 Task:  Click on Football In the Sunday Gridiron Challenge click on  Pick Sheet Add name Paisley Garcia Team name Big D Cowboys and  Email softage.10@softage.net 10 Points Las Vegas Raiders 9 Points New York Jets 8 Points Seattle Seahawks 7 Points Minnesota Vikings 6 Points Green Bay Packers 5 Points Los Angeles Rams 4 Points Los Angeles Chargers 3 Points Pittsburgh Steelers 2 Points Baltimore Ravens 1 Points Cincinnati Bengals Submit pick sheet
Action: Mouse moved to (636, 411)
Screenshot: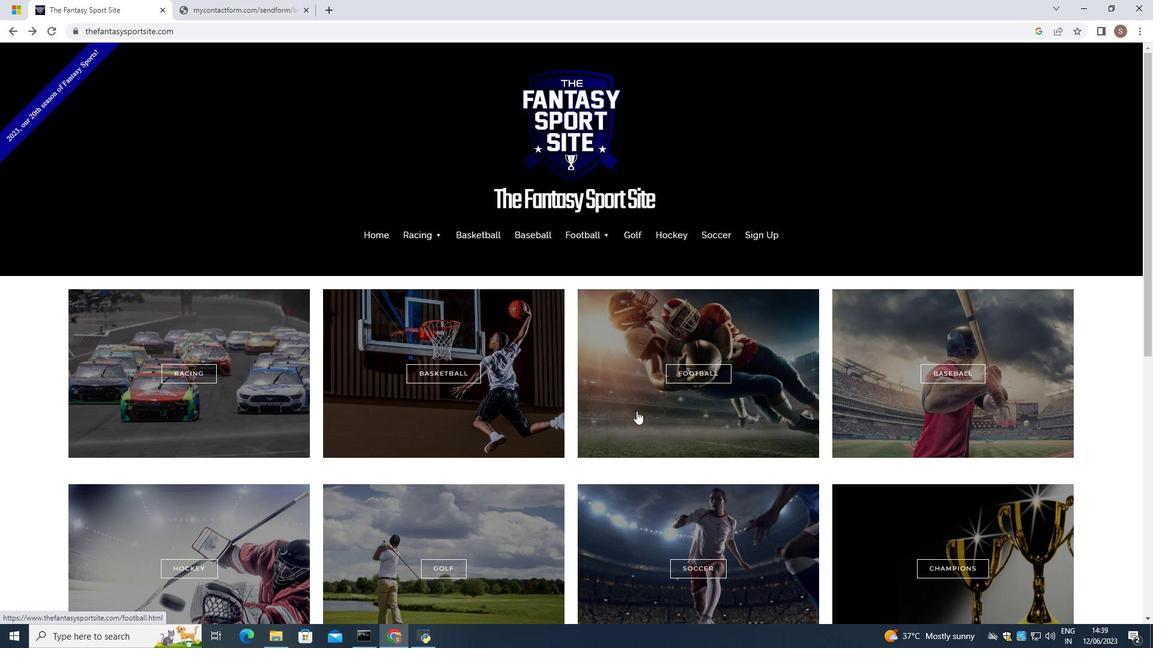 
Action: Mouse pressed left at (636, 411)
Screenshot: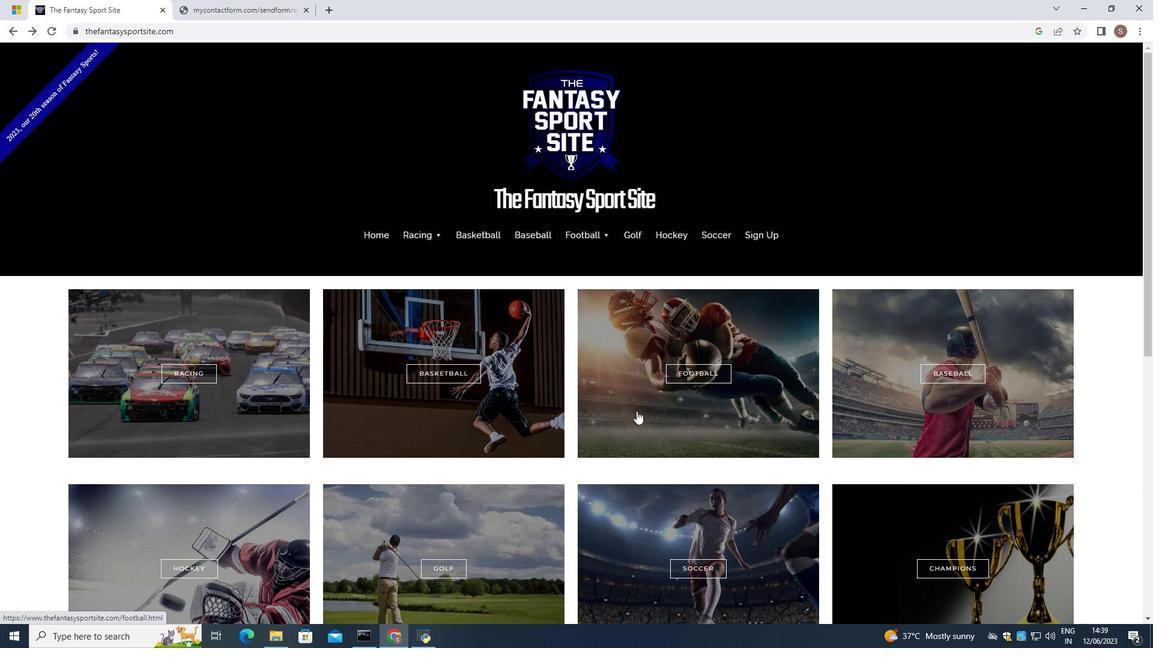 
Action: Mouse moved to (616, 478)
Screenshot: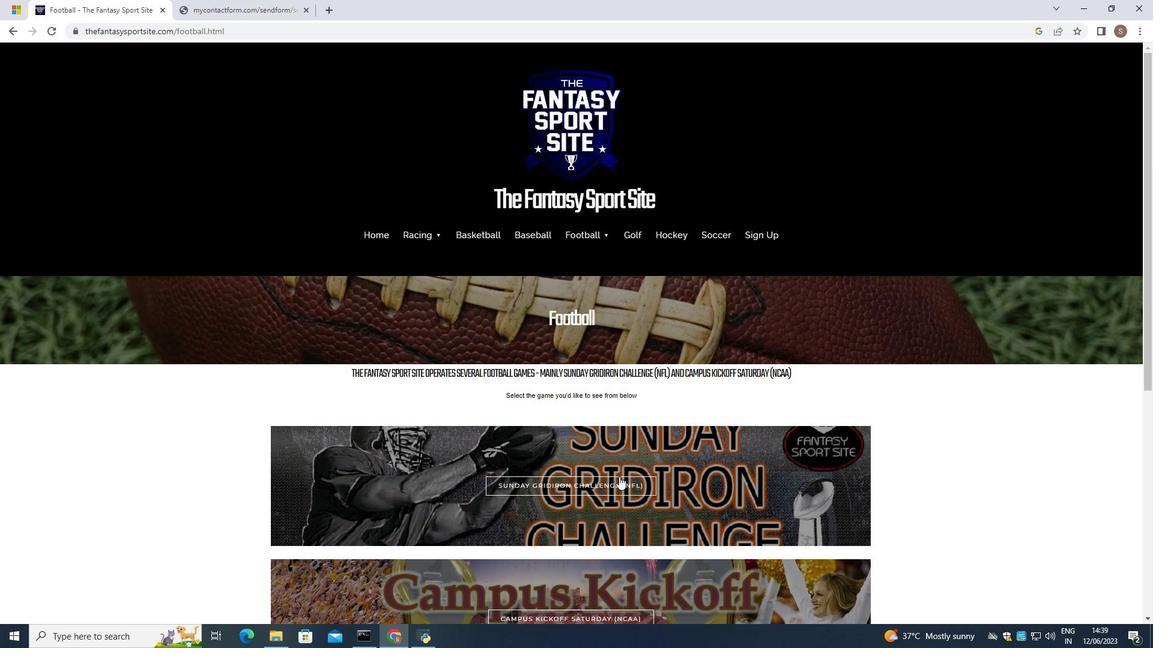 
Action: Mouse pressed left at (616, 478)
Screenshot: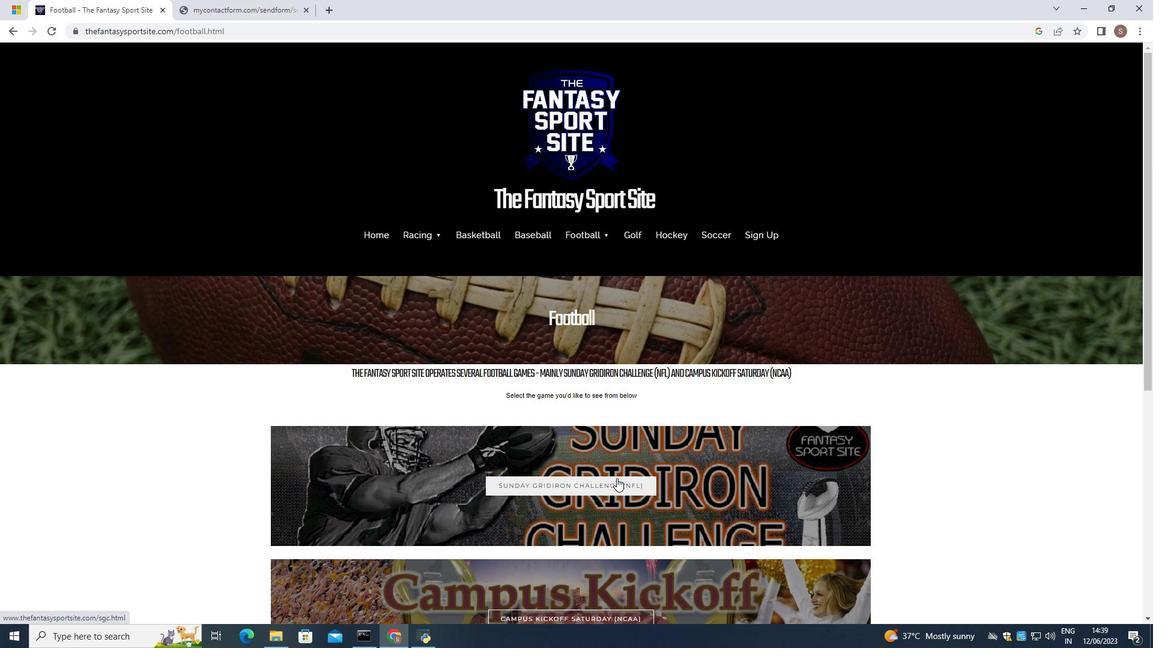
Action: Mouse moved to (604, 431)
Screenshot: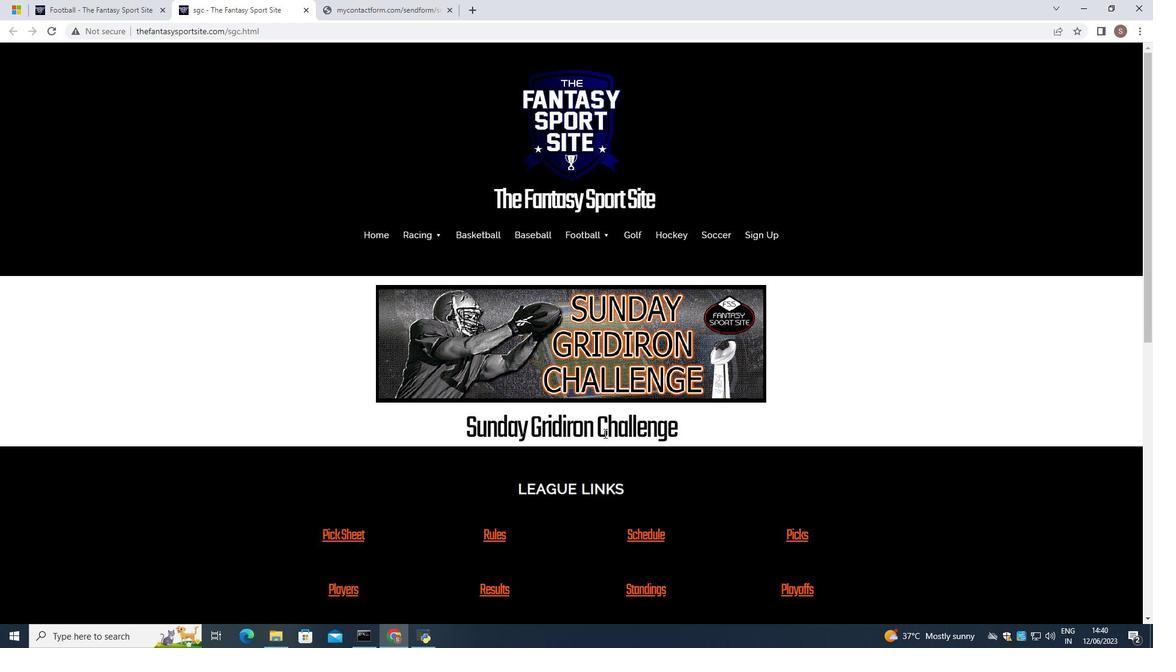 
Action: Mouse scrolled (604, 431) with delta (0, 0)
Screenshot: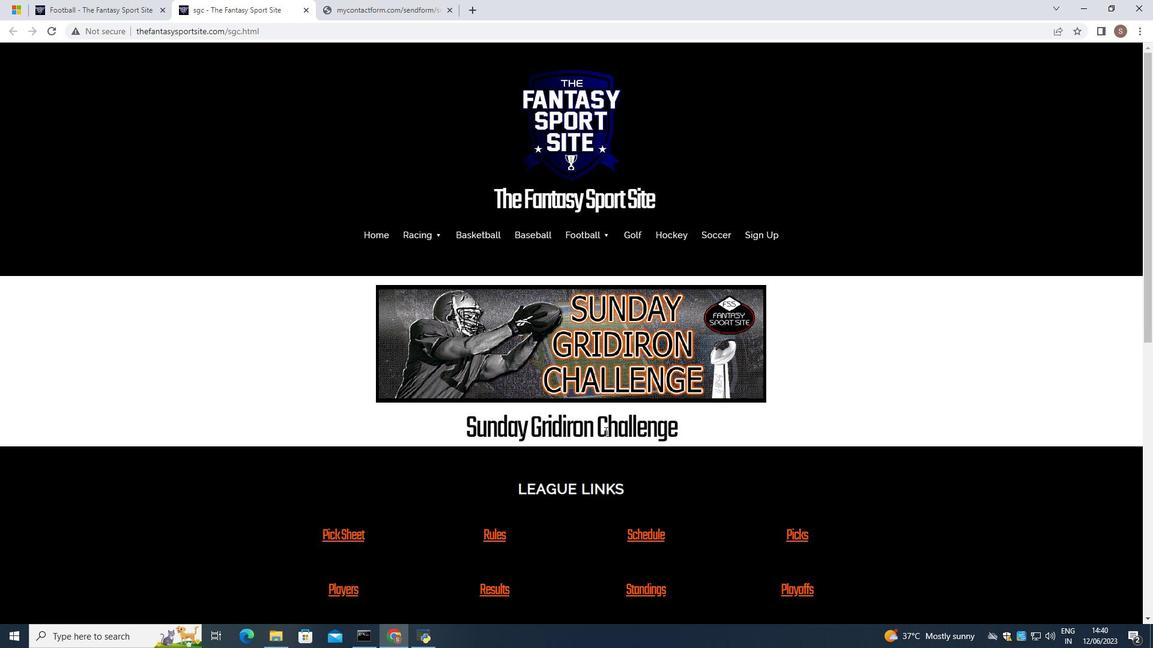 
Action: Mouse scrolled (604, 431) with delta (0, 0)
Screenshot: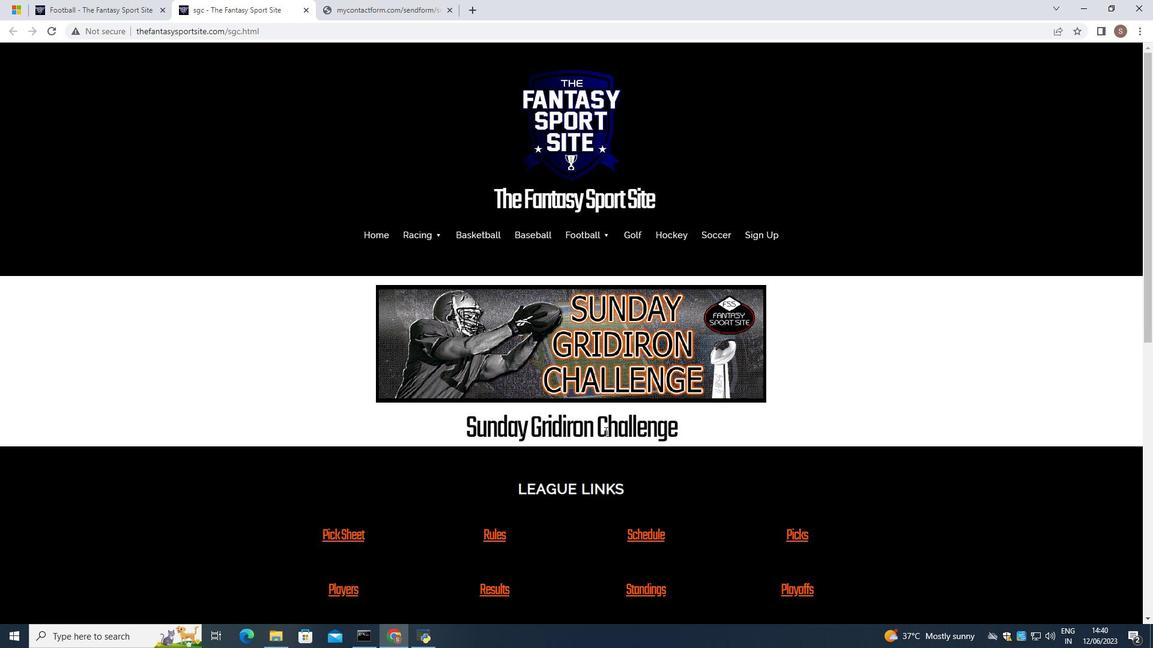 
Action: Mouse scrolled (604, 431) with delta (0, 0)
Screenshot: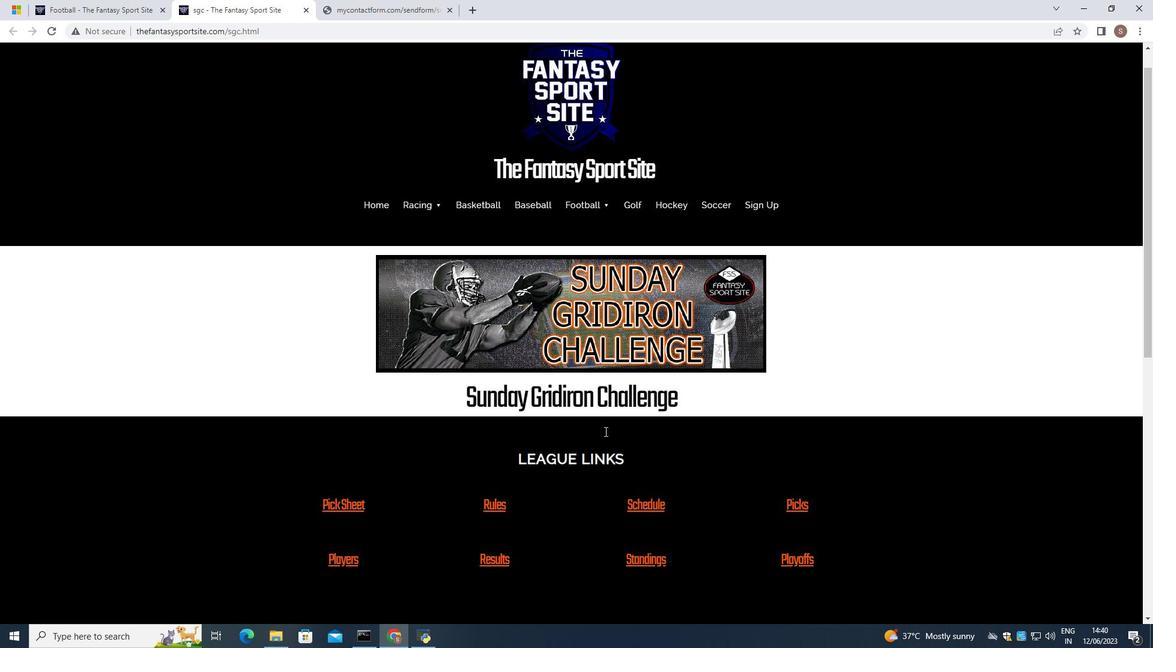 
Action: Mouse moved to (320, 347)
Screenshot: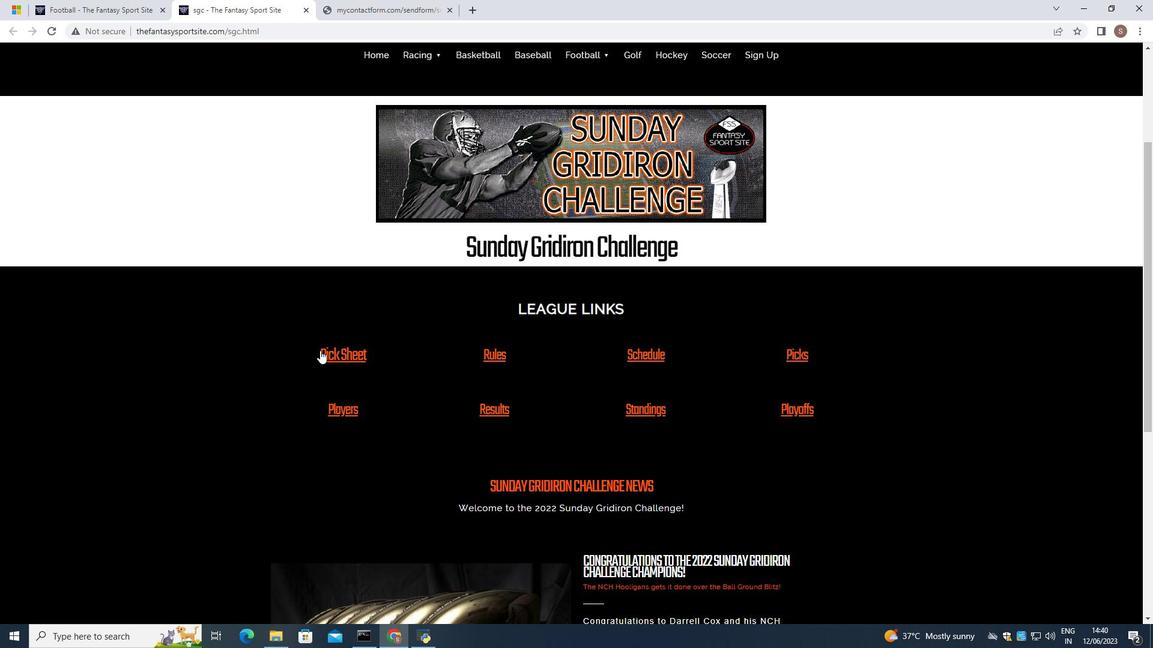 
Action: Mouse pressed left at (320, 347)
Screenshot: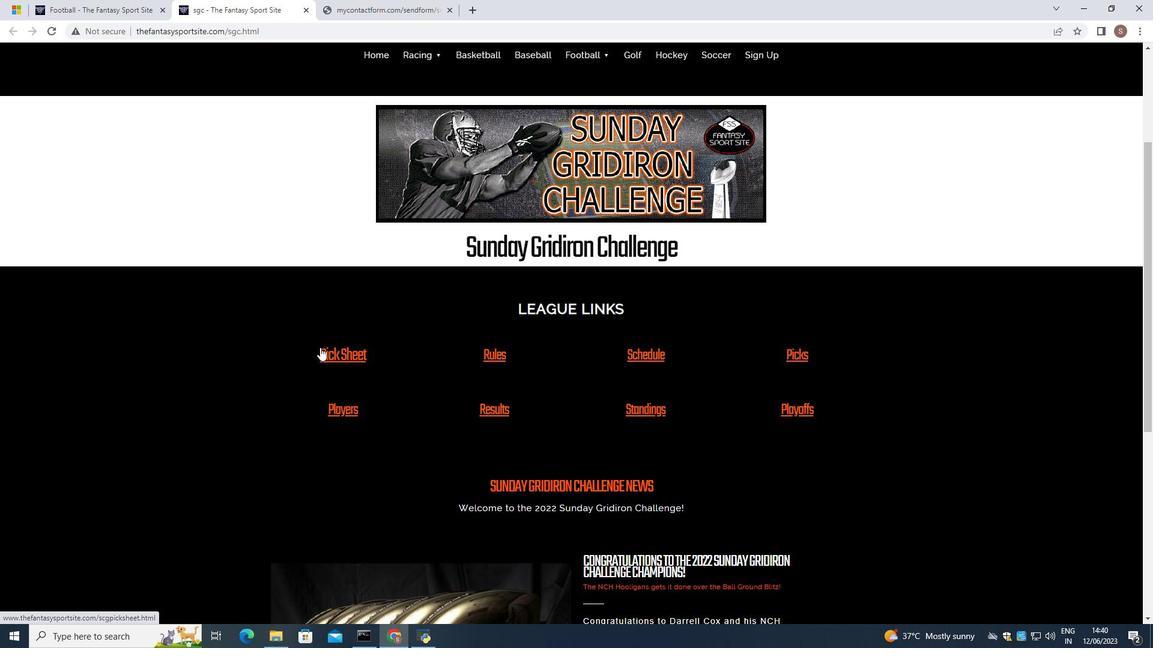 
Action: Mouse moved to (320, 347)
Screenshot: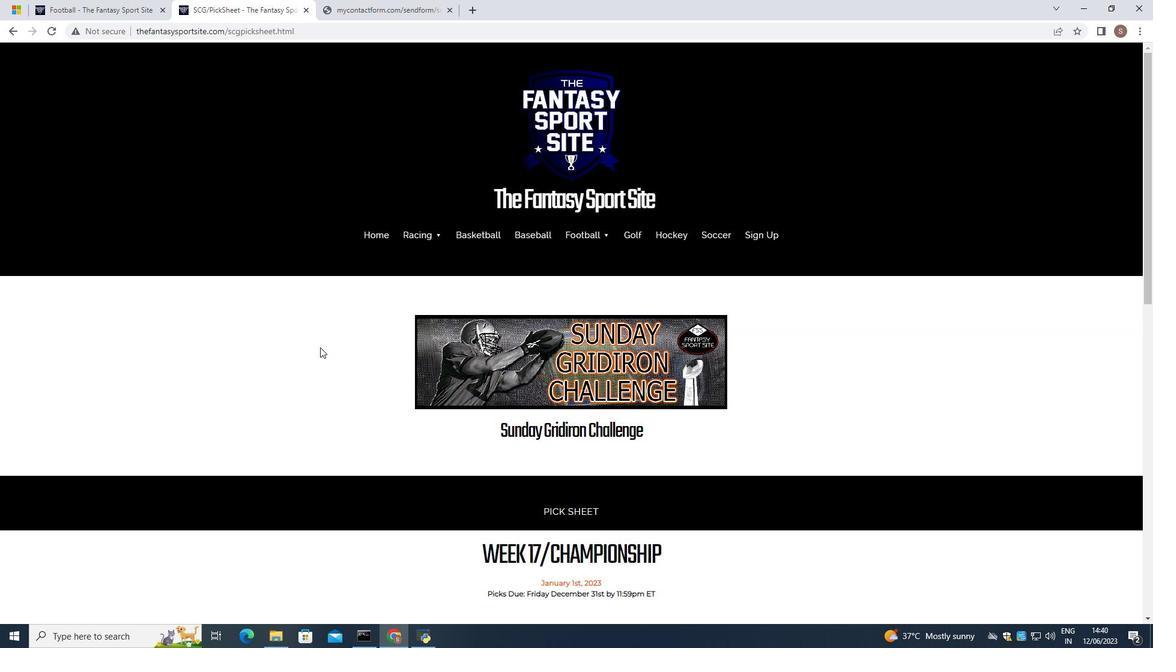 
Action: Mouse scrolled (320, 346) with delta (0, 0)
Screenshot: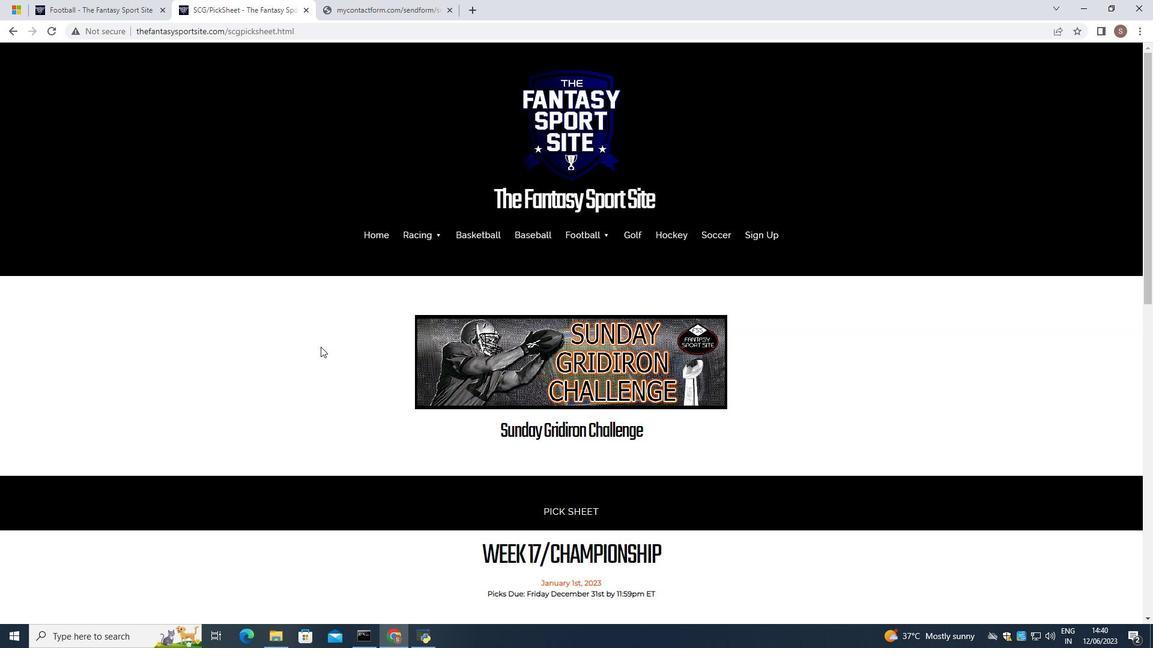 
Action: Mouse moved to (321, 347)
Screenshot: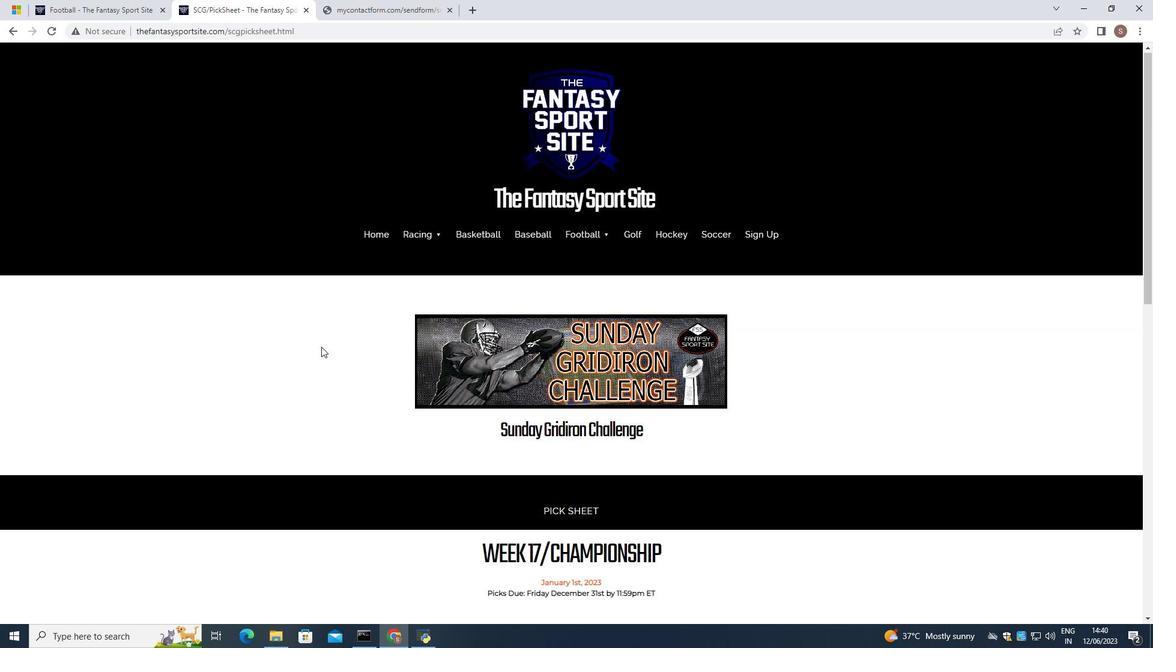 
Action: Mouse scrolled (321, 346) with delta (0, 0)
Screenshot: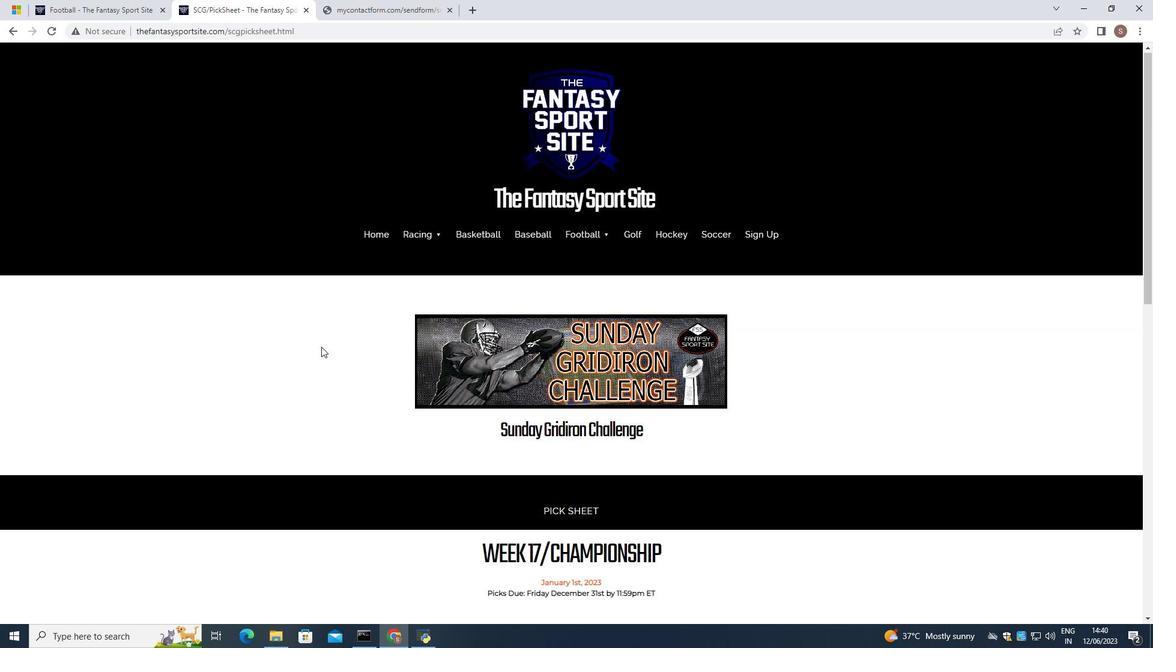 
Action: Mouse moved to (324, 347)
Screenshot: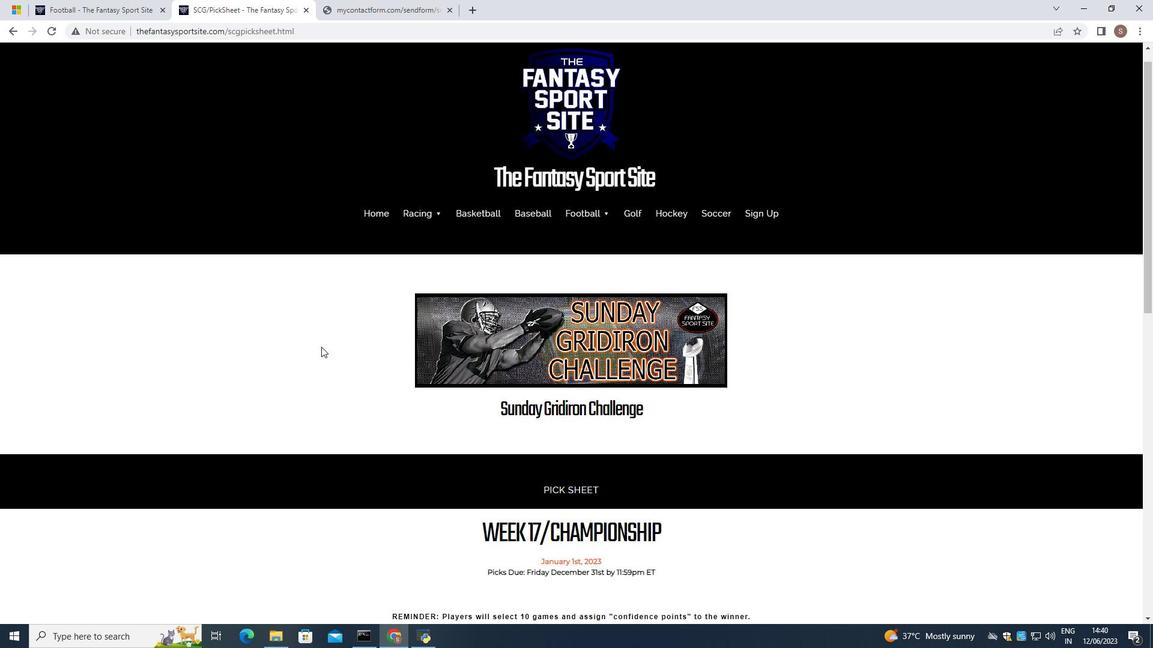 
Action: Mouse scrolled (324, 346) with delta (0, 0)
Screenshot: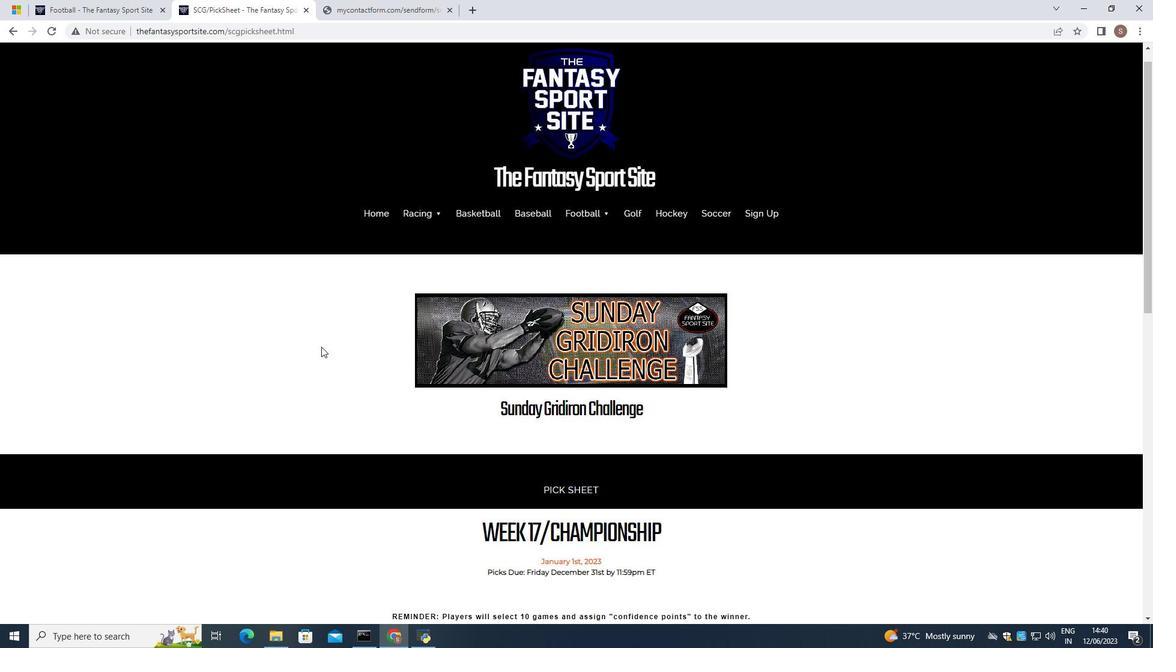 
Action: Mouse moved to (324, 347)
Screenshot: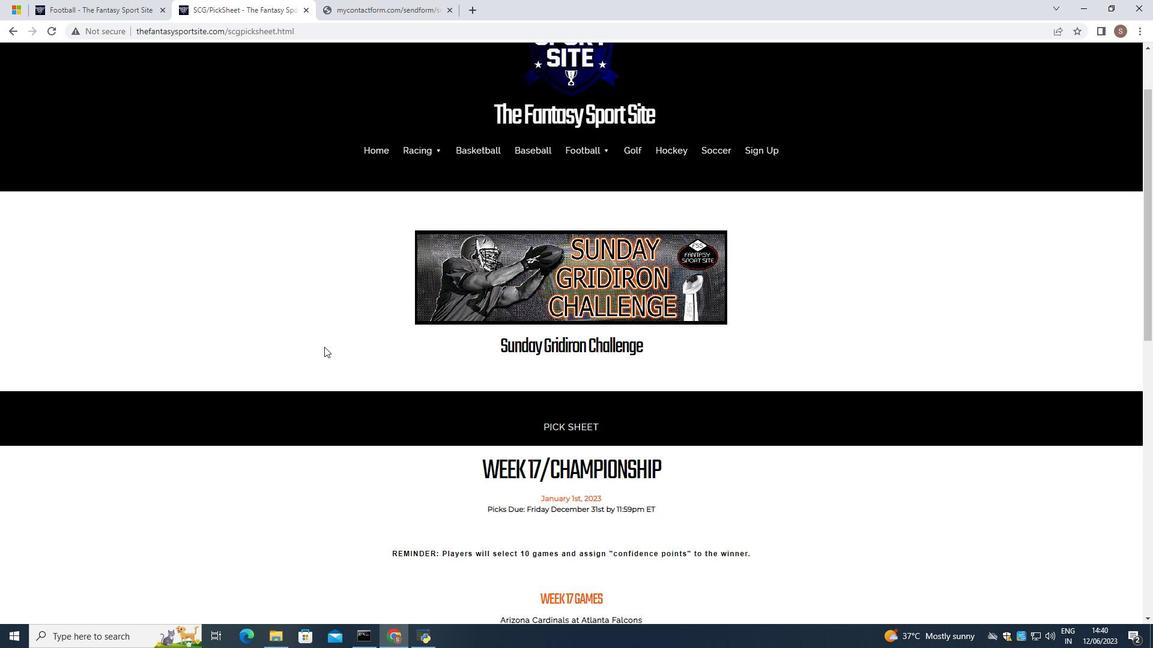 
Action: Mouse scrolled (324, 346) with delta (0, 0)
Screenshot: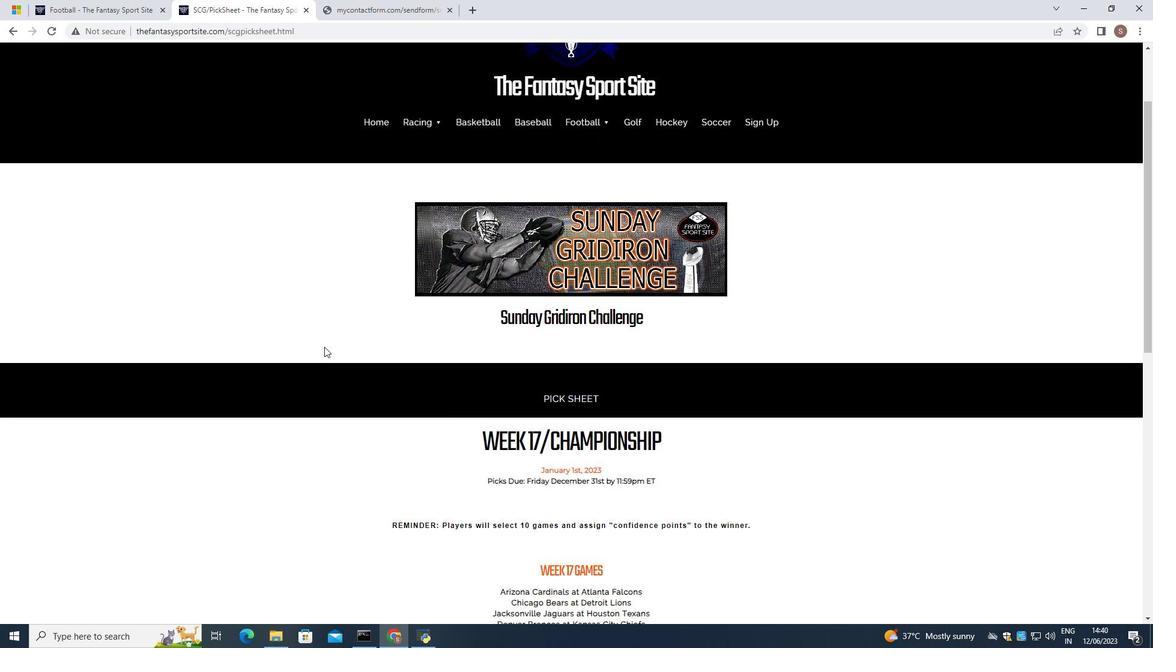 
Action: Mouse scrolled (324, 346) with delta (0, 0)
Screenshot: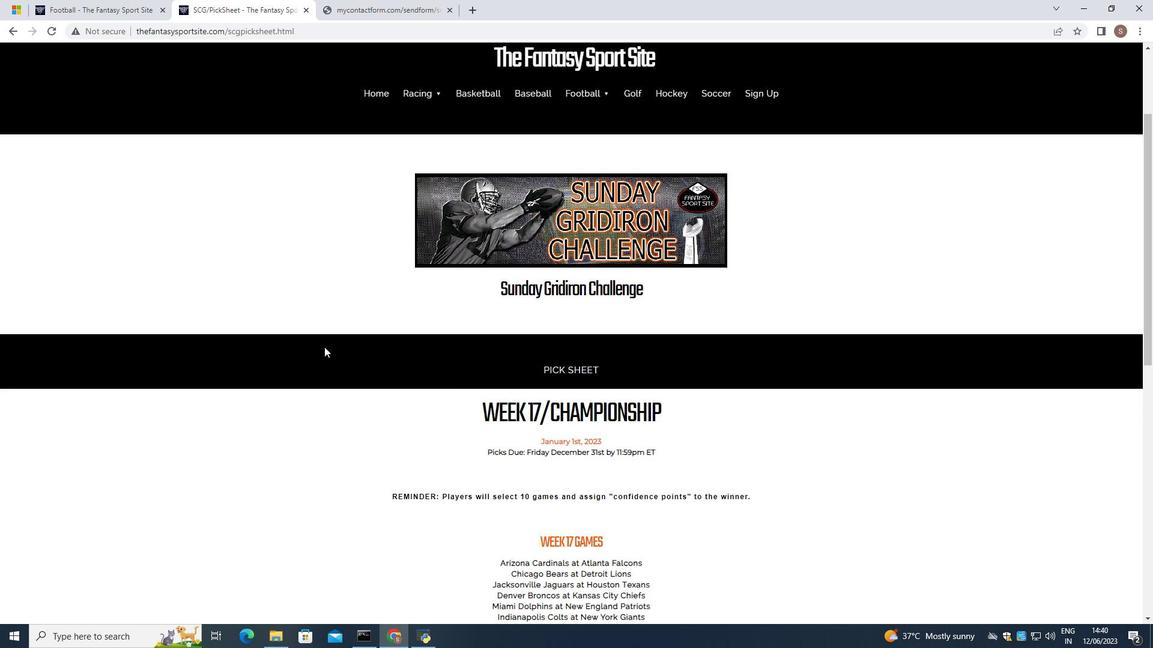 
Action: Mouse scrolled (324, 346) with delta (0, 0)
Screenshot: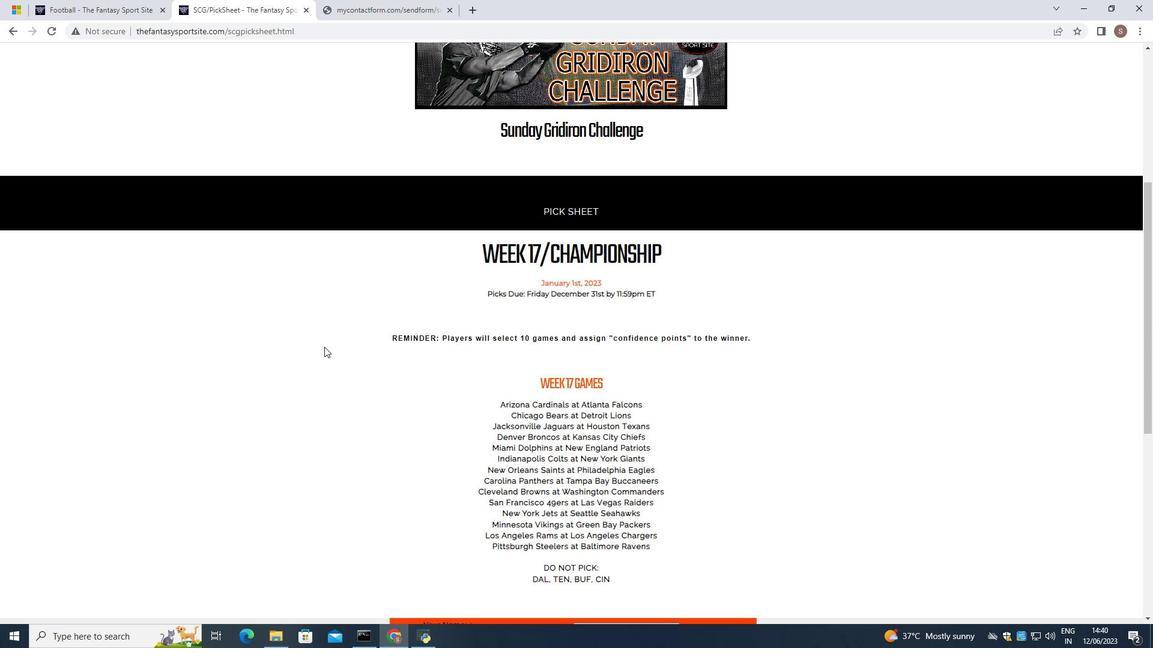 
Action: Mouse scrolled (324, 346) with delta (0, 0)
Screenshot: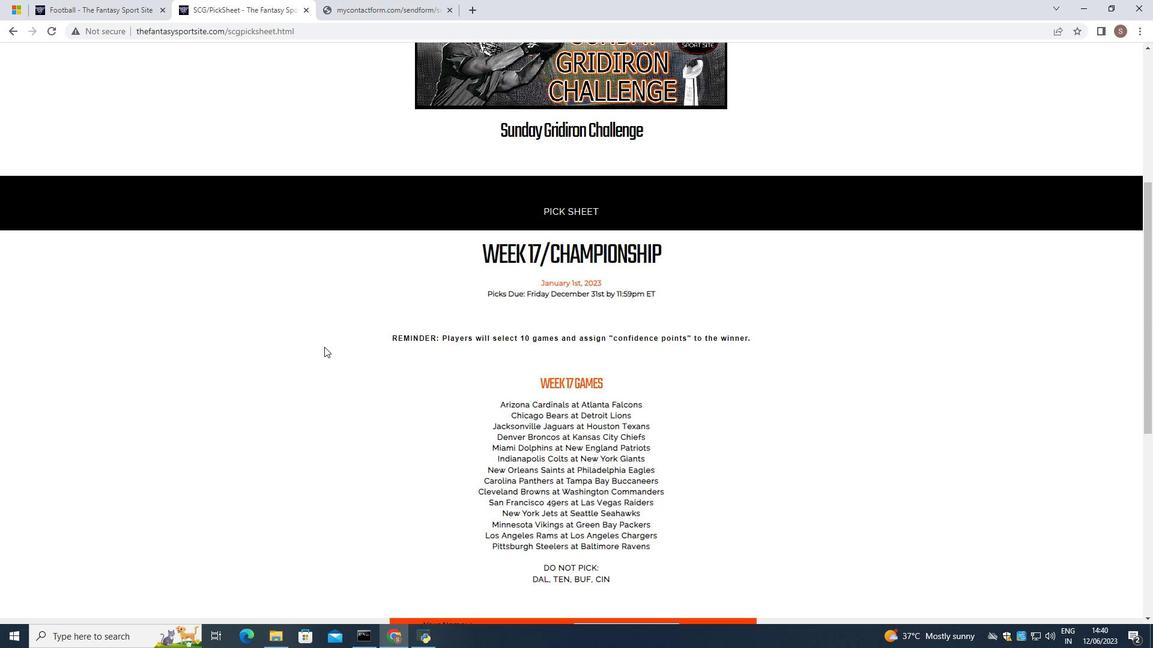 
Action: Mouse moved to (325, 347)
Screenshot: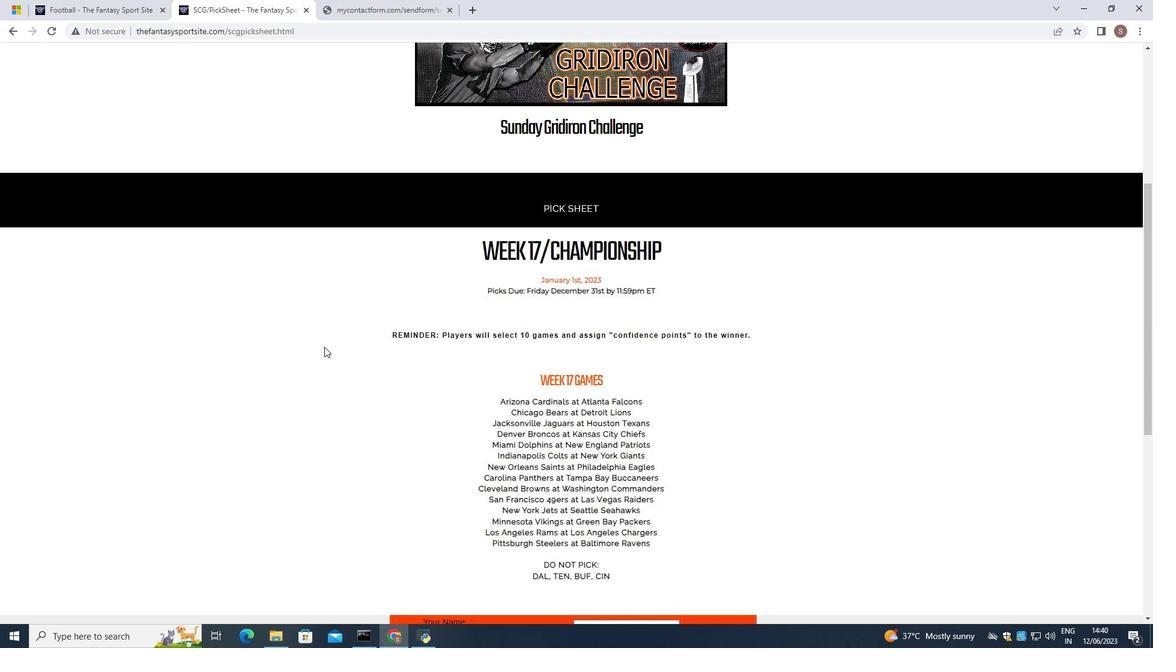 
Action: Mouse scrolled (325, 346) with delta (0, 0)
Screenshot: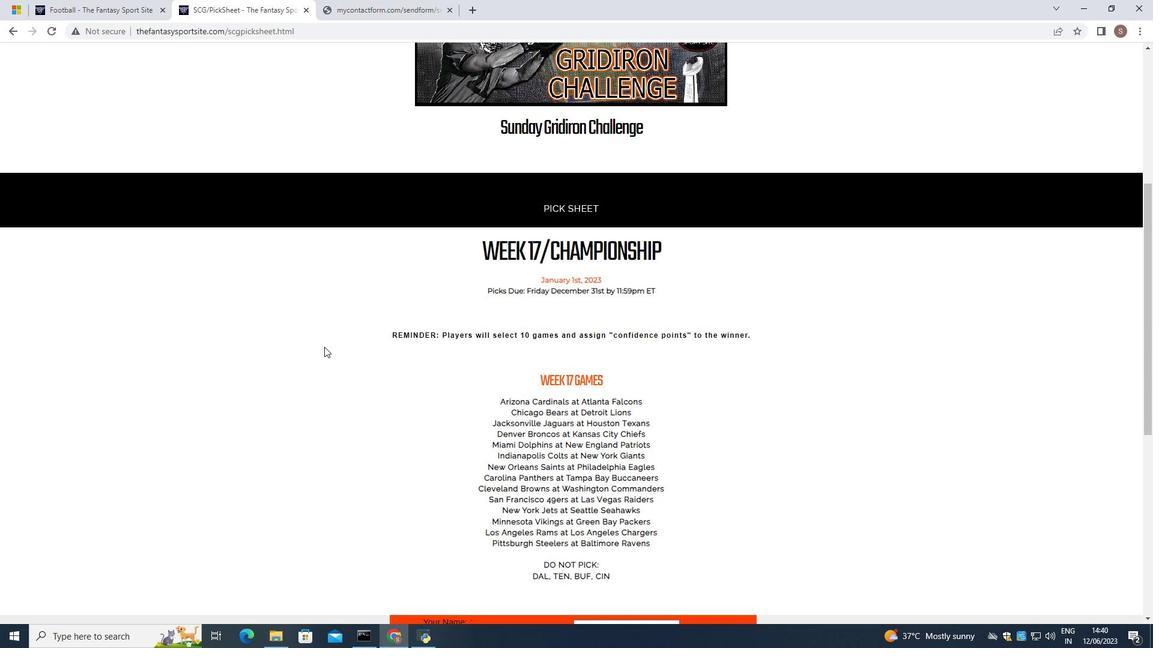 
Action: Mouse scrolled (325, 346) with delta (0, 0)
Screenshot: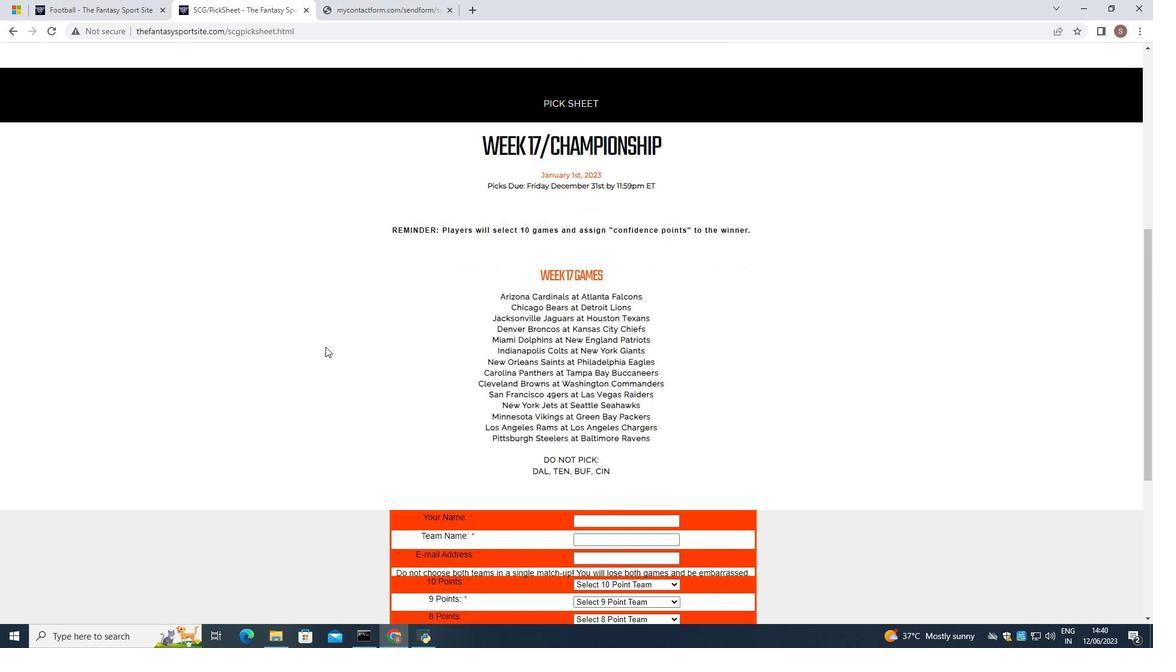 
Action: Mouse scrolled (325, 346) with delta (0, 0)
Screenshot: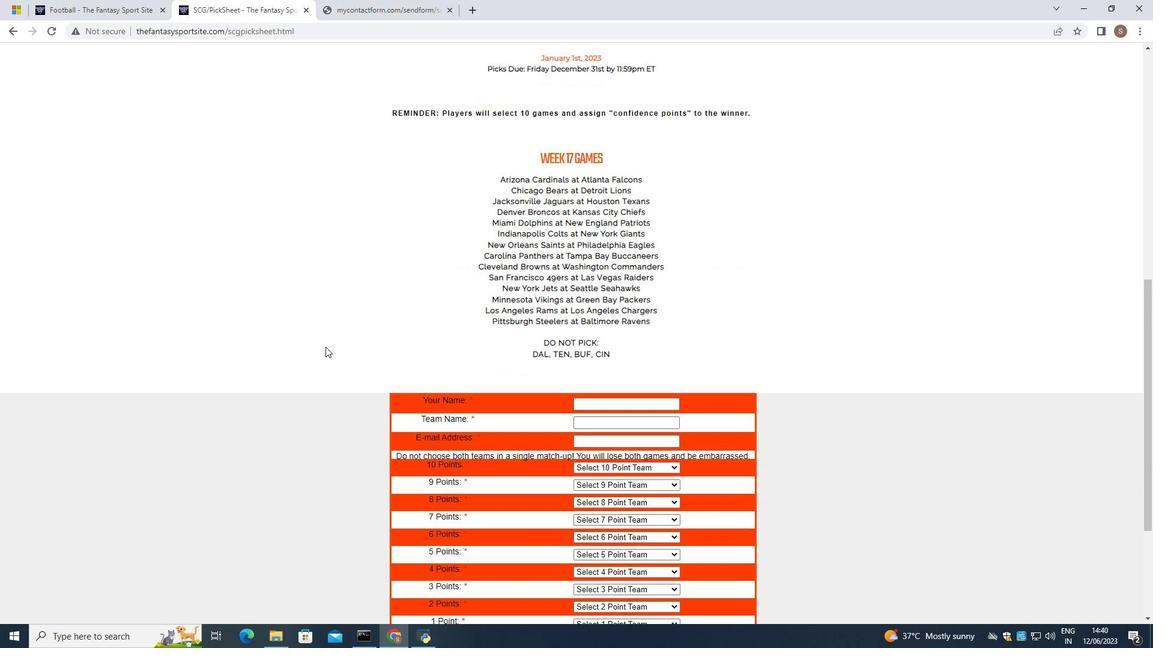 
Action: Mouse moved to (610, 332)
Screenshot: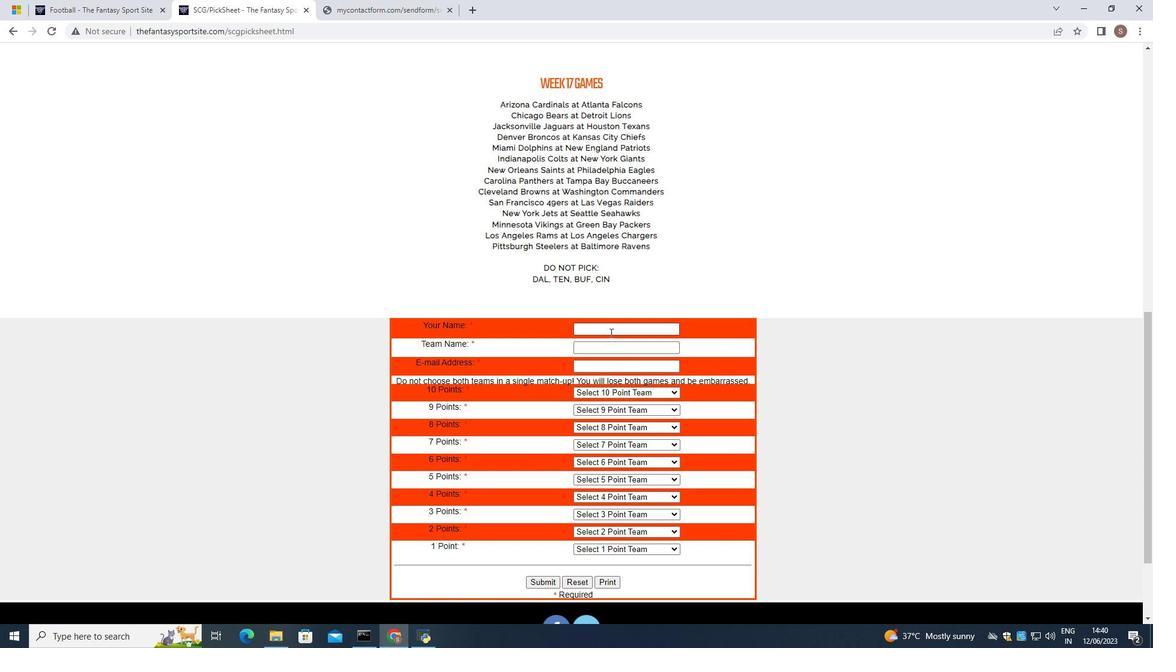 
Action: Mouse pressed left at (610, 332)
Screenshot: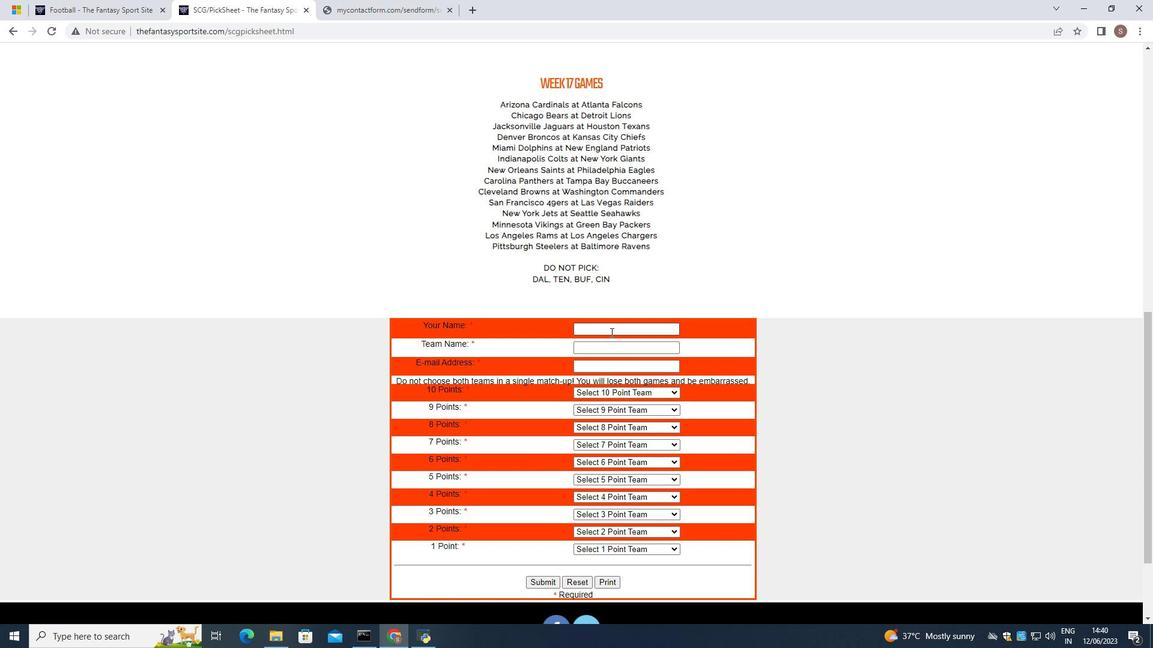 
Action: Key pressed <Key.shift>Paisley<Key.space><Key.shift>Garcia
Screenshot: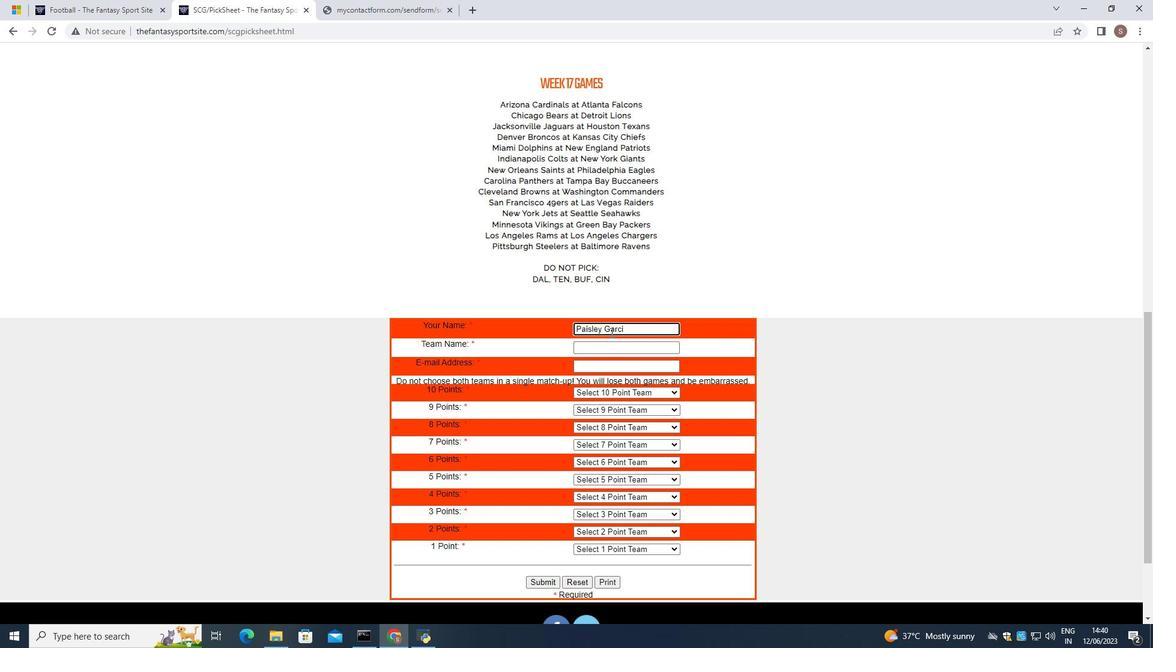
Action: Mouse moved to (630, 350)
Screenshot: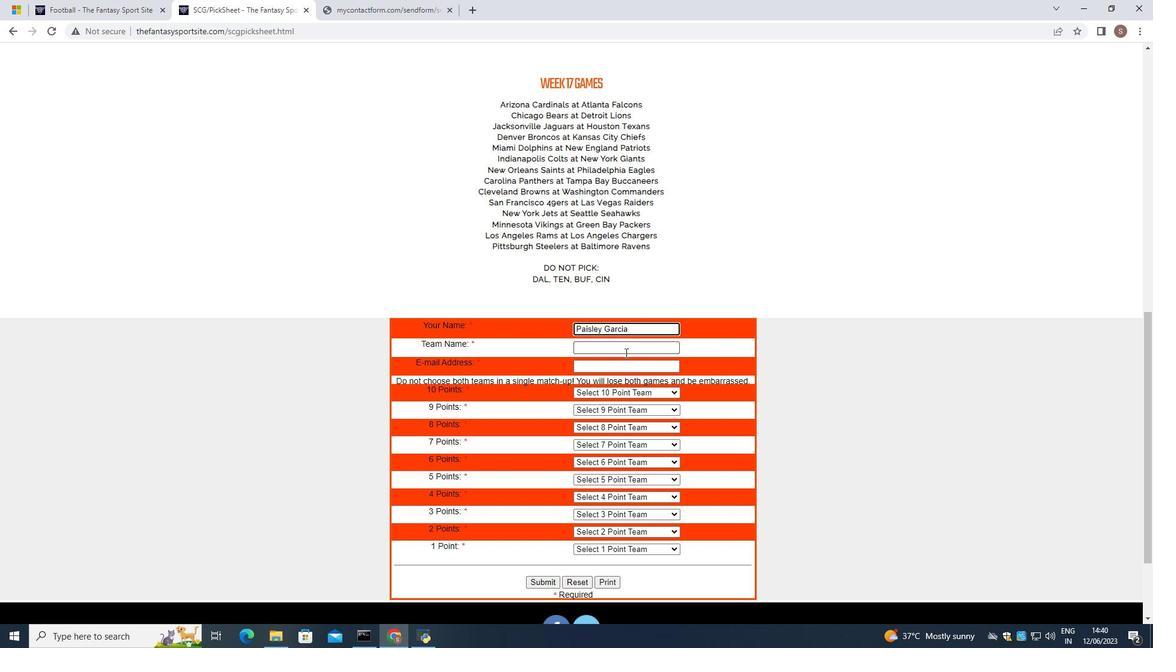 
Action: Mouse pressed left at (630, 350)
Screenshot: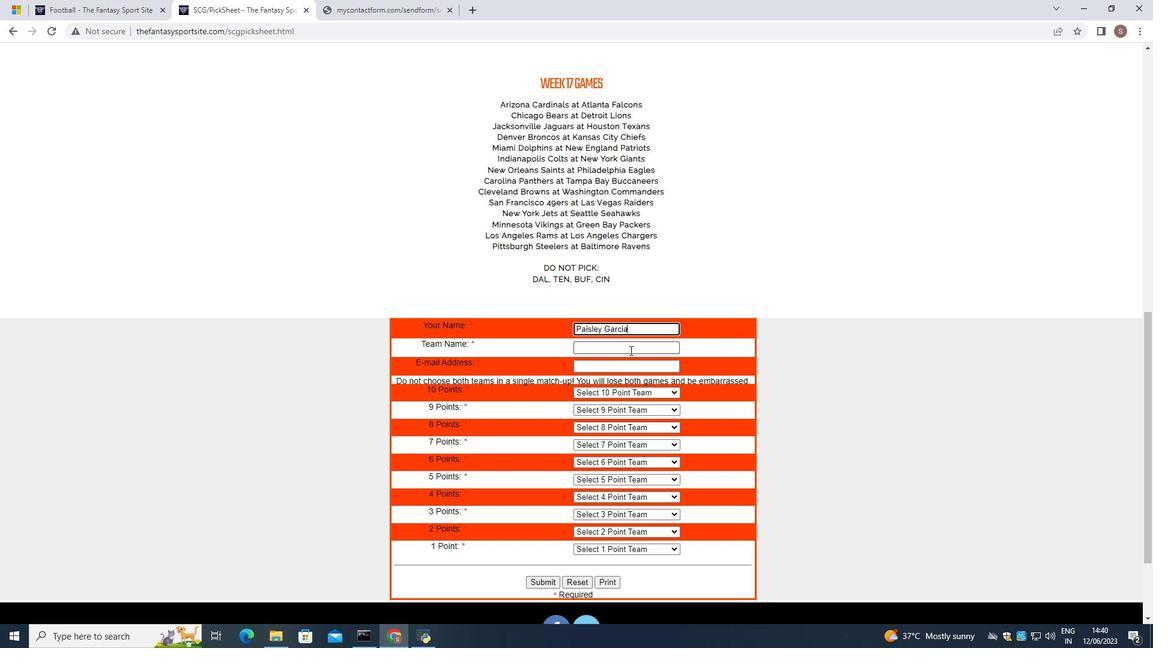 
Action: Key pressed <Key.shift>Big<Key.space><Key.shift>D<Key.space><Key.shift>Cowboys
Screenshot: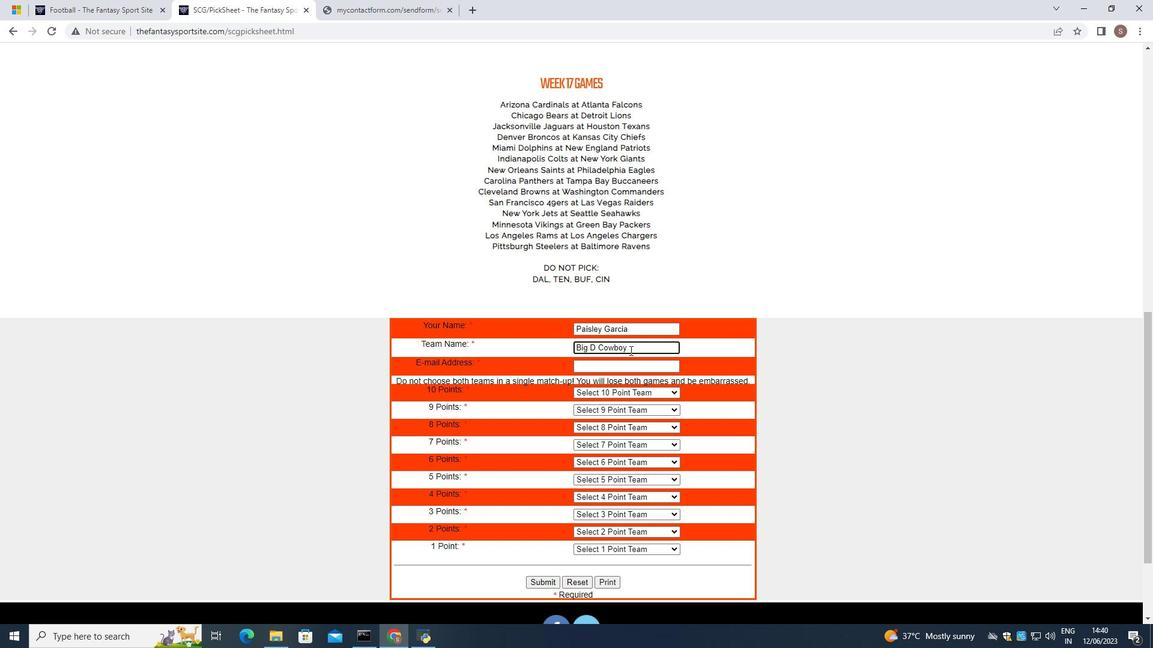 
Action: Mouse moved to (638, 364)
Screenshot: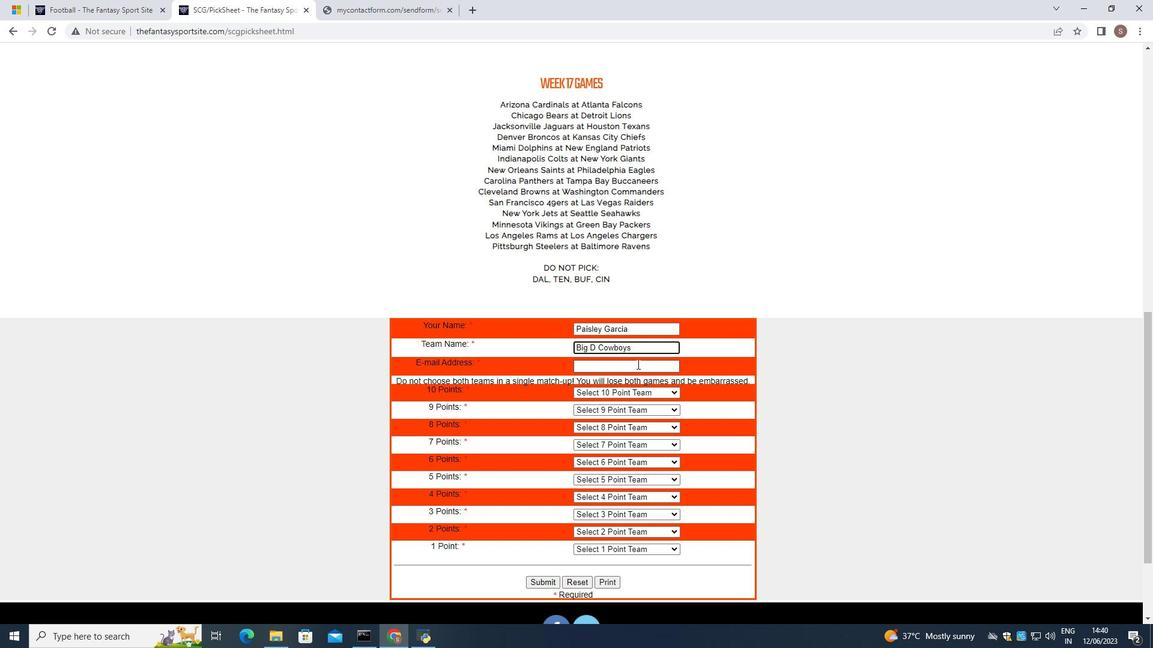 
Action: Mouse pressed left at (638, 364)
Screenshot: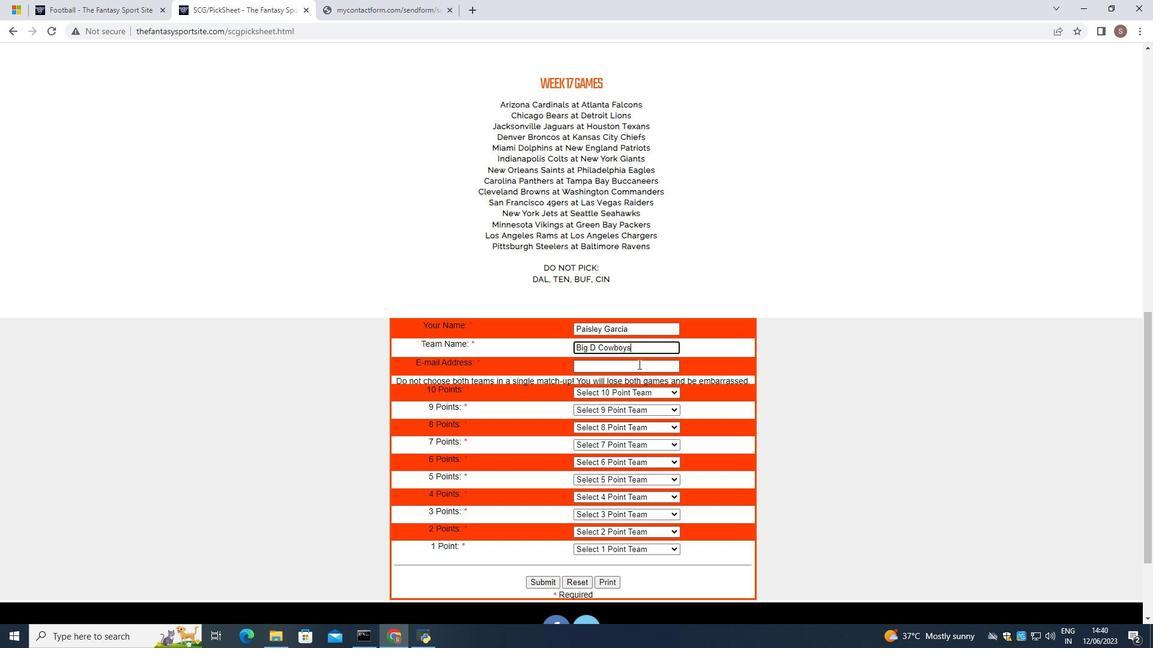 
Action: Key pressed softage.10
Screenshot: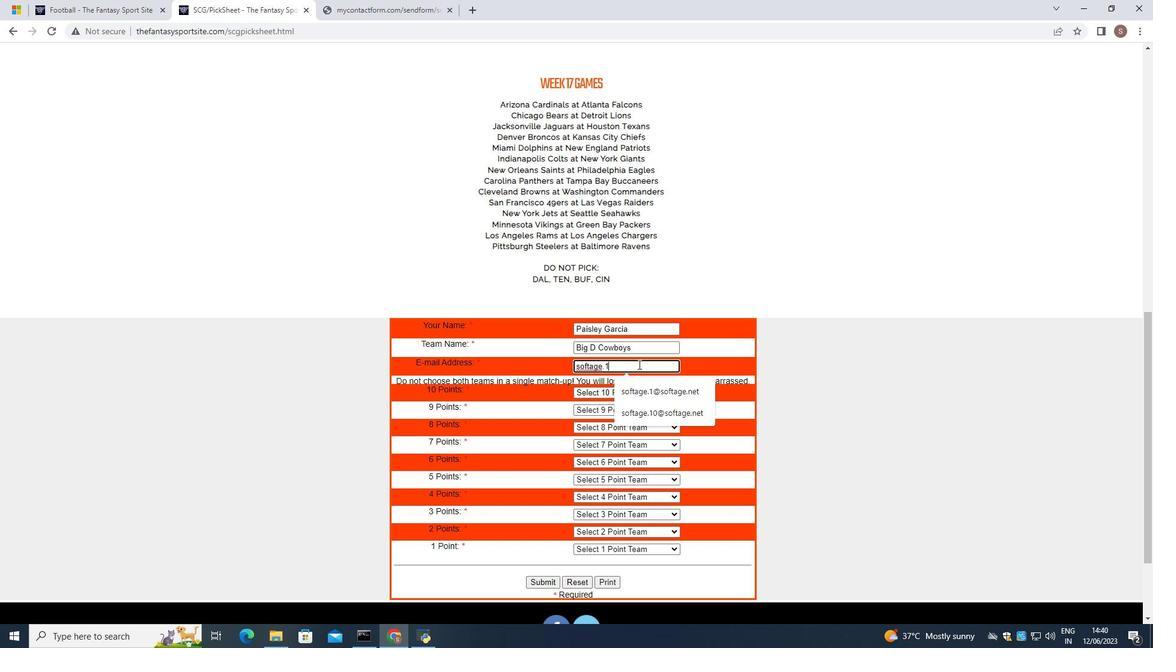 
Action: Mouse moved to (630, 387)
Screenshot: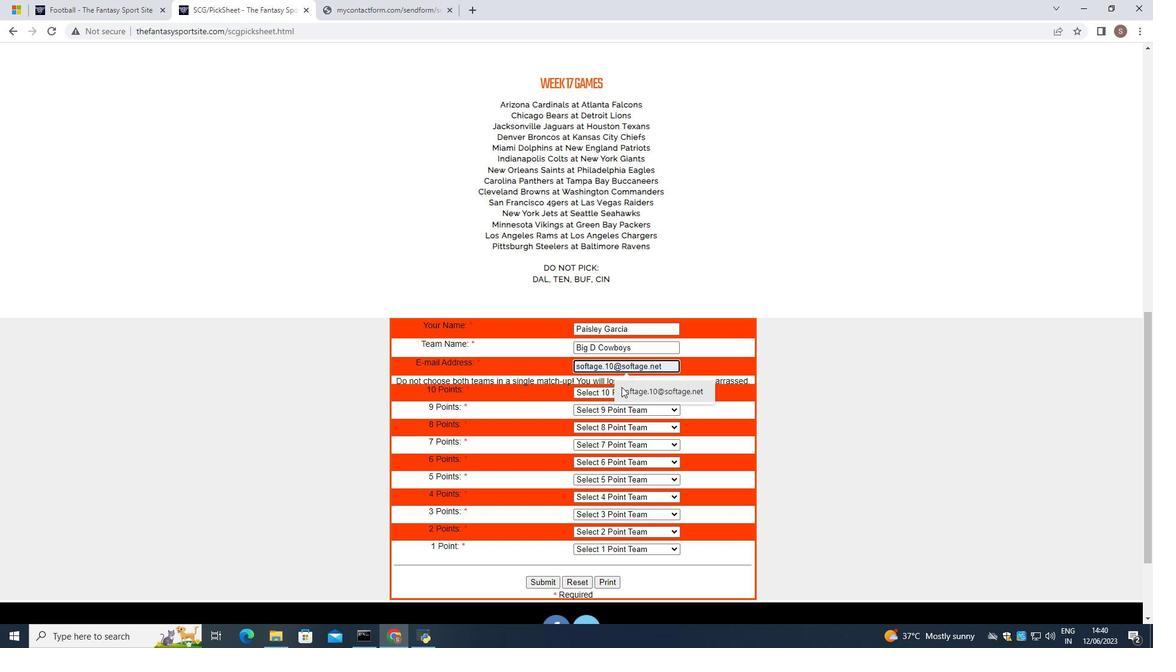 
Action: Mouse pressed left at (630, 387)
Screenshot: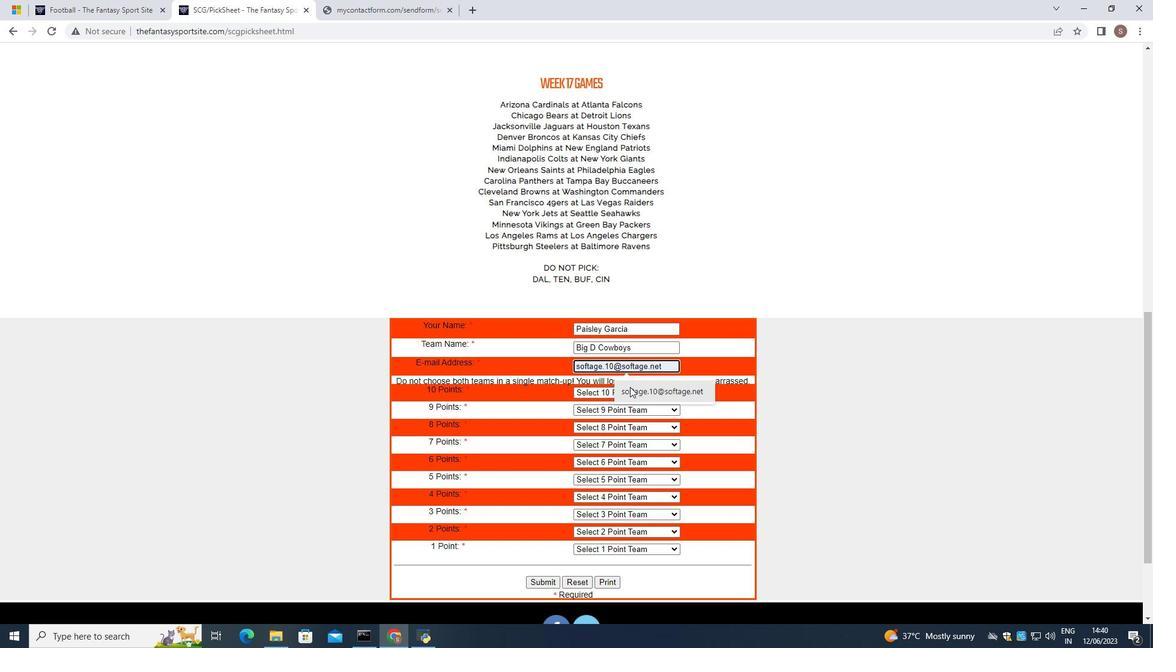
Action: Mouse moved to (672, 392)
Screenshot: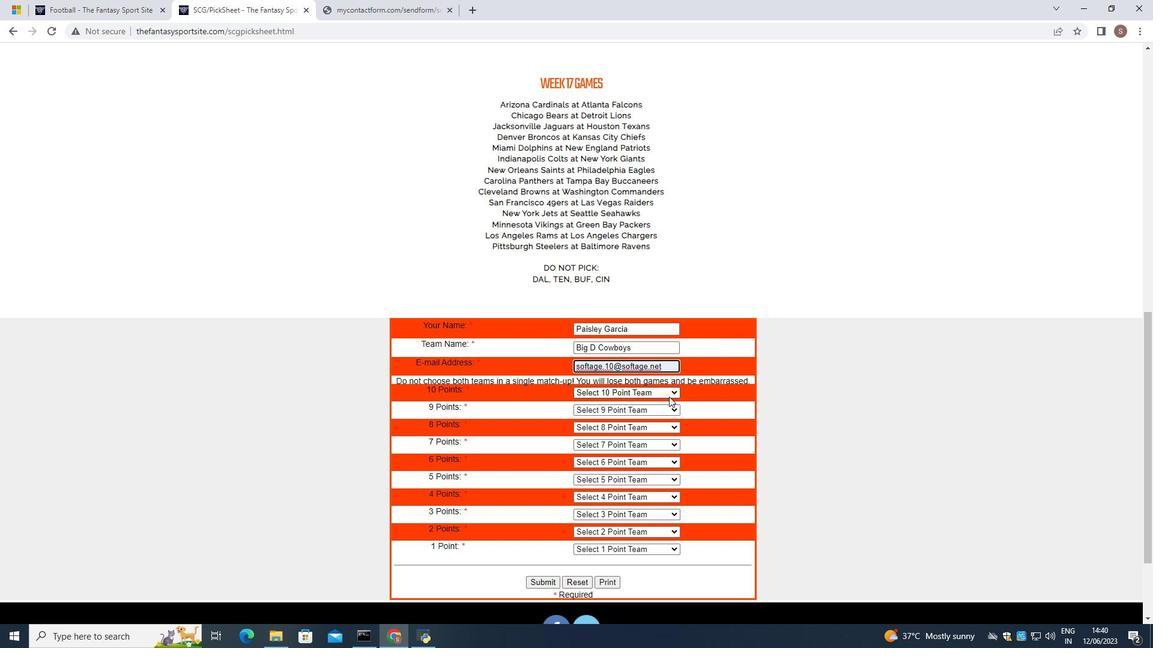 
Action: Mouse pressed left at (672, 392)
Screenshot: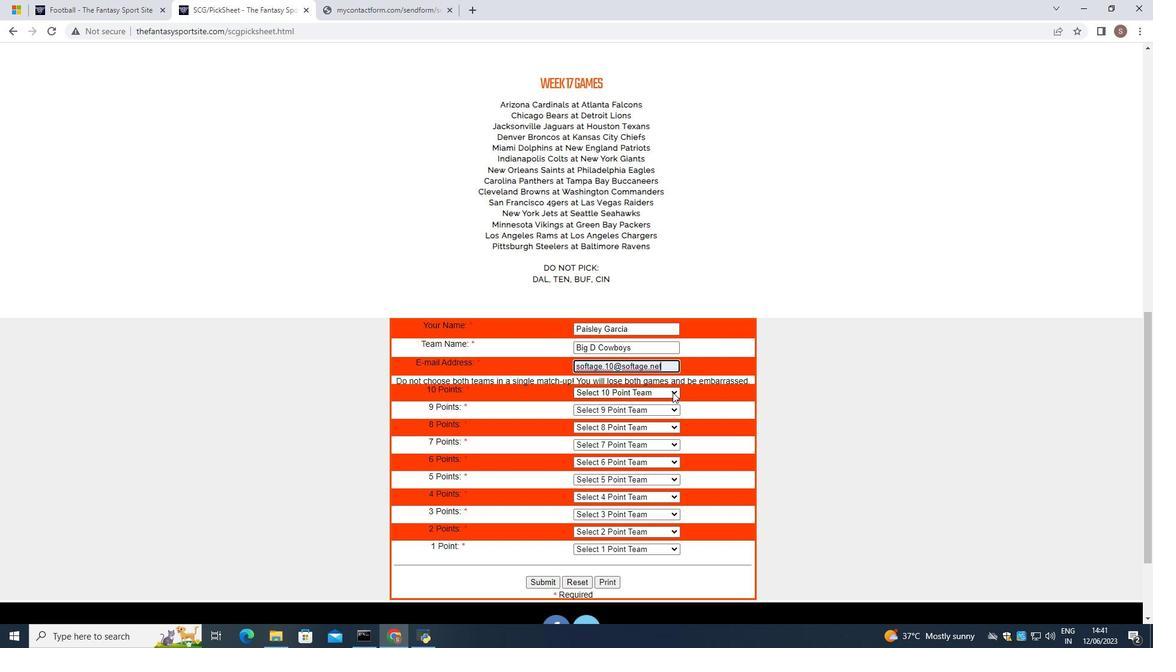 
Action: Mouse moved to (644, 452)
Screenshot: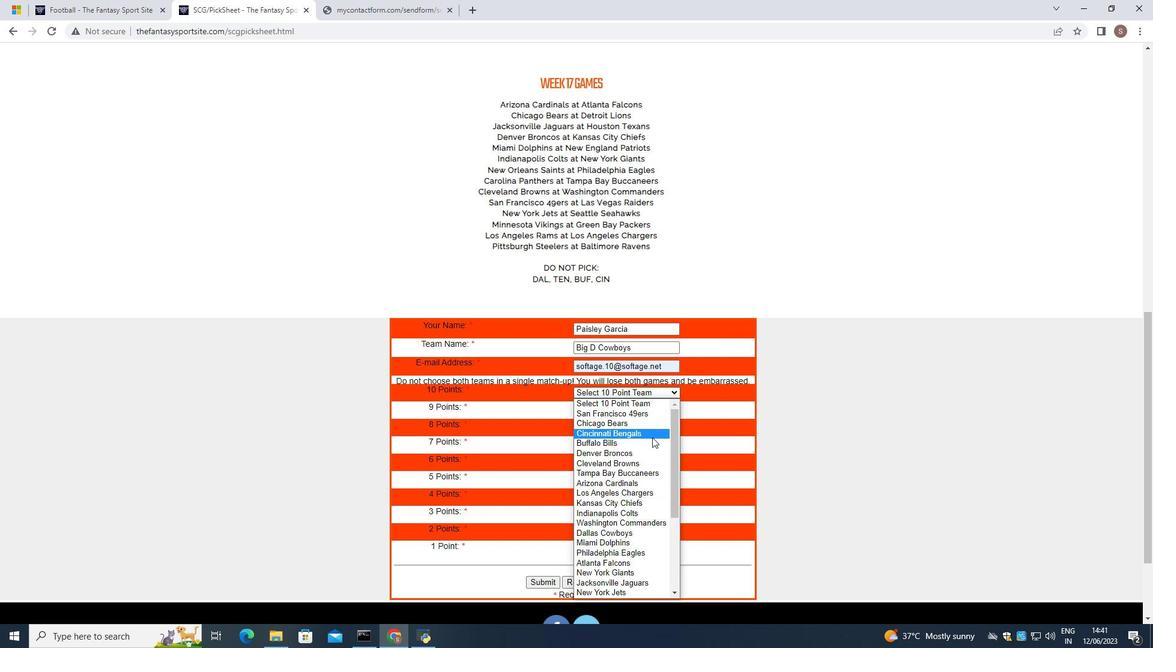 
Action: Mouse scrolled (645, 447) with delta (0, 0)
Screenshot: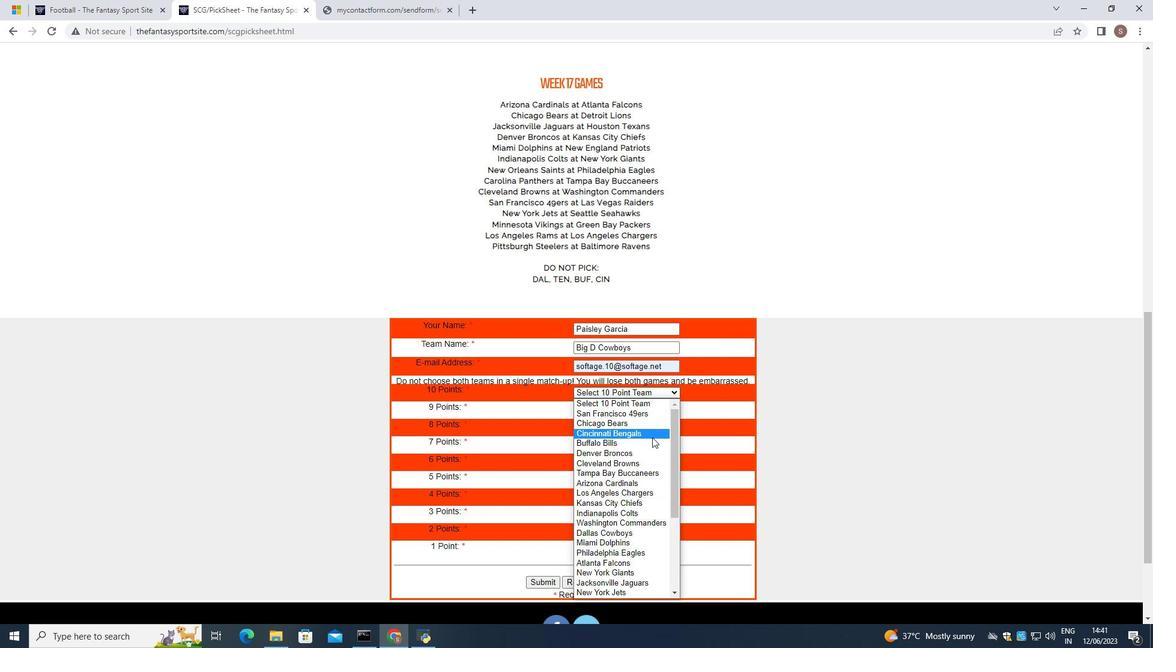 
Action: Mouse moved to (644, 453)
Screenshot: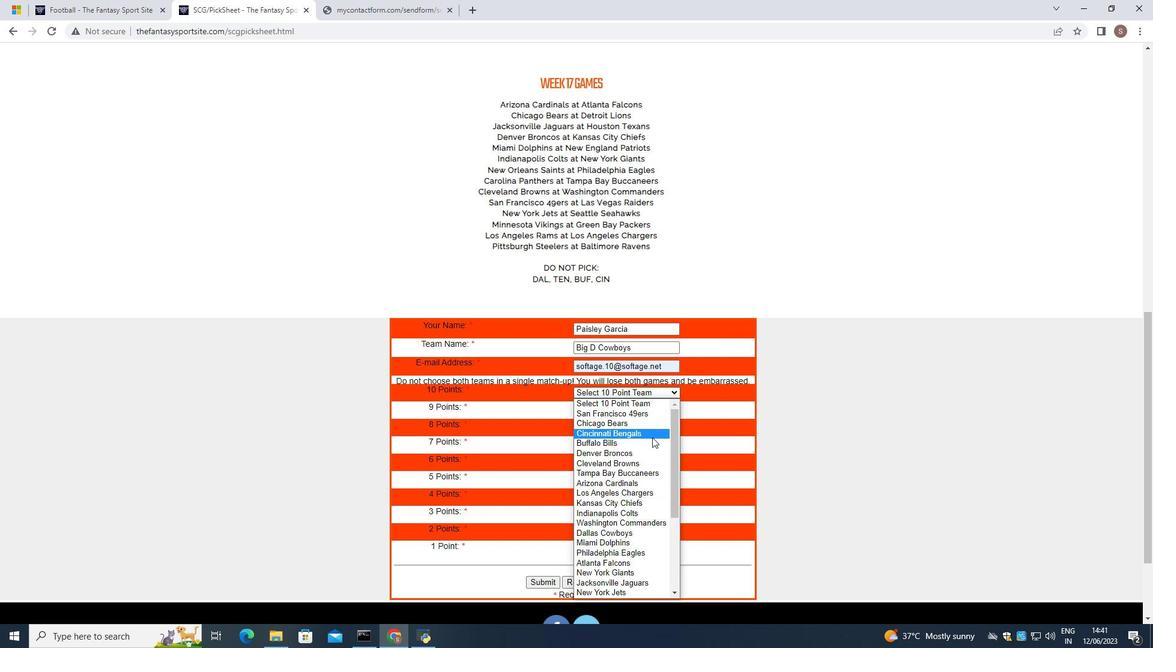 
Action: Mouse scrolled (644, 451) with delta (0, 0)
Screenshot: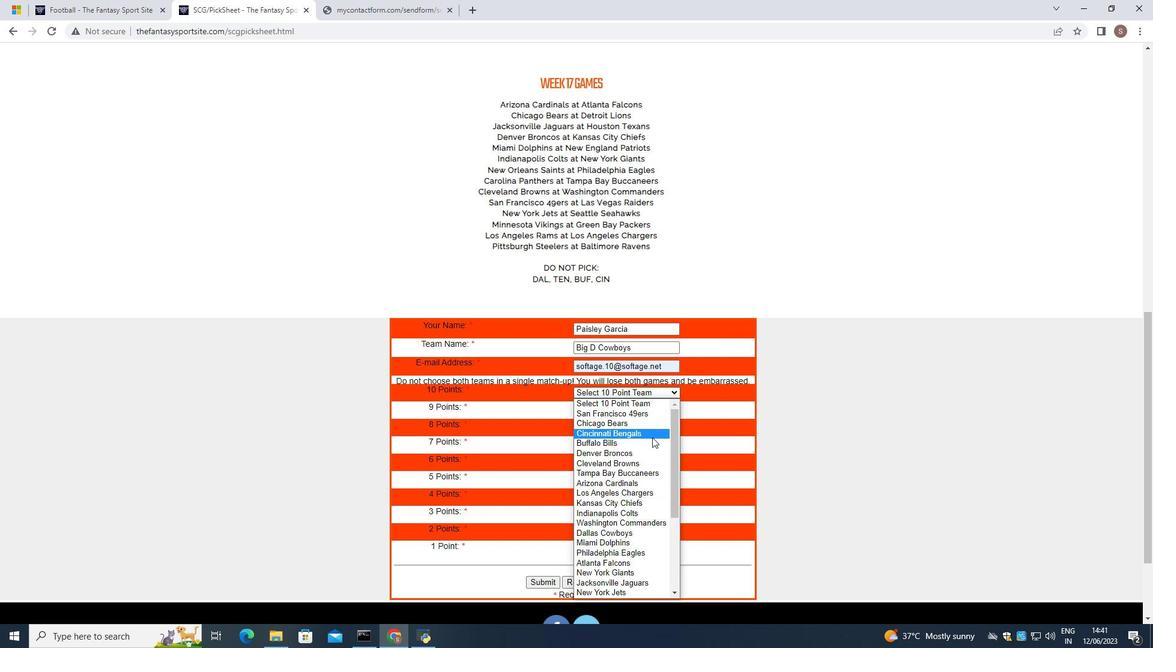 
Action: Mouse scrolled (644, 452) with delta (0, 0)
Screenshot: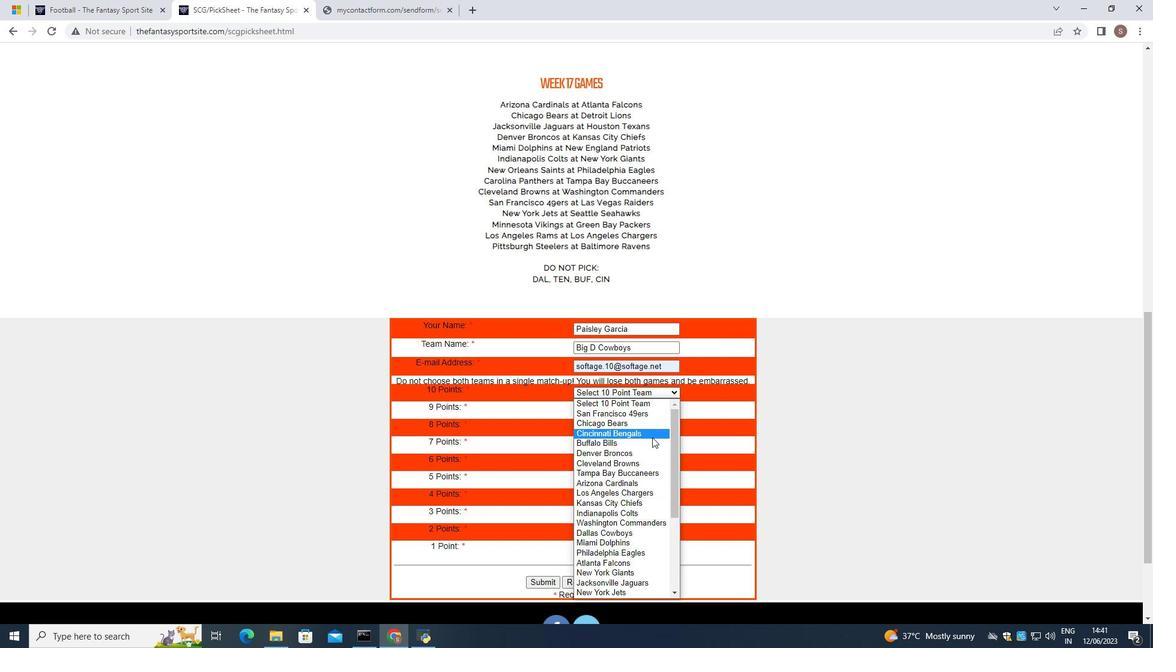 
Action: Mouse scrolled (644, 452) with delta (0, 0)
Screenshot: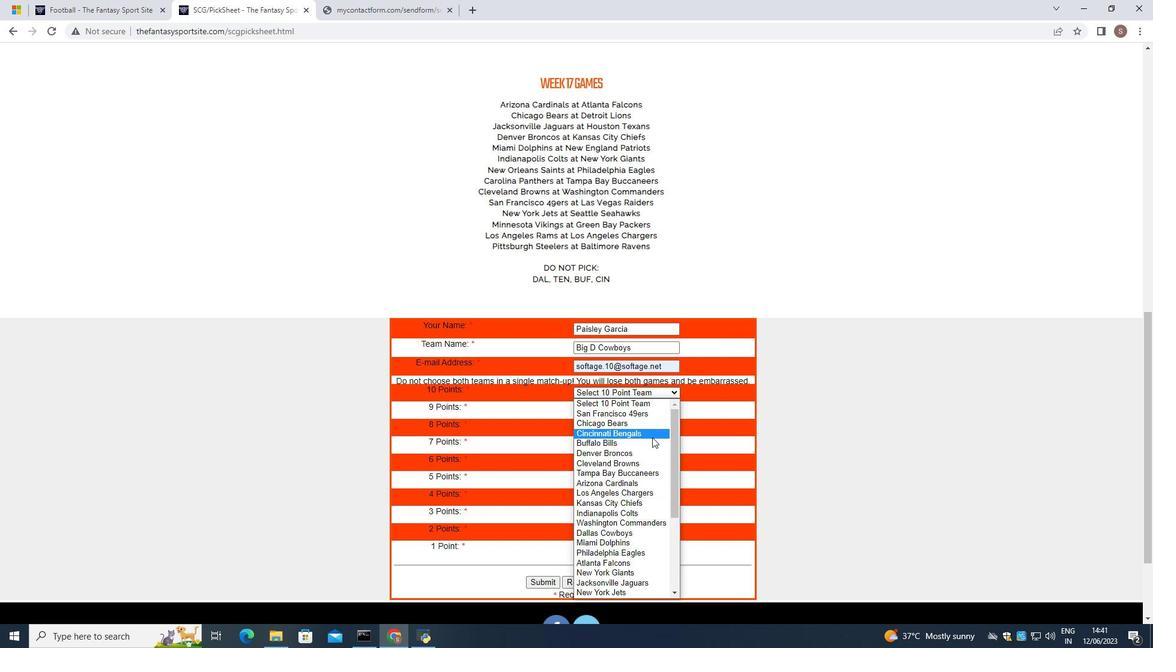 
Action: Mouse scrolled (644, 452) with delta (0, 0)
Screenshot: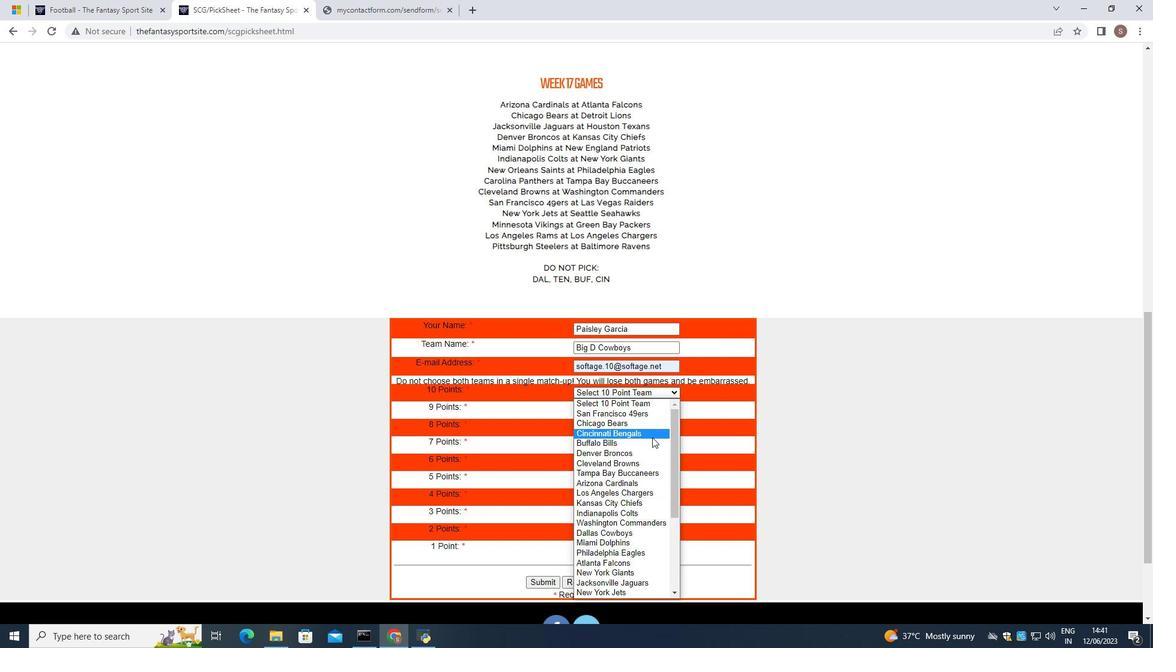 
Action: Mouse scrolled (644, 452) with delta (0, 0)
Screenshot: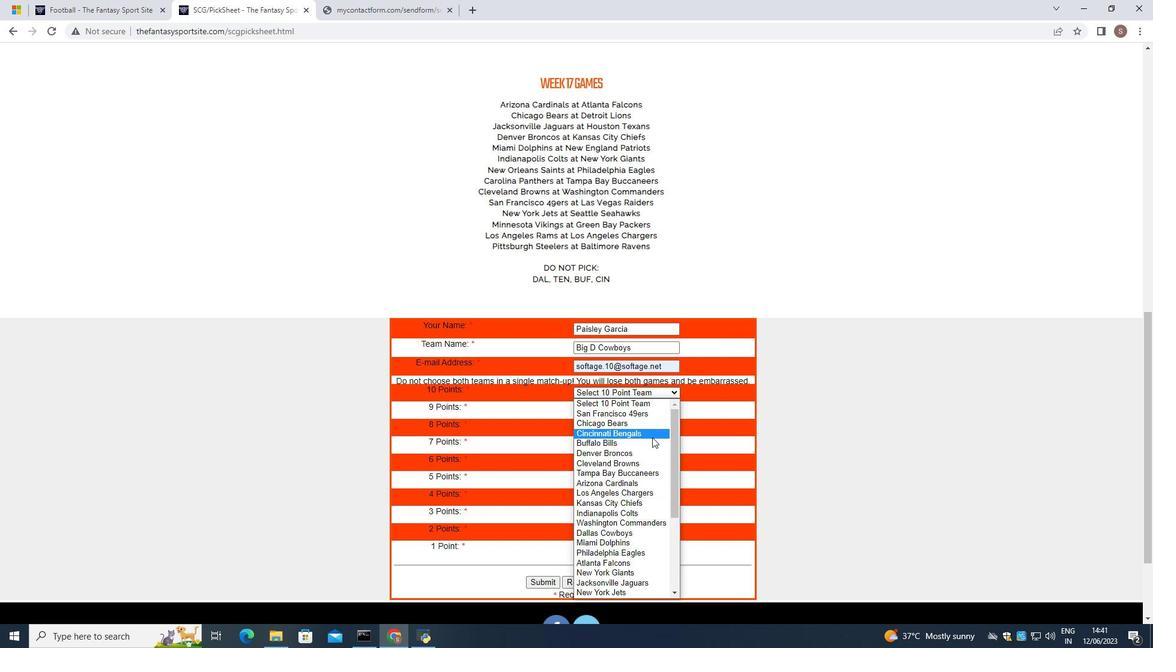 
Action: Mouse moved to (643, 454)
Screenshot: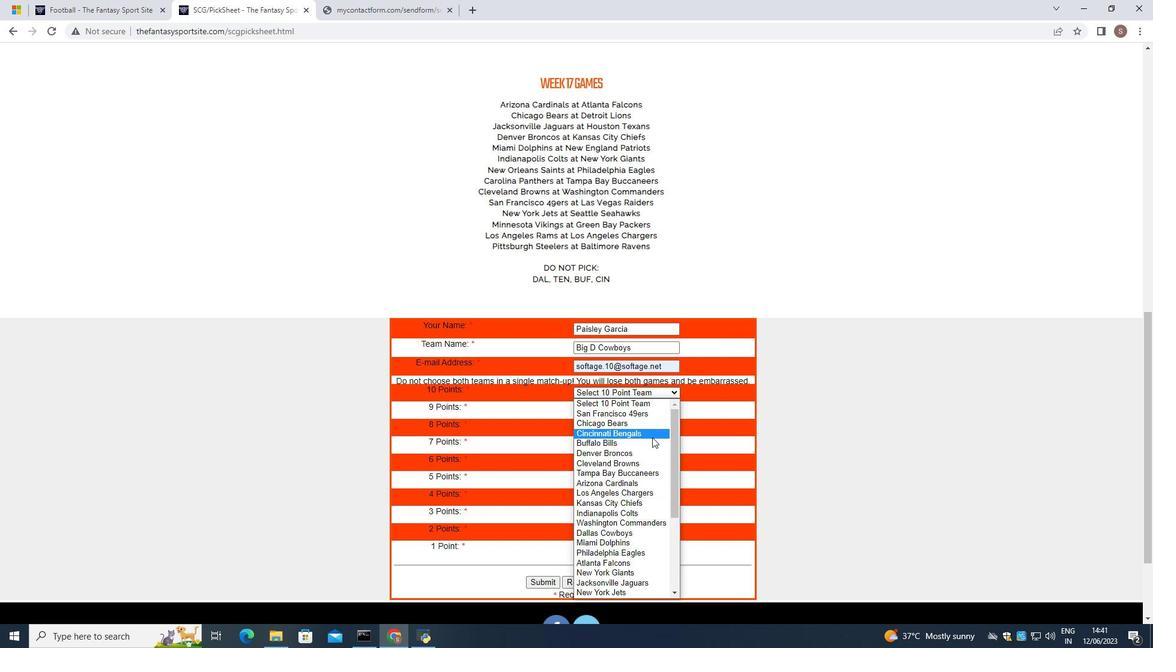 
Action: Mouse scrolled (643, 453) with delta (0, 0)
Screenshot: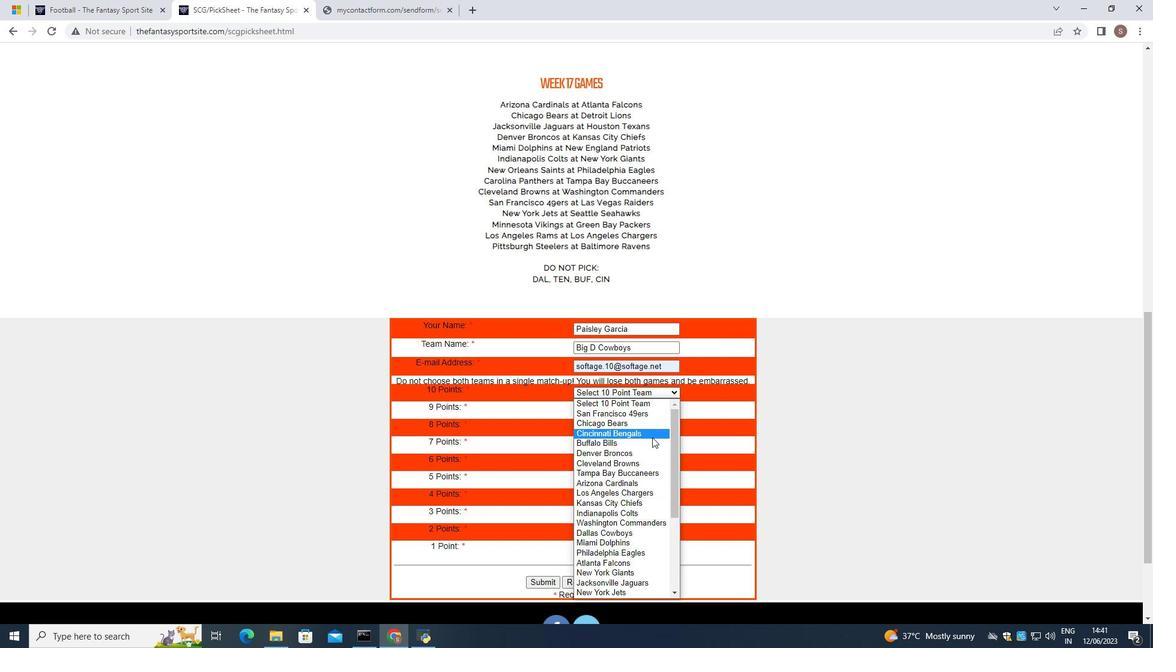 
Action: Mouse moved to (643, 454)
Screenshot: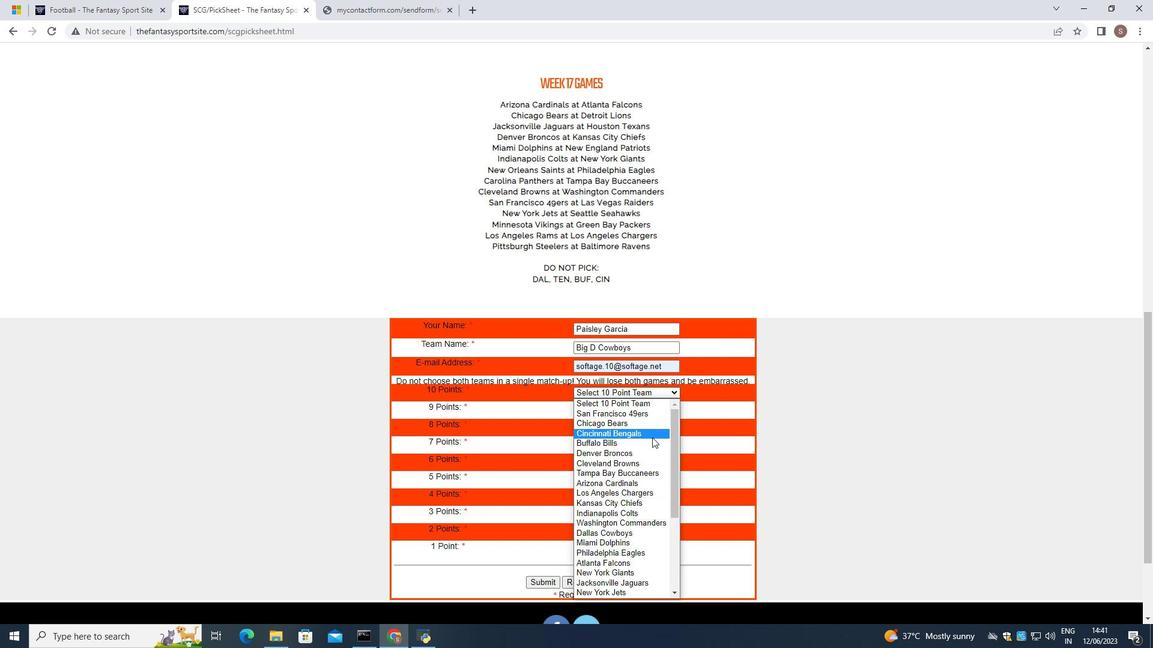 
Action: Mouse scrolled (643, 454) with delta (0, 0)
Screenshot: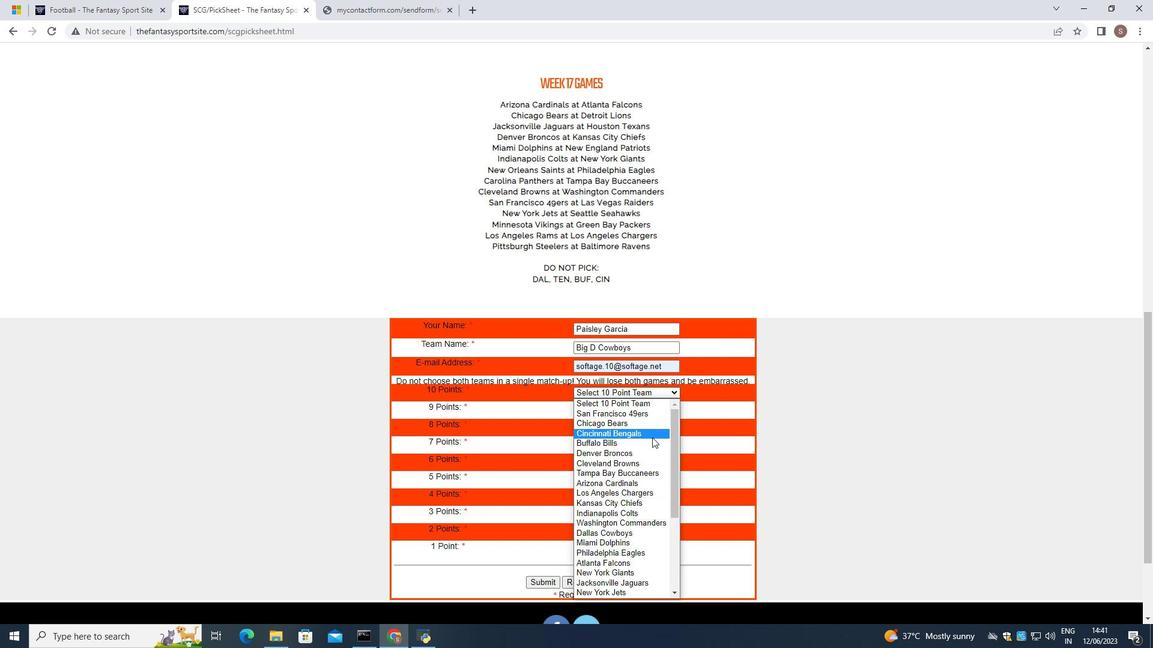 
Action: Mouse moved to (642, 463)
Screenshot: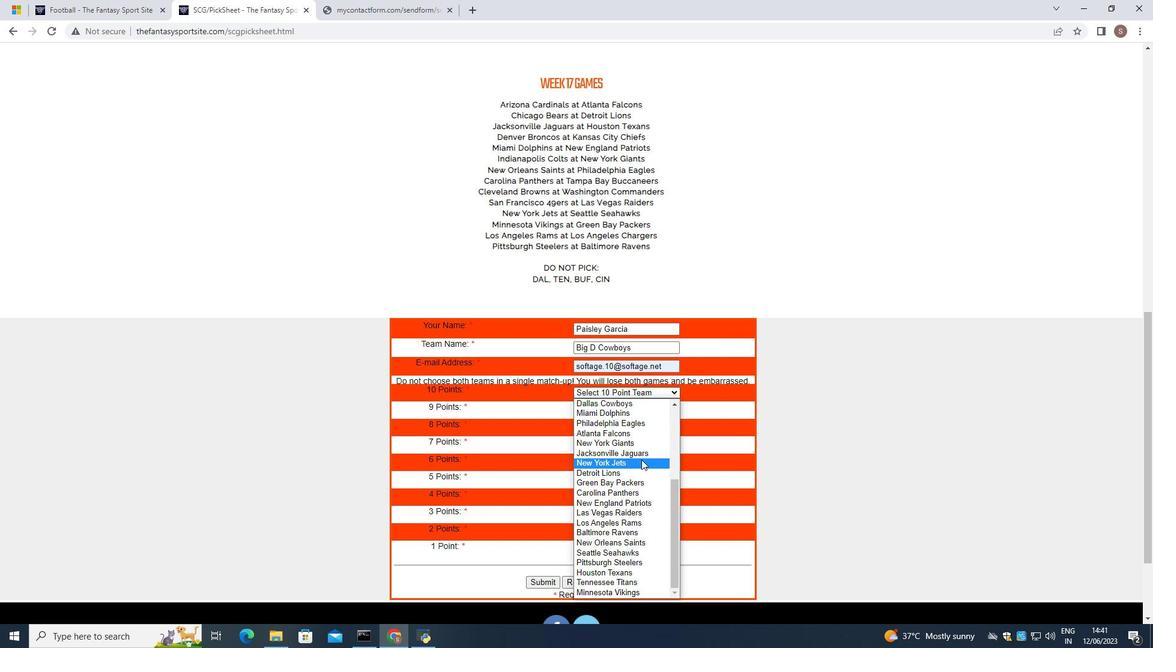 
Action: Mouse scrolled (642, 463) with delta (0, 0)
Screenshot: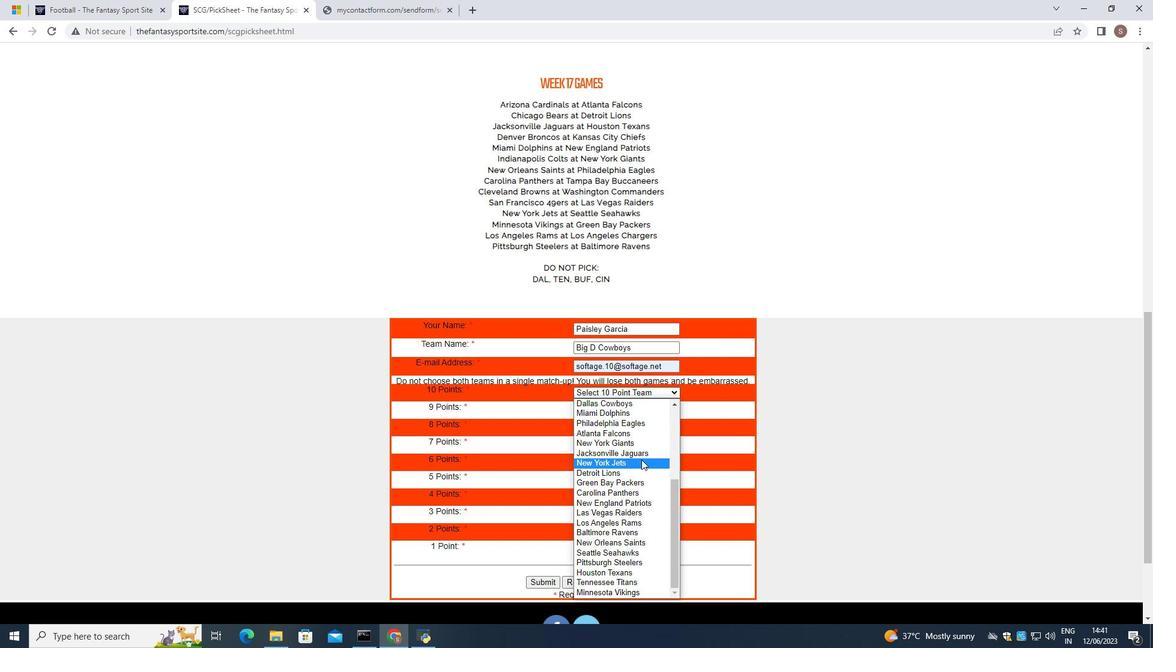 
Action: Mouse moved to (642, 463)
Screenshot: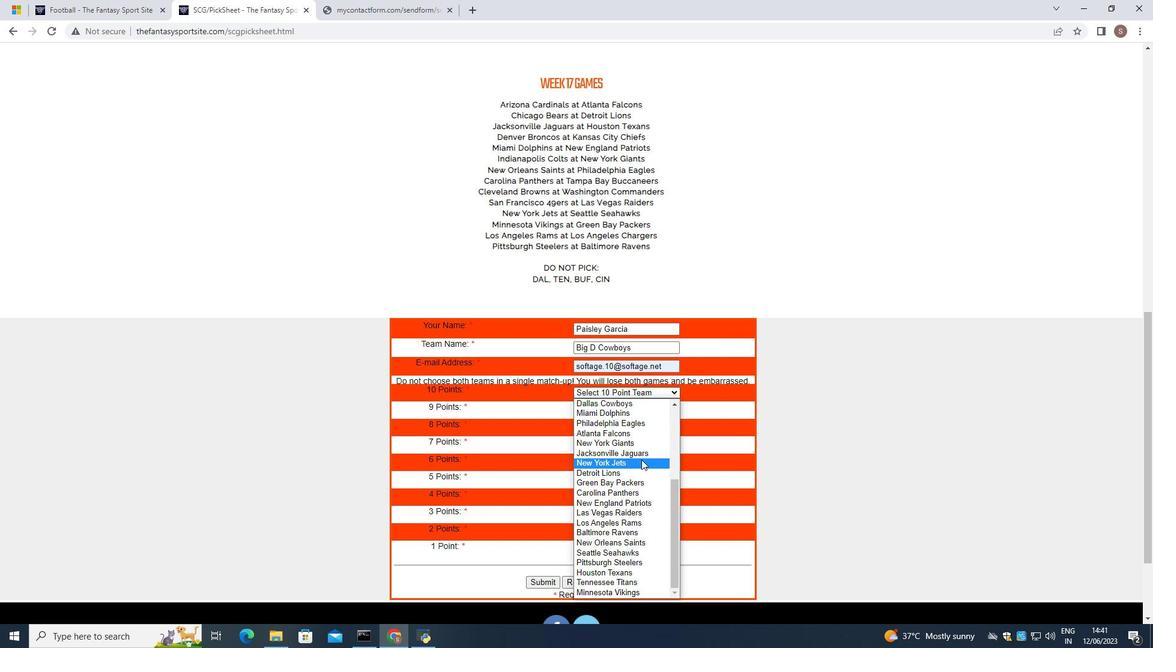 
Action: Mouse scrolled (642, 463) with delta (0, 0)
Screenshot: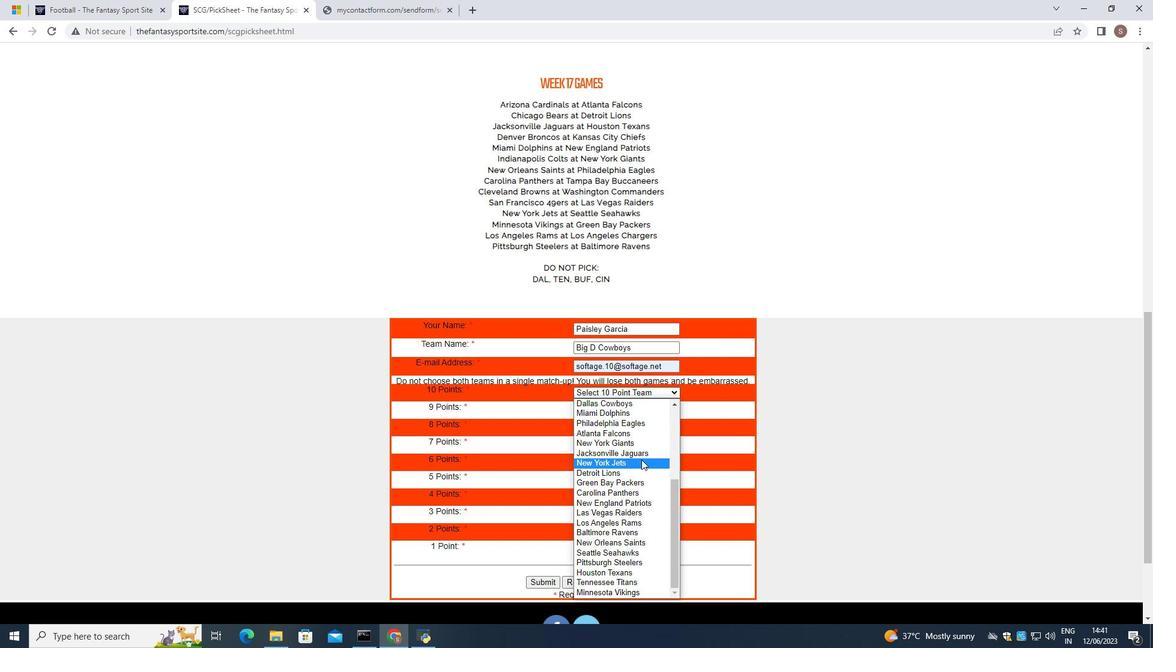 
Action: Mouse moved to (642, 464)
Screenshot: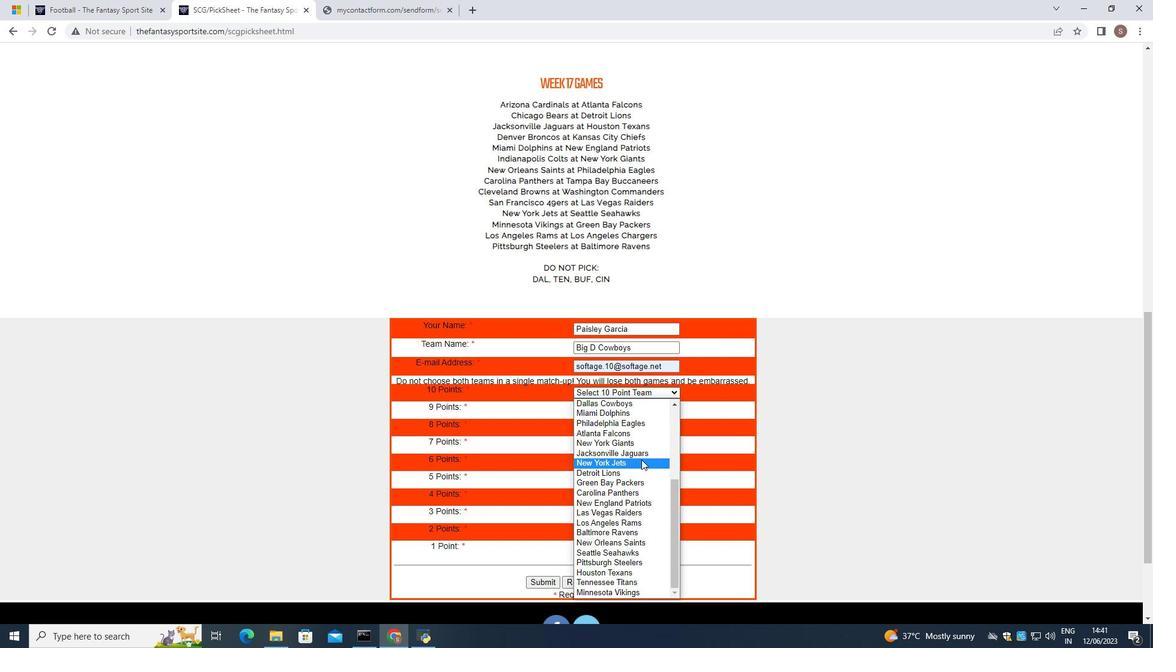
Action: Mouse scrolled (642, 464) with delta (0, 0)
Screenshot: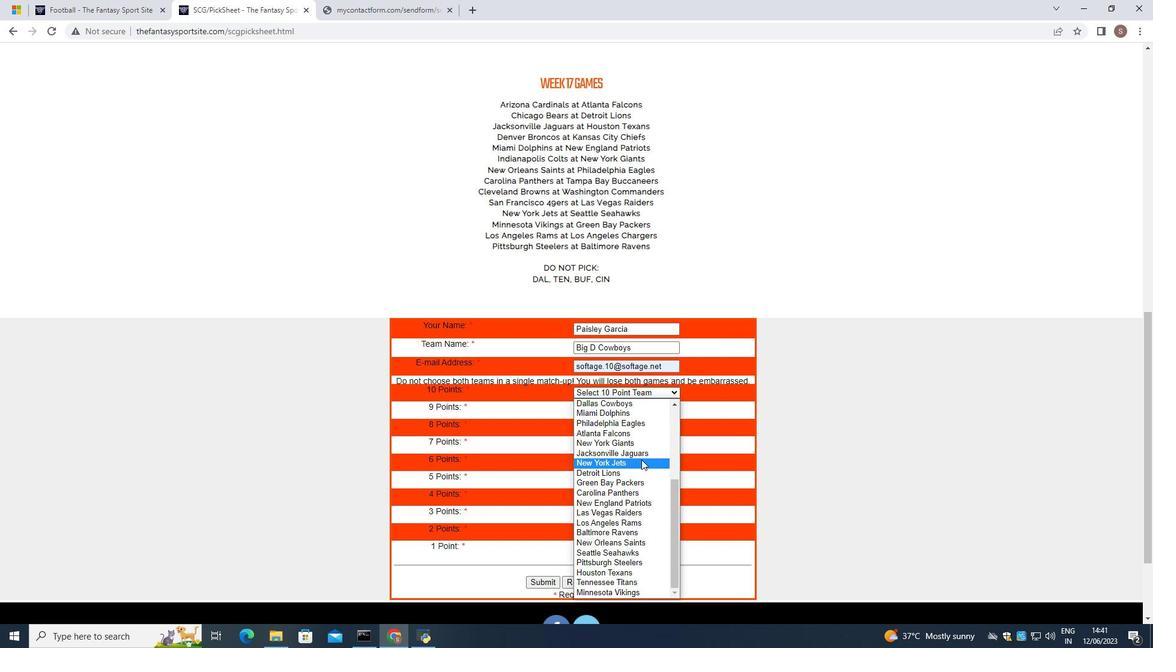 
Action: Mouse scrolled (642, 464) with delta (0, 0)
Screenshot: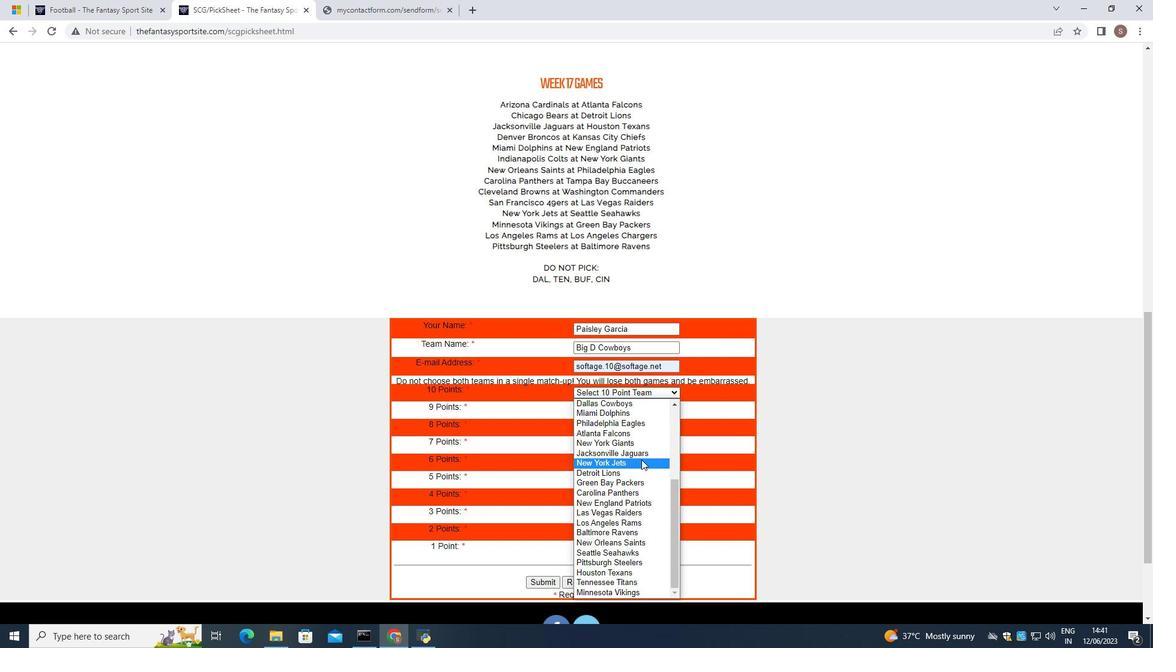 
Action: Mouse scrolled (642, 464) with delta (0, 0)
Screenshot: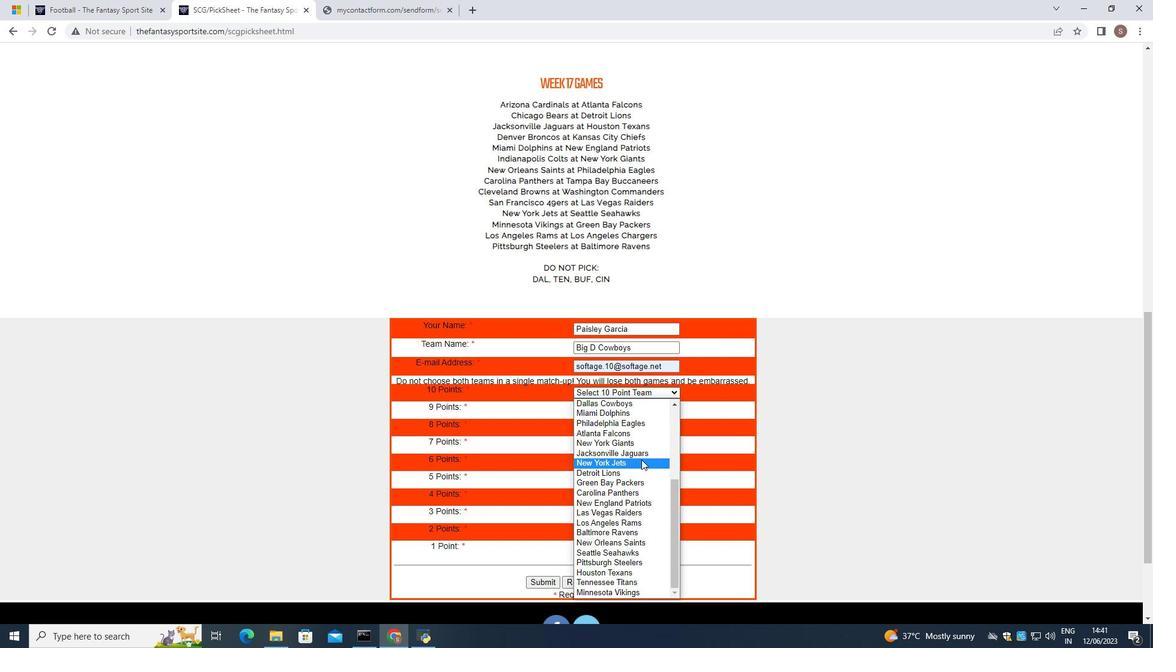 
Action: Mouse moved to (642, 465)
Screenshot: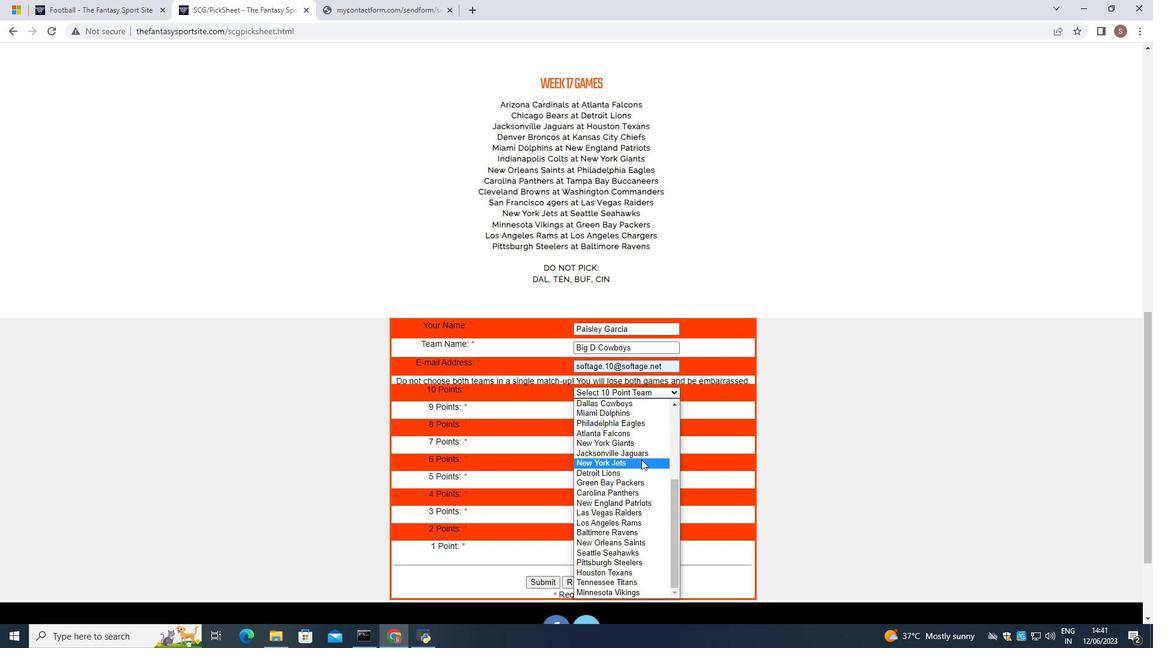
Action: Mouse scrolled (642, 464) with delta (0, 0)
Screenshot: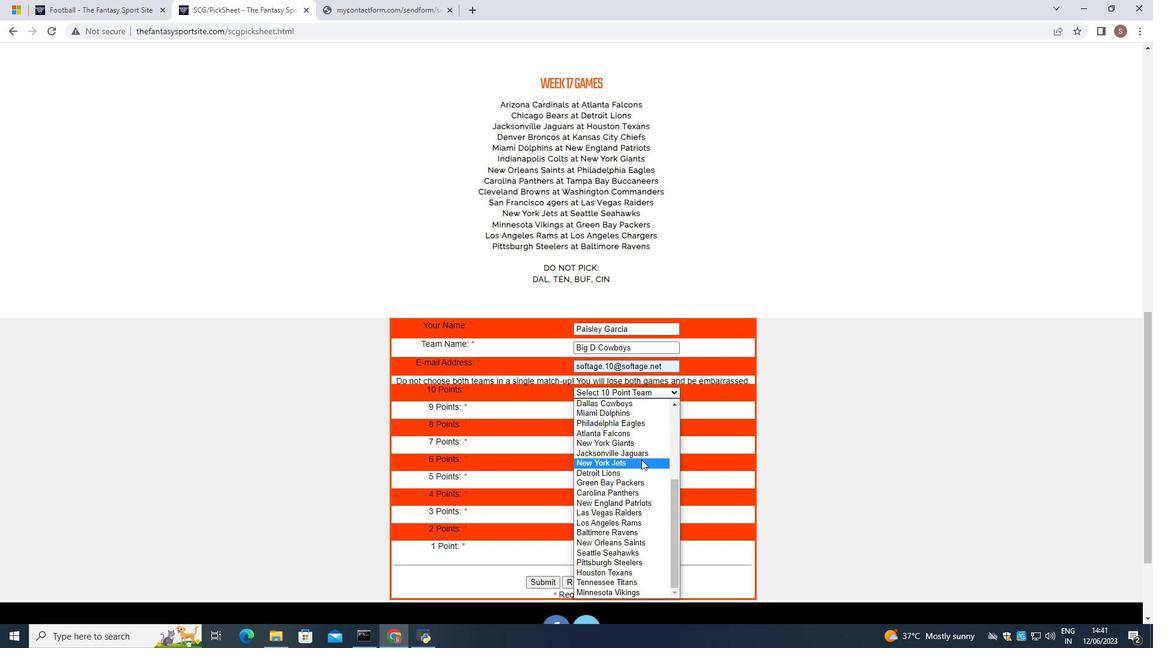 
Action: Mouse moved to (640, 515)
Screenshot: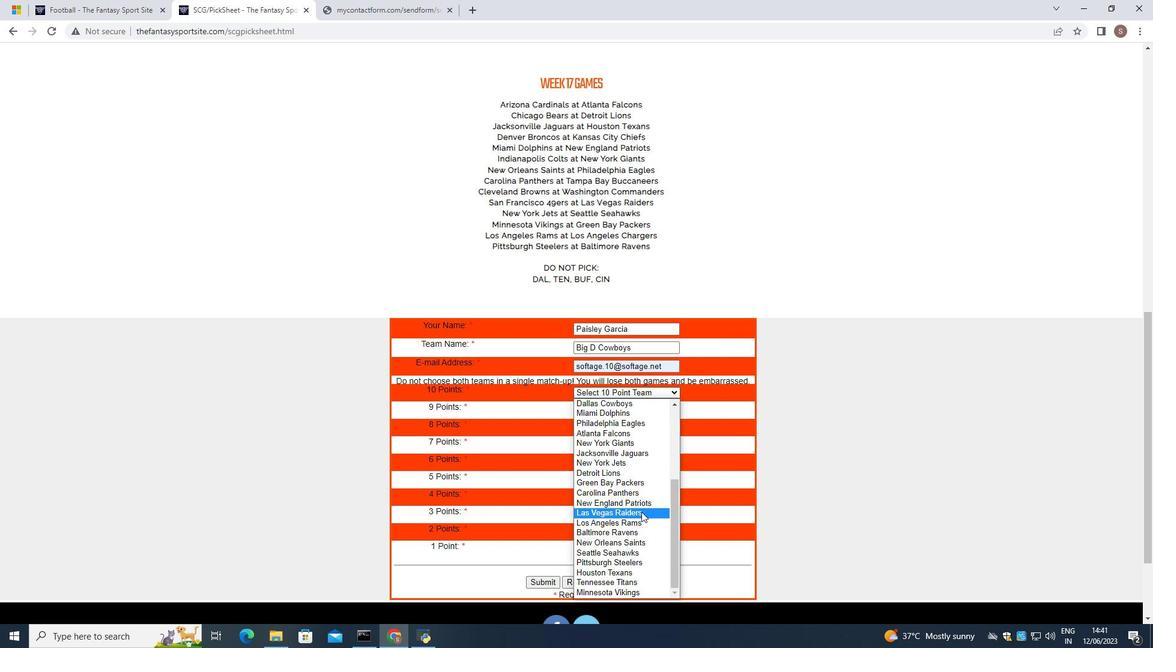 
Action: Mouse pressed left at (640, 515)
Screenshot: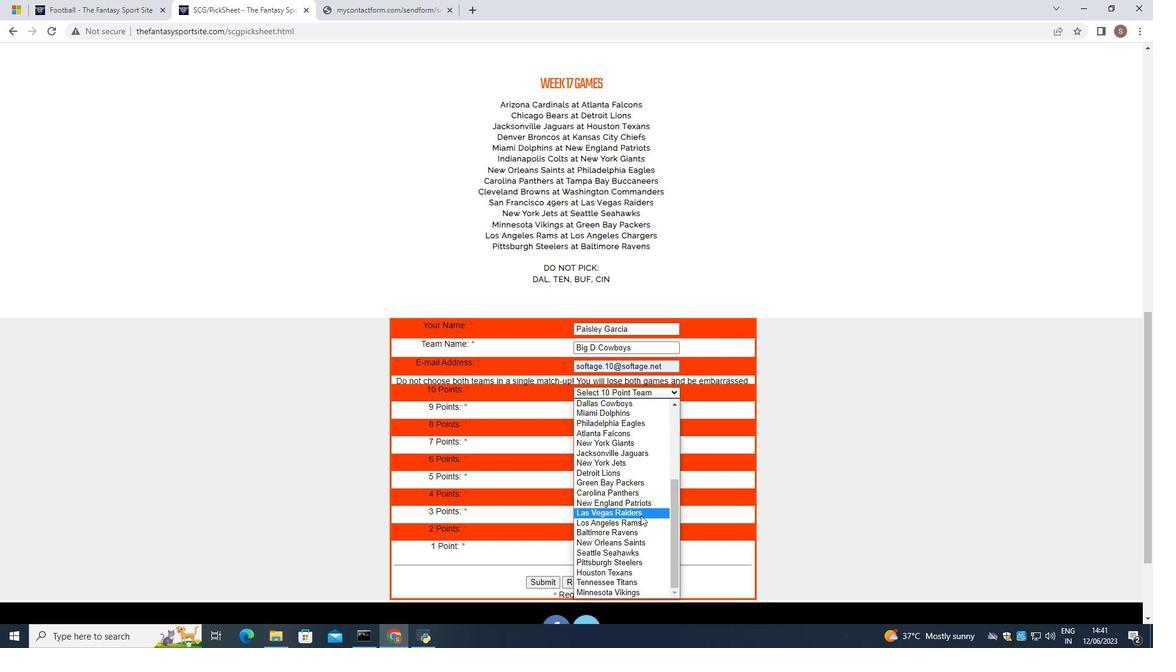 
Action: Mouse moved to (645, 406)
Screenshot: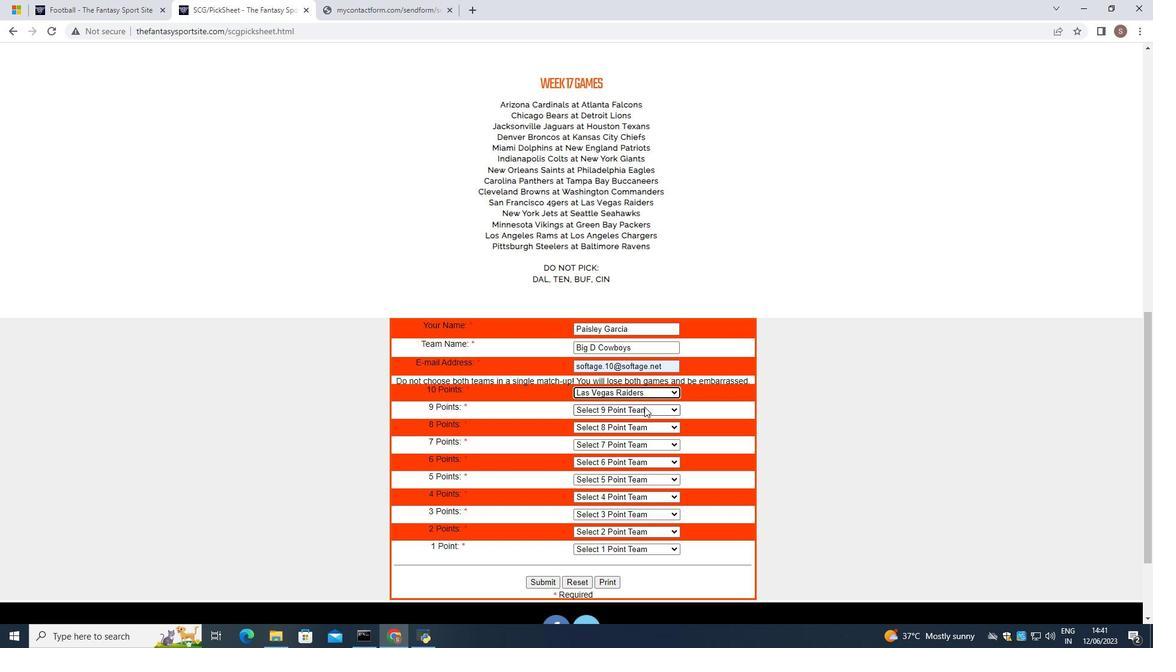 
Action: Mouse pressed left at (645, 406)
Screenshot: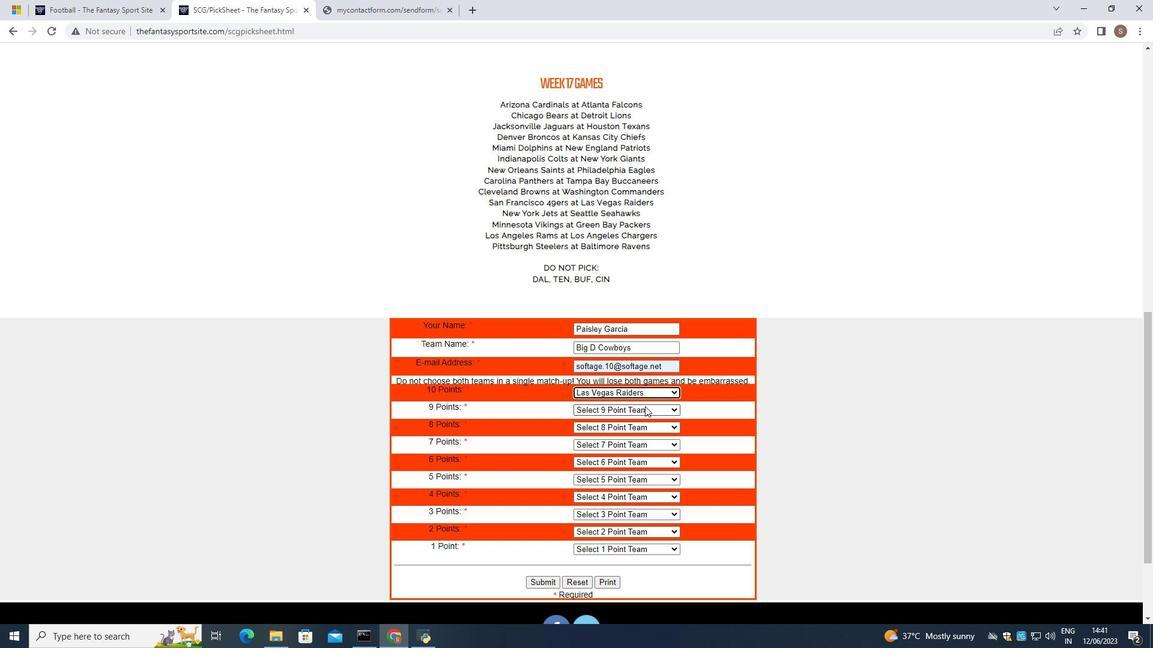
Action: Mouse moved to (626, 612)
Screenshot: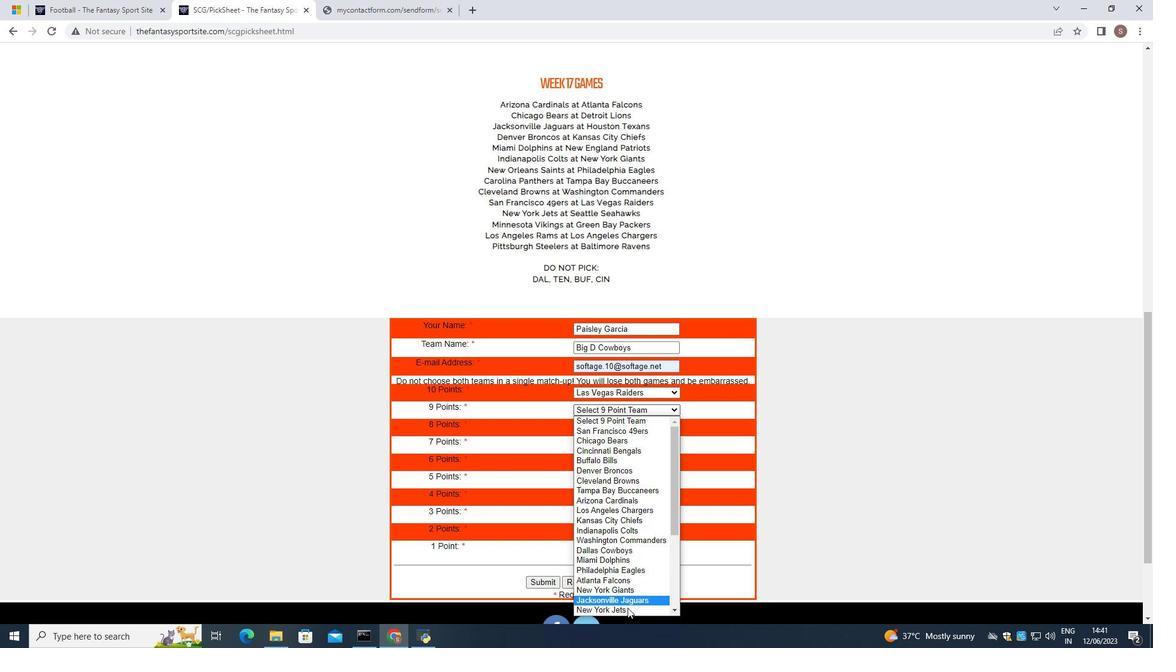 
Action: Mouse pressed left at (626, 612)
Screenshot: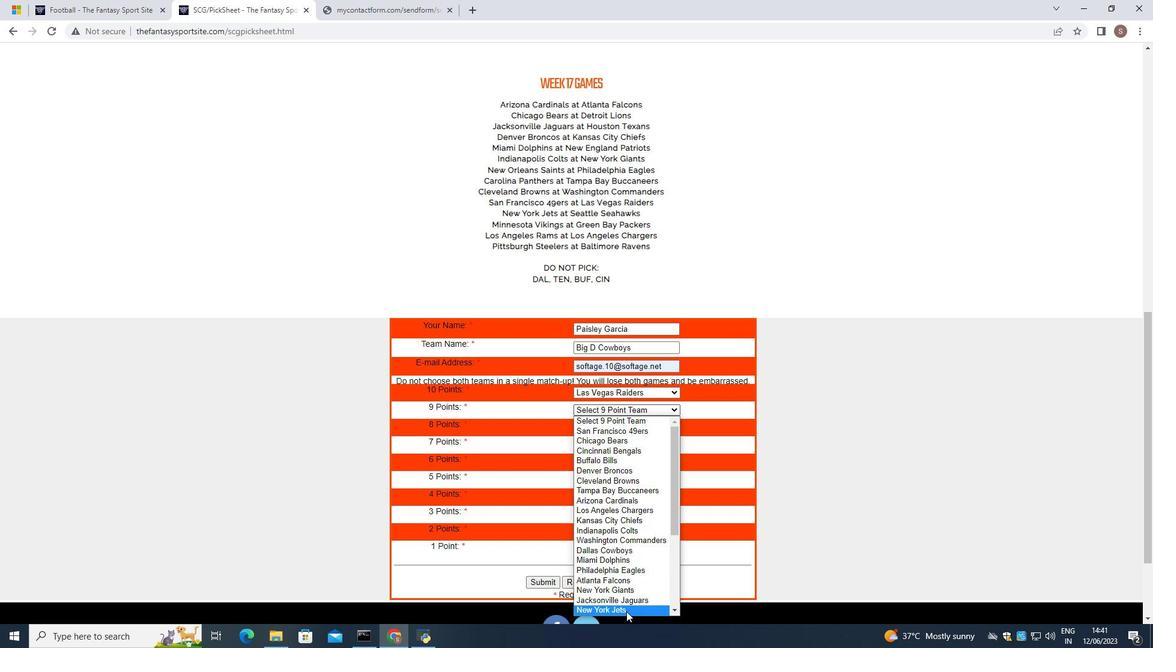 
Action: Mouse moved to (655, 424)
Screenshot: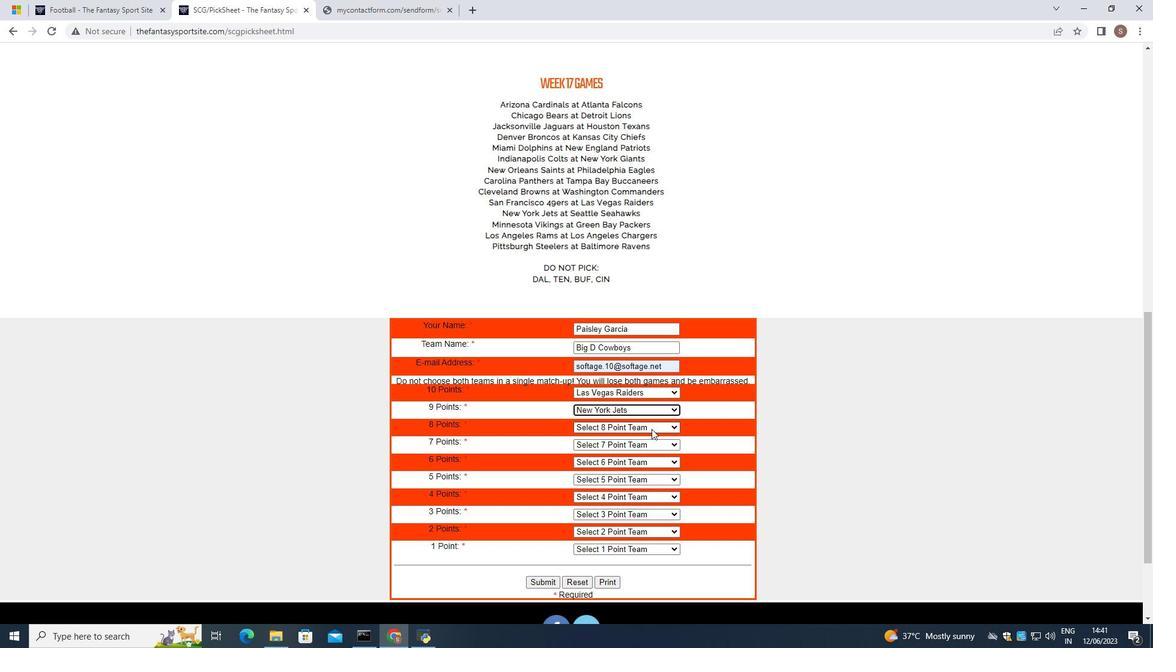 
Action: Mouse pressed left at (655, 424)
Screenshot: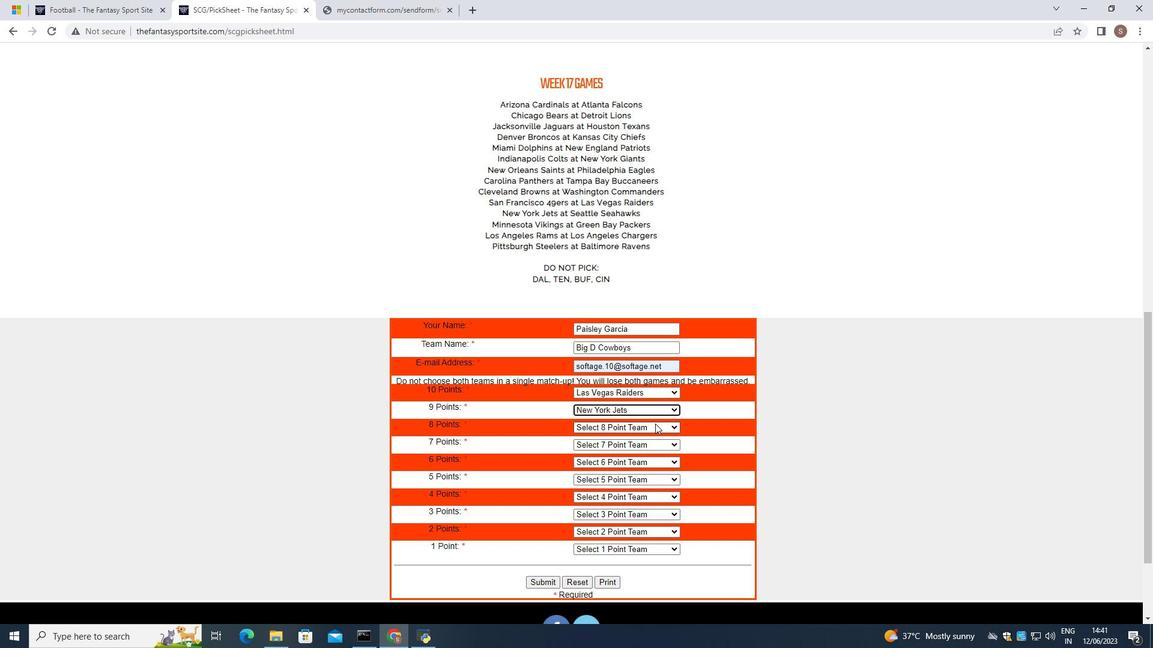 
Action: Mouse moved to (645, 396)
Screenshot: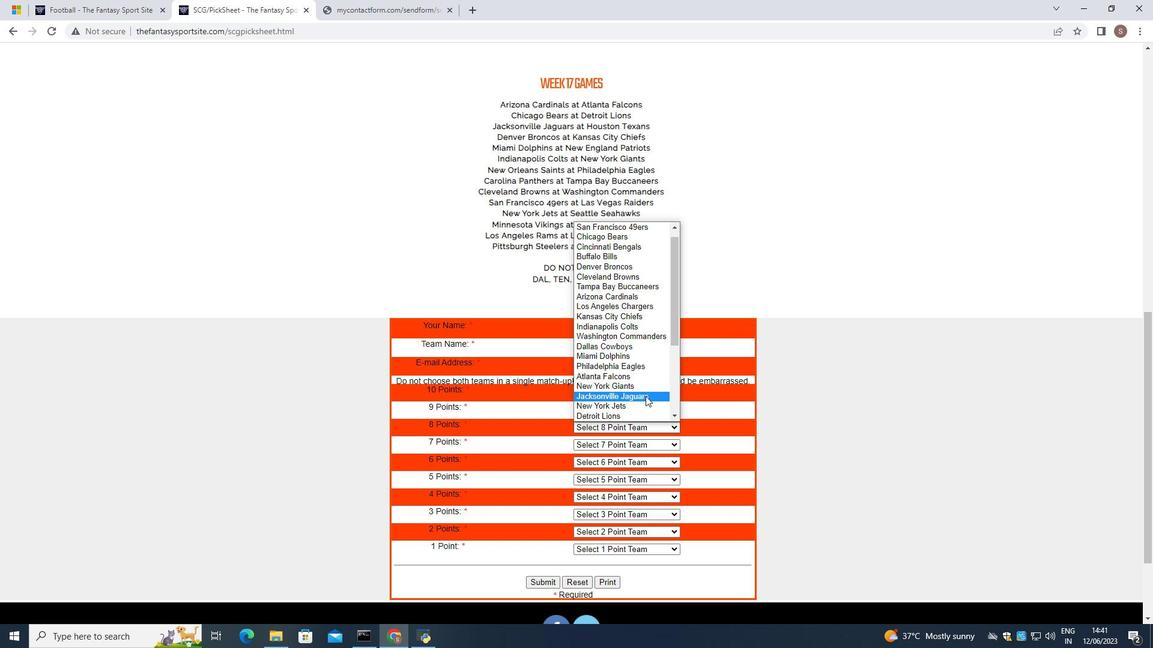 
Action: Mouse scrolled (645, 395) with delta (0, 0)
Screenshot: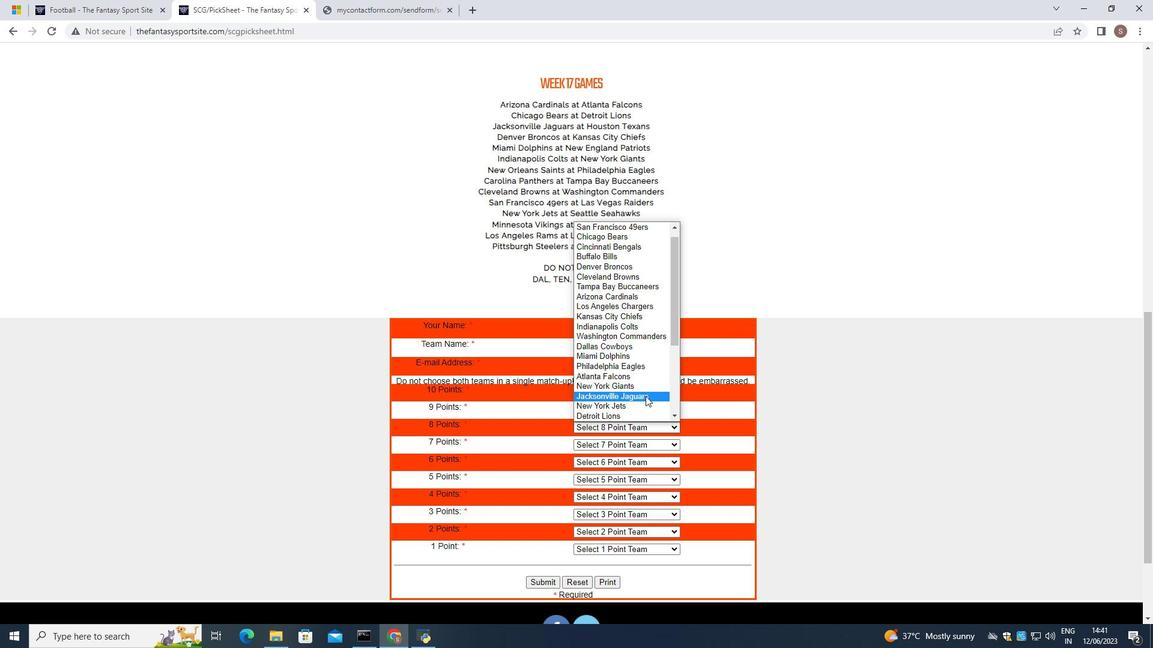 
Action: Mouse scrolled (645, 395) with delta (0, 0)
Screenshot: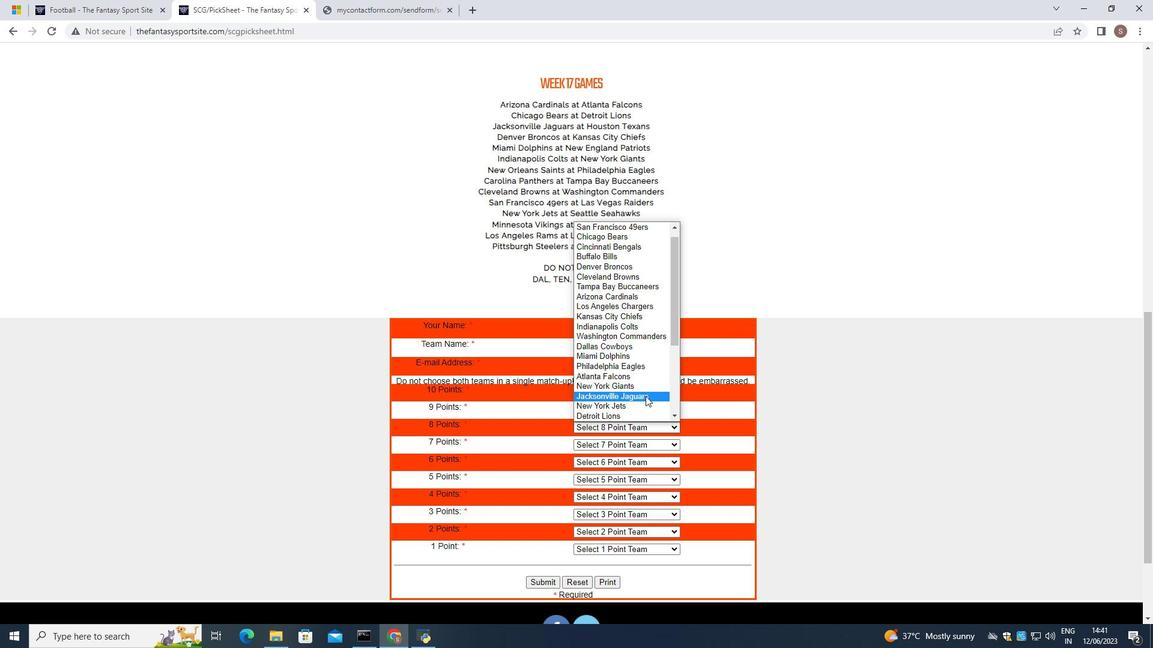 
Action: Mouse scrolled (645, 395) with delta (0, 0)
Screenshot: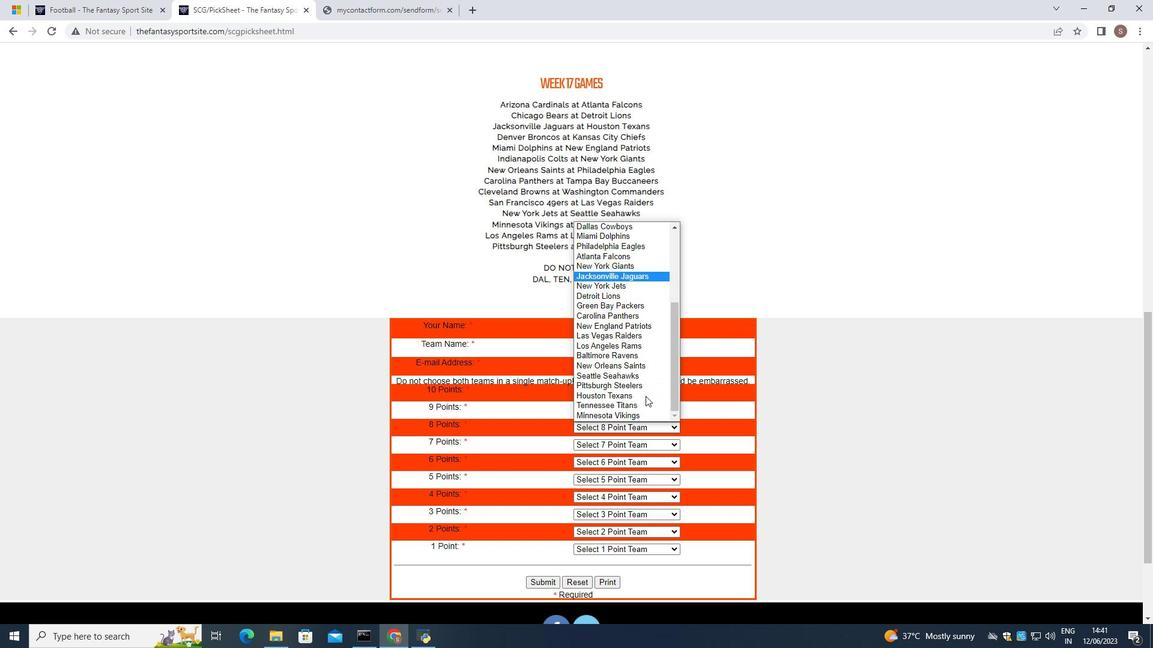 
Action: Mouse scrolled (645, 395) with delta (0, 0)
Screenshot: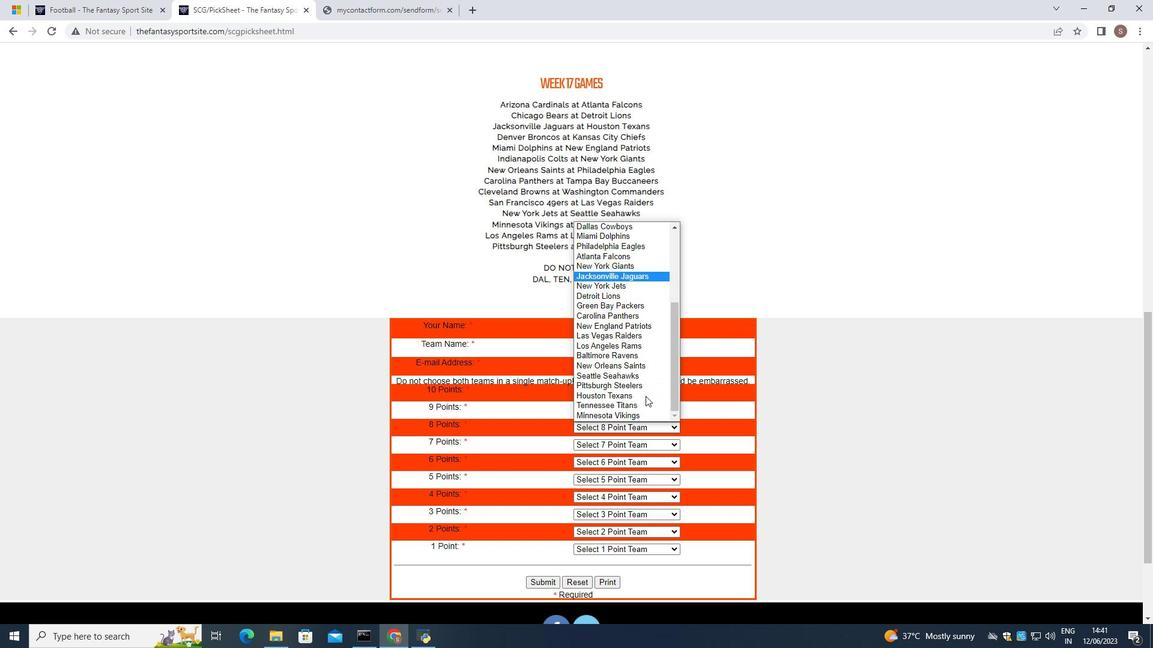 
Action: Mouse moved to (645, 395)
Screenshot: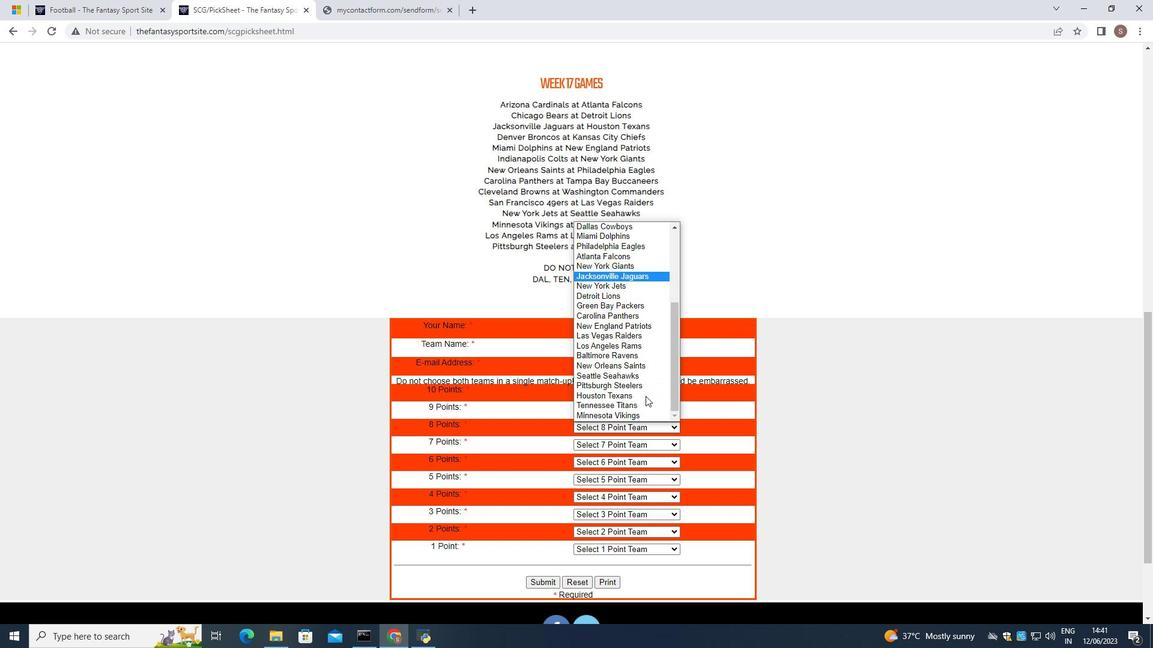 
Action: Mouse scrolled (645, 395) with delta (0, 0)
Screenshot: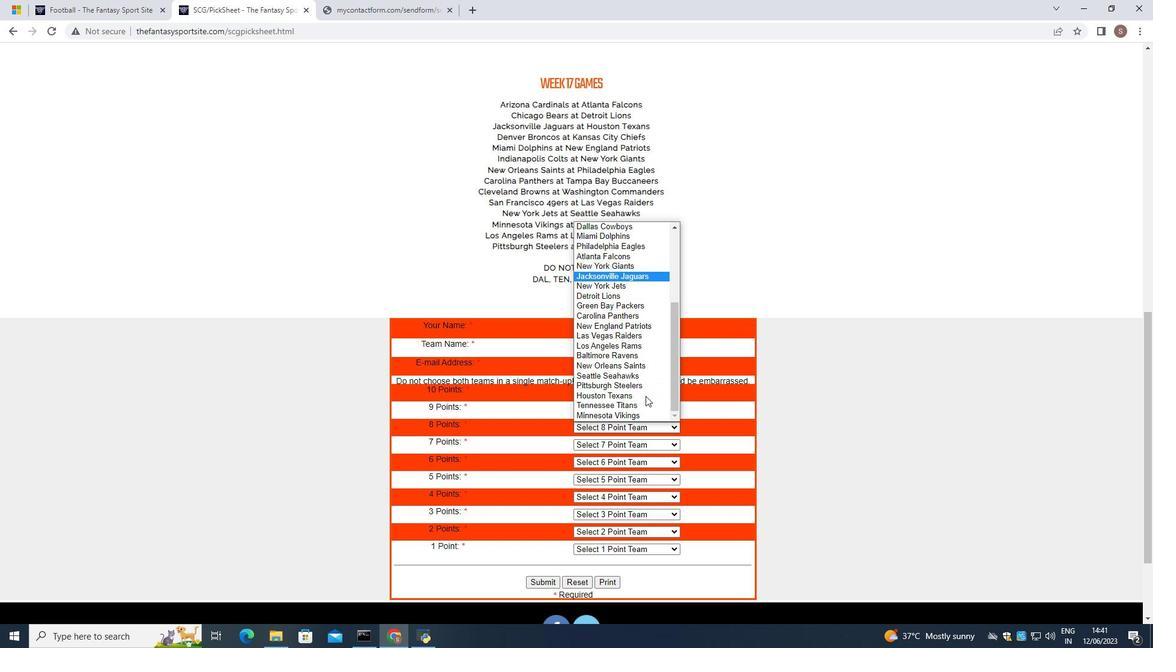 
Action: Mouse scrolled (645, 395) with delta (0, 0)
Screenshot: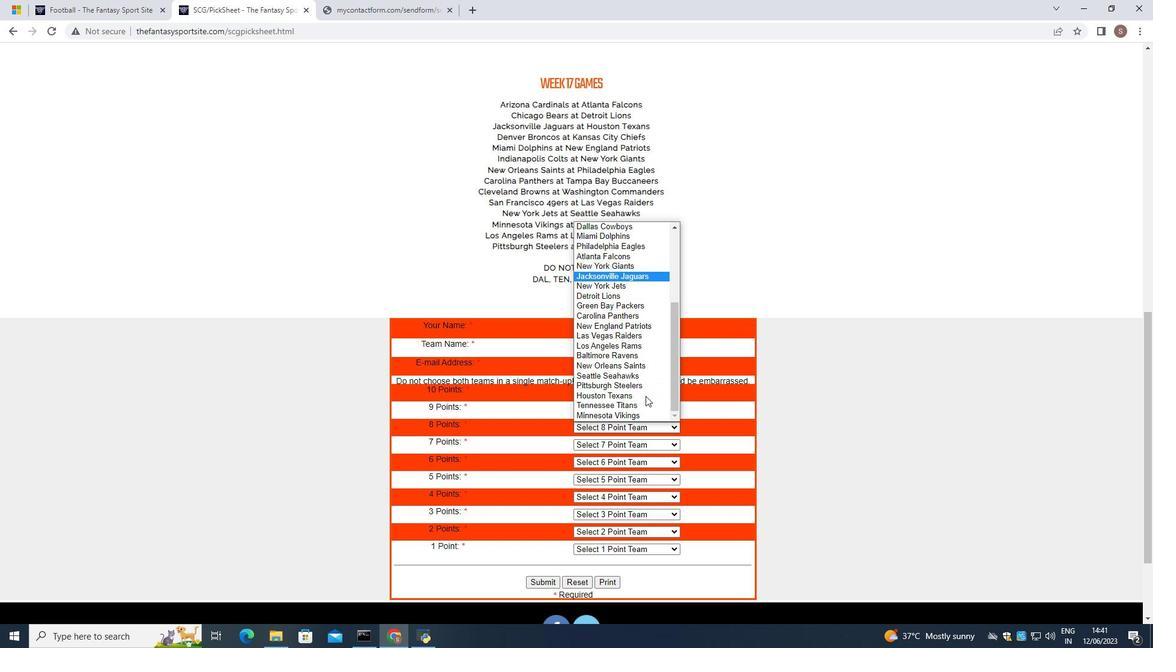
Action: Mouse scrolled (645, 395) with delta (0, 0)
Screenshot: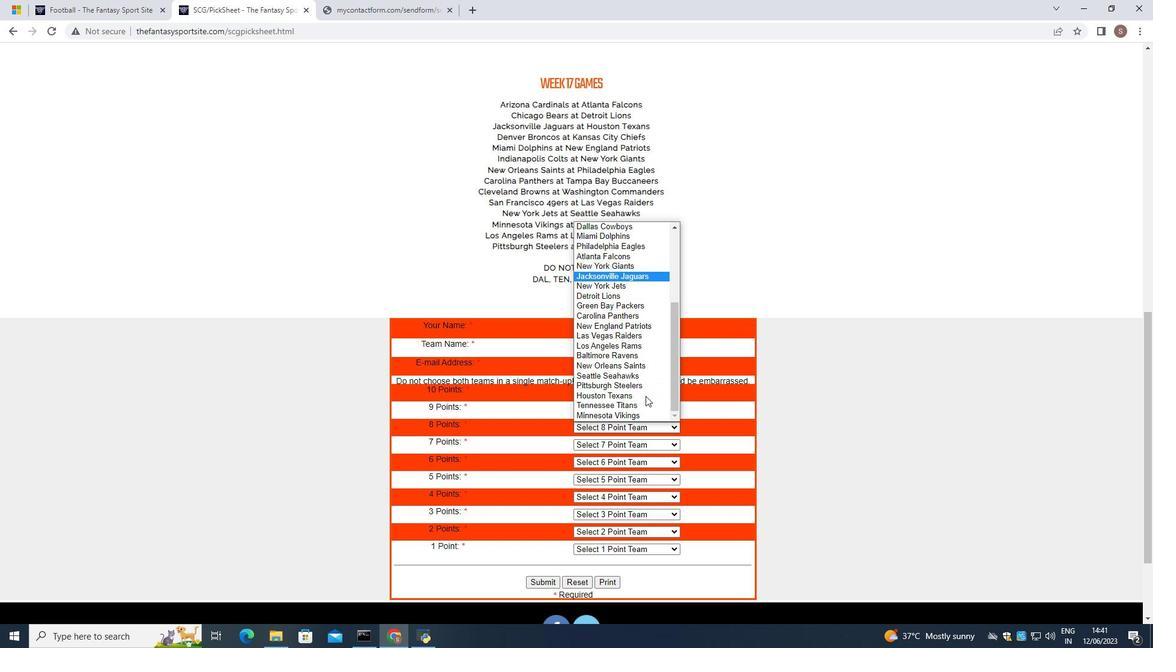 
Action: Mouse moved to (645, 375)
Screenshot: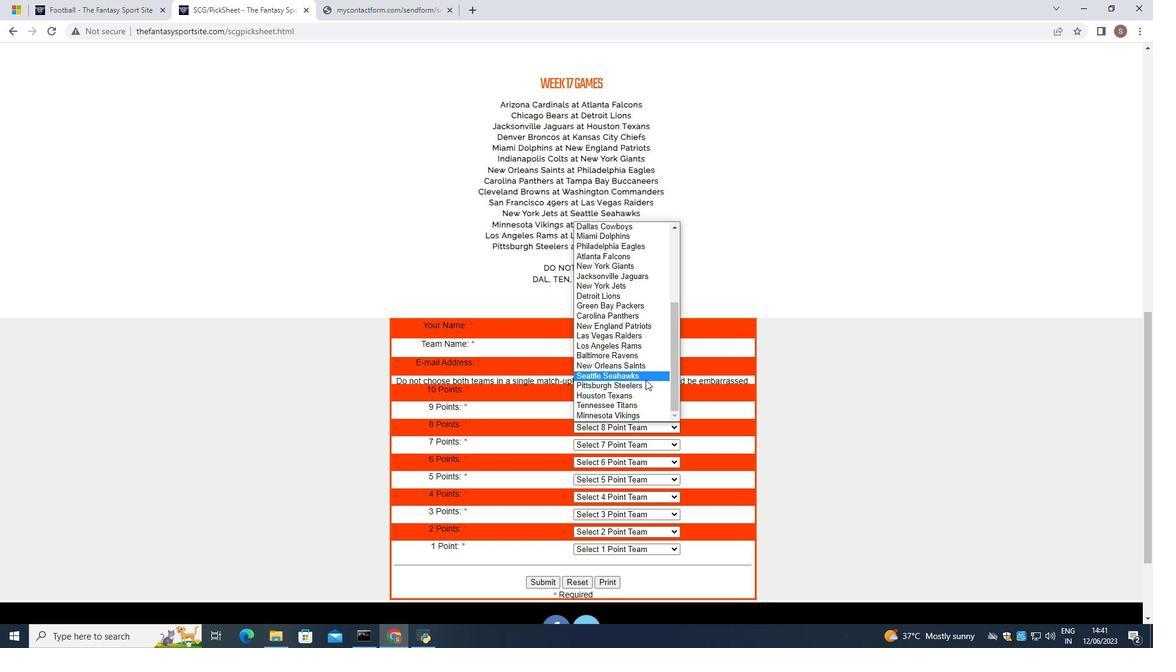 
Action: Mouse pressed left at (645, 375)
Screenshot: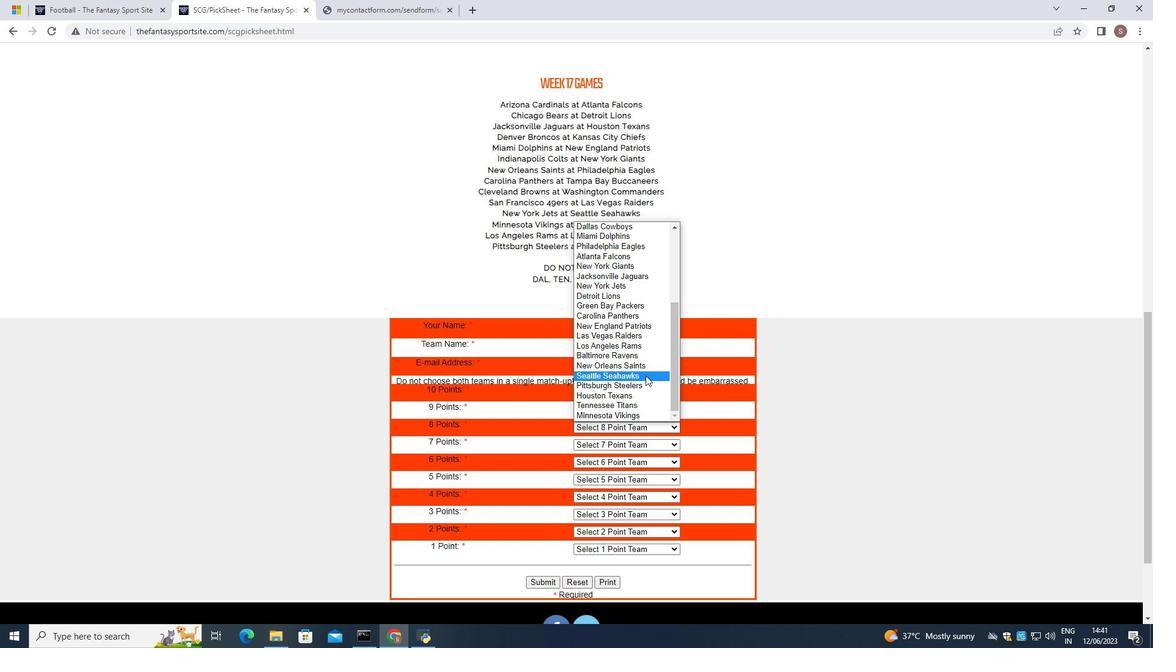 
Action: Mouse moved to (649, 442)
Screenshot: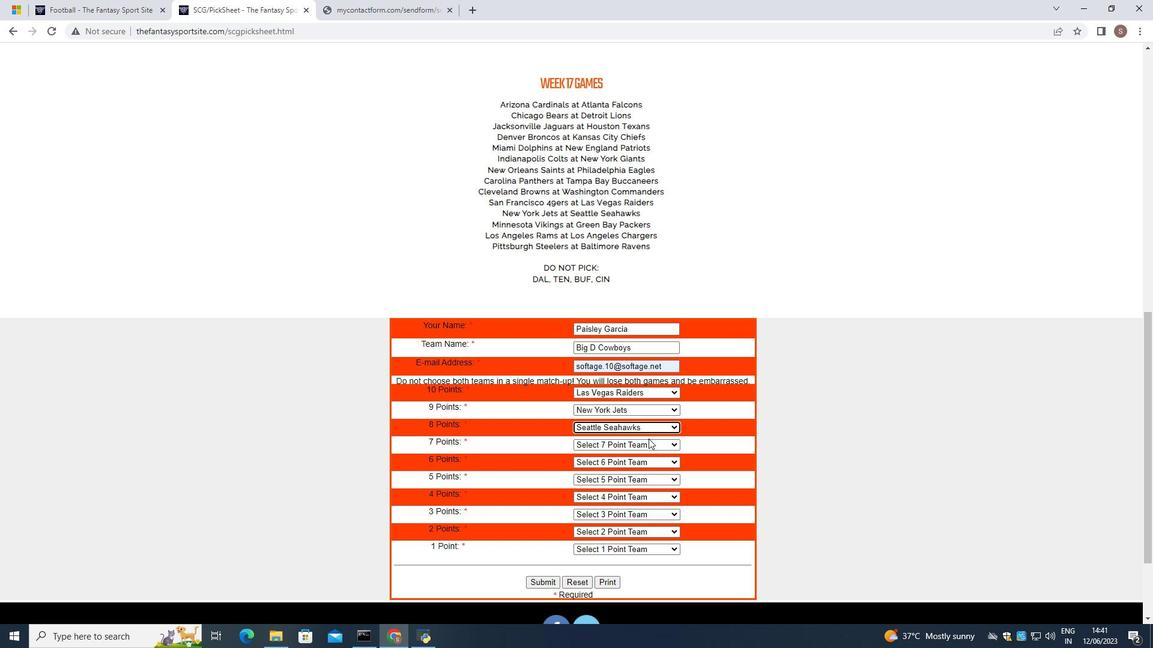 
Action: Mouse pressed left at (649, 442)
Screenshot: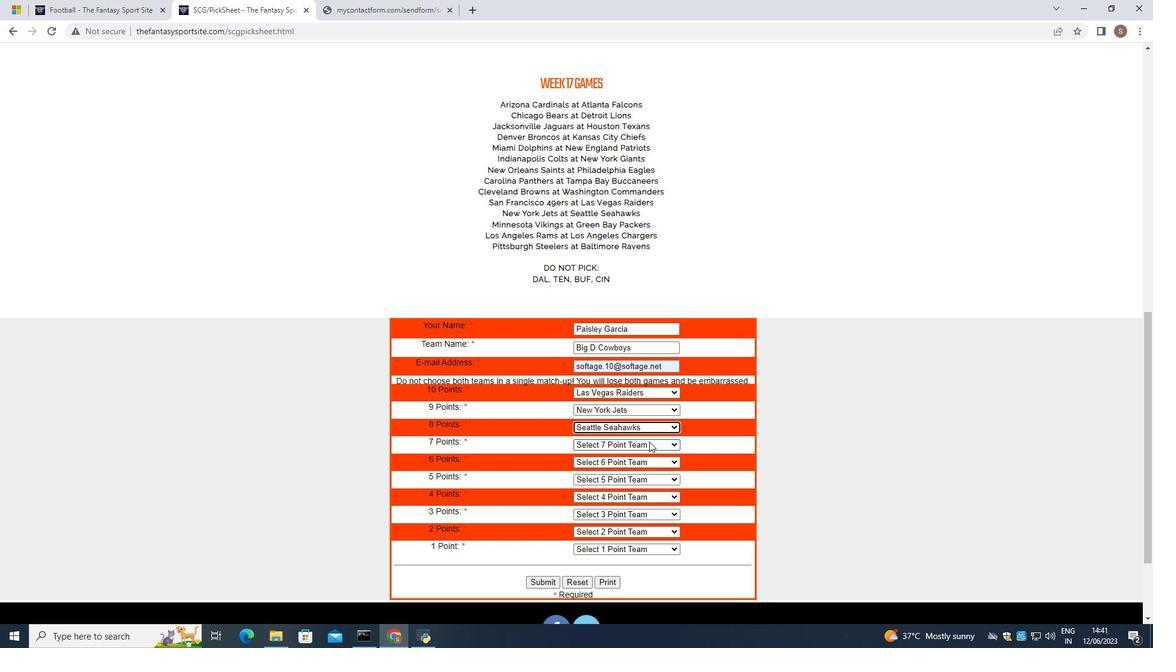 
Action: Mouse moved to (645, 393)
Screenshot: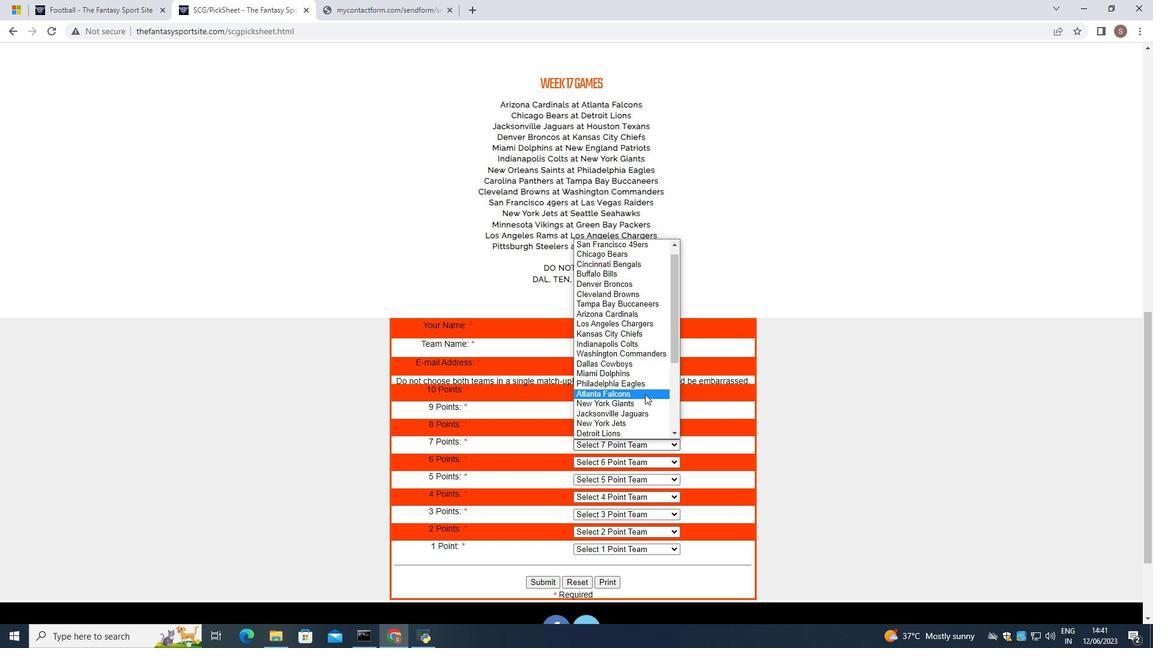 
Action: Mouse scrolled (645, 392) with delta (0, 0)
Screenshot: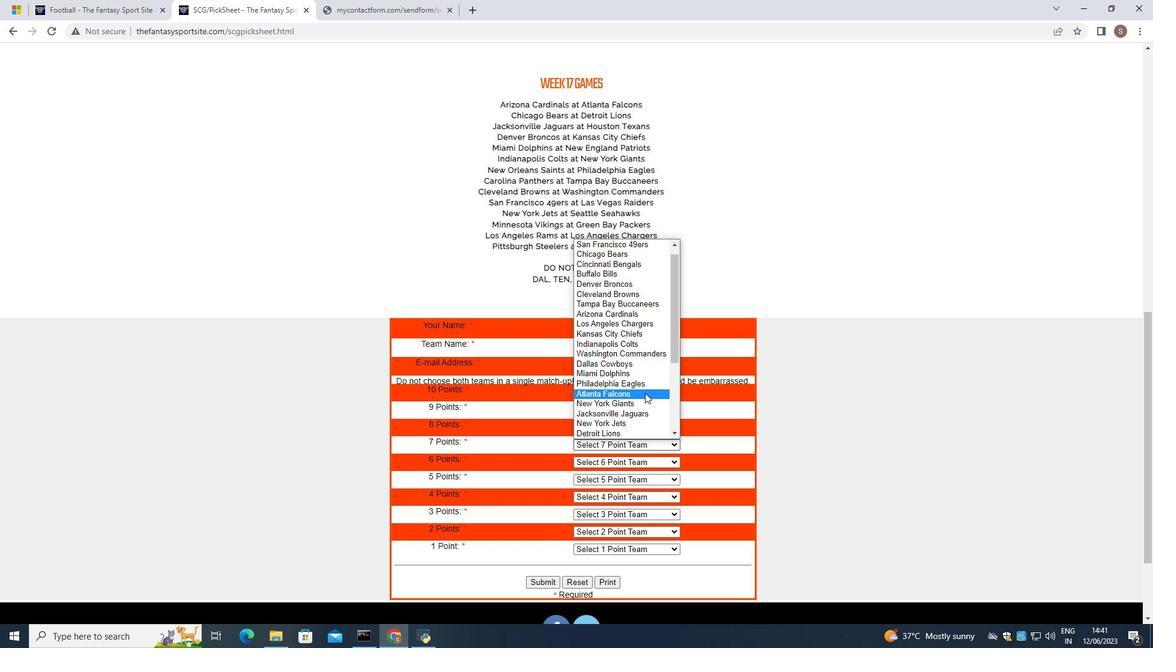 
Action: Mouse scrolled (645, 392) with delta (0, 0)
Screenshot: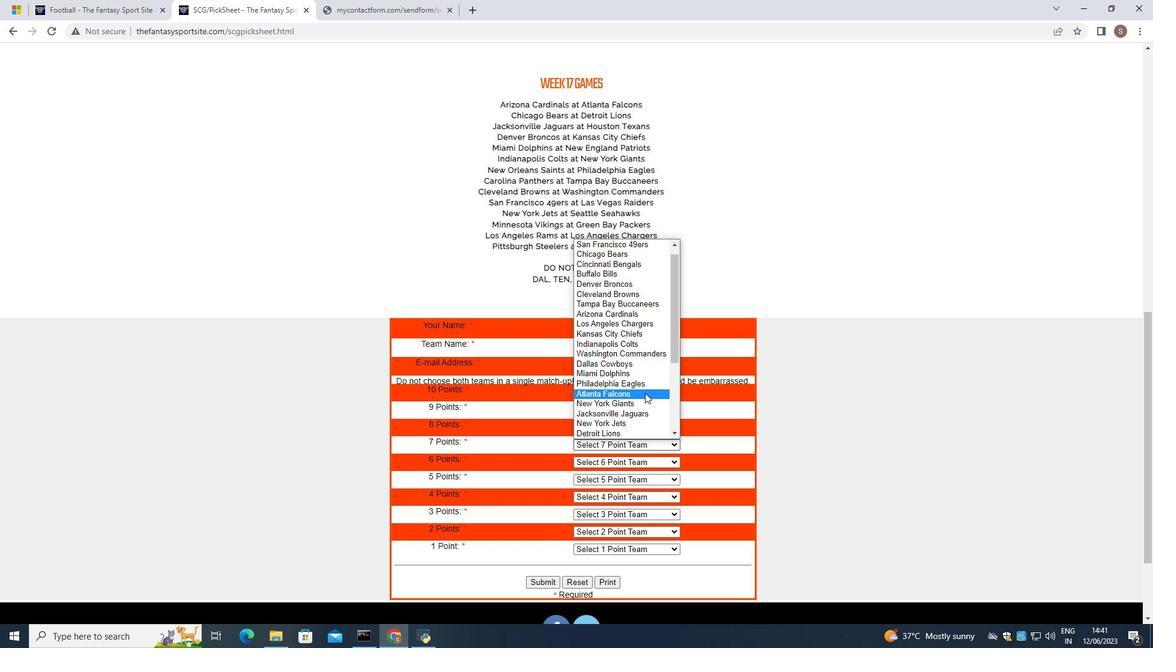 
Action: Mouse scrolled (645, 392) with delta (0, 0)
Screenshot: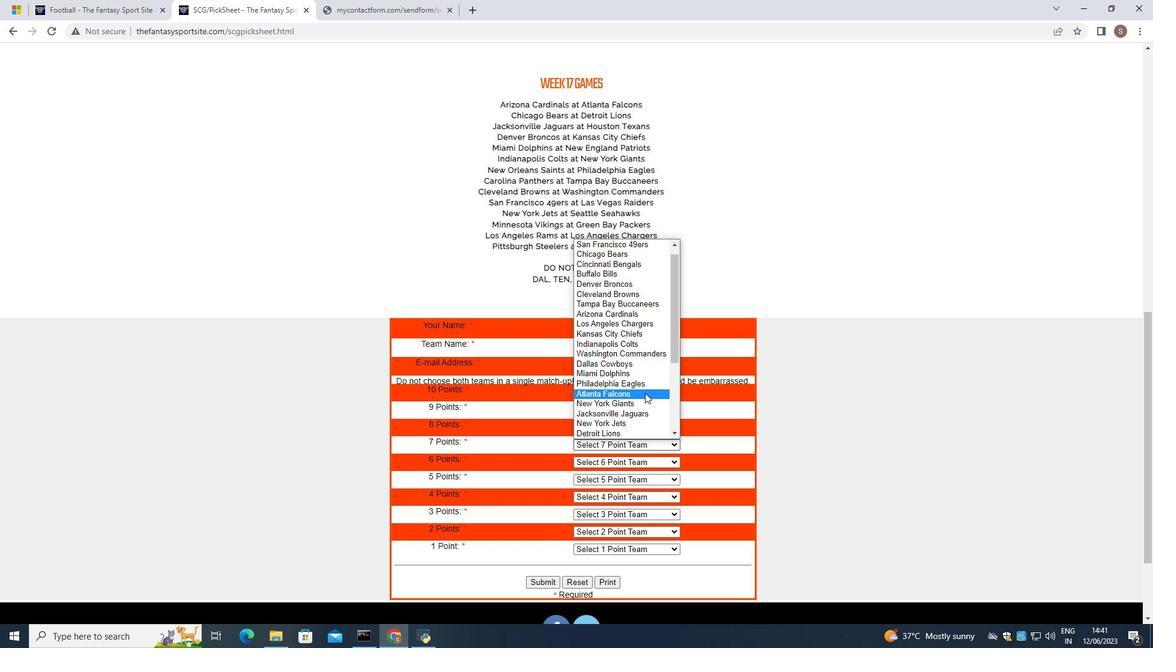 
Action: Mouse scrolled (645, 392) with delta (0, 0)
Screenshot: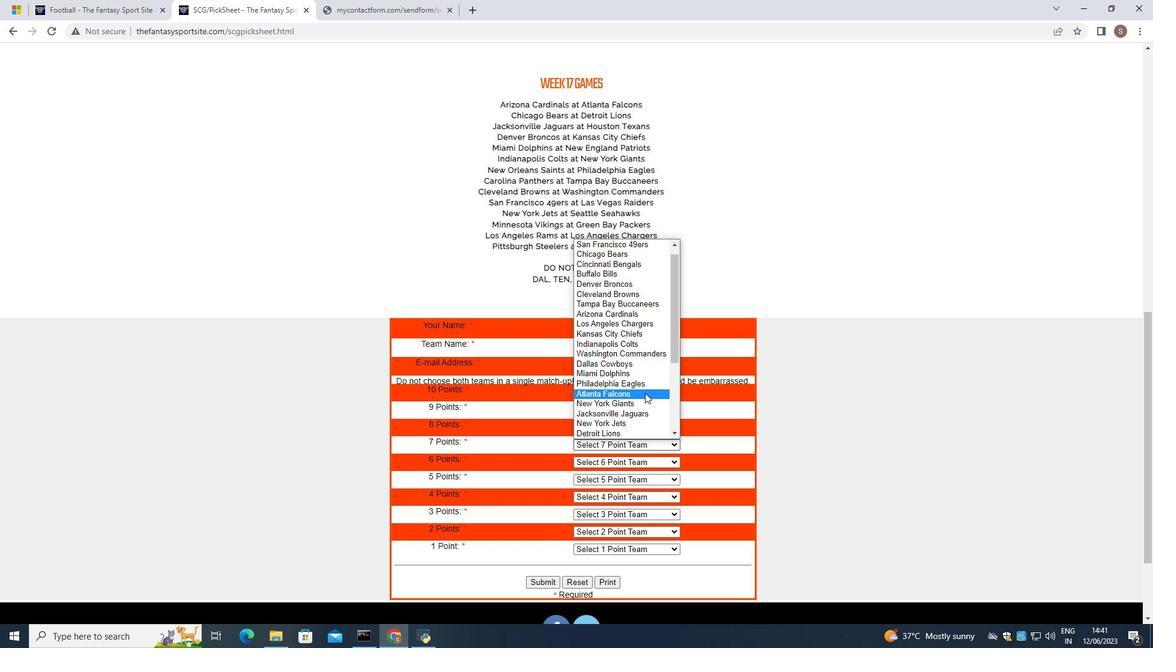 
Action: Mouse scrolled (645, 392) with delta (0, 0)
Screenshot: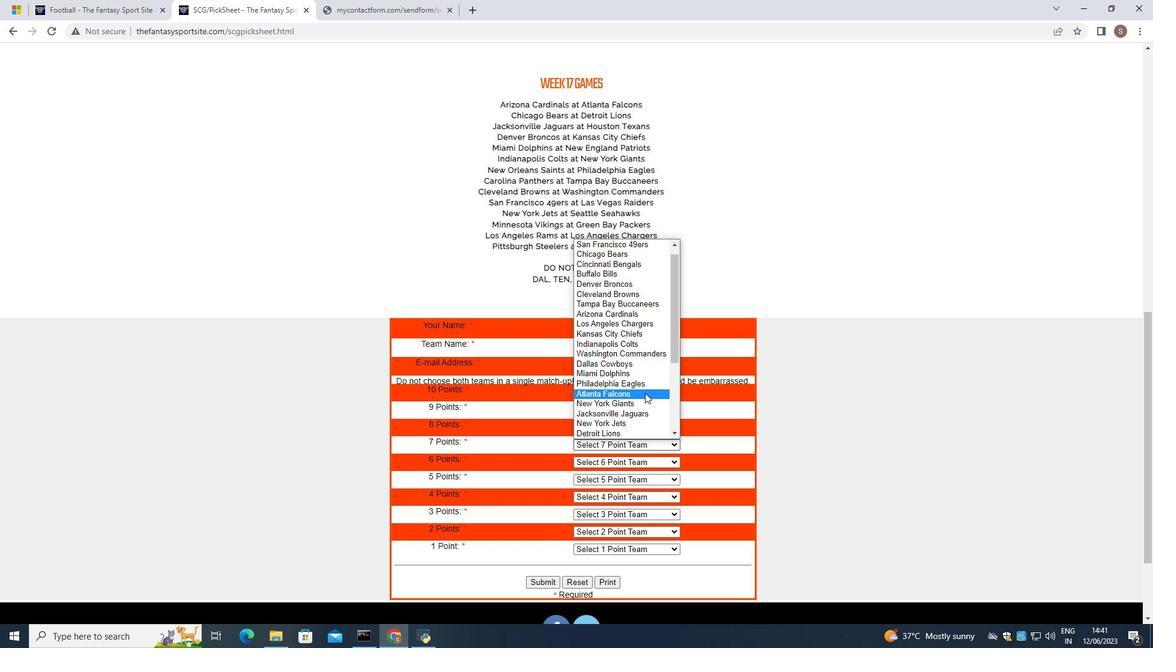 
Action: Mouse scrolled (645, 392) with delta (0, 0)
Screenshot: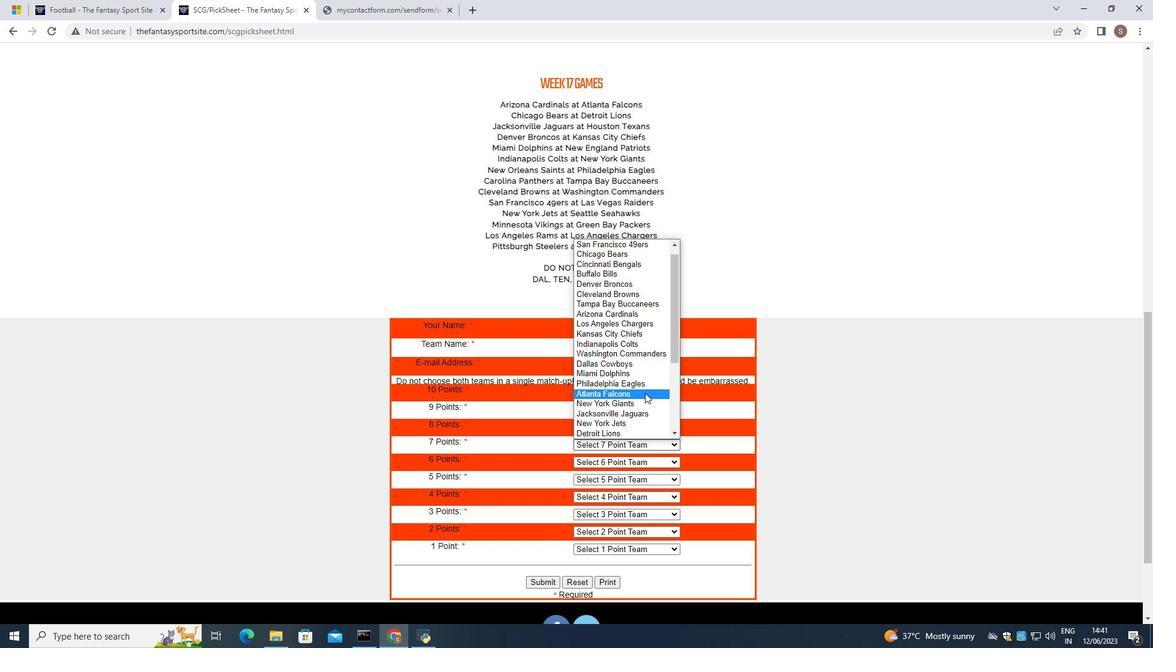 
Action: Mouse scrolled (645, 392) with delta (0, 0)
Screenshot: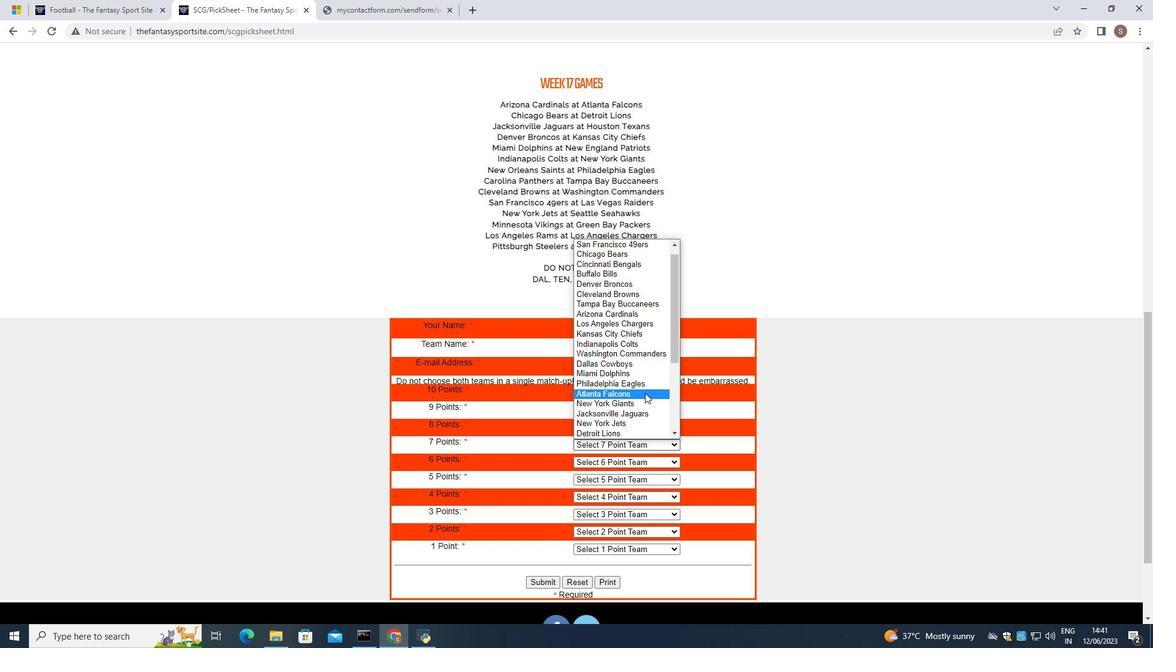 
Action: Mouse scrolled (645, 392) with delta (0, 0)
Screenshot: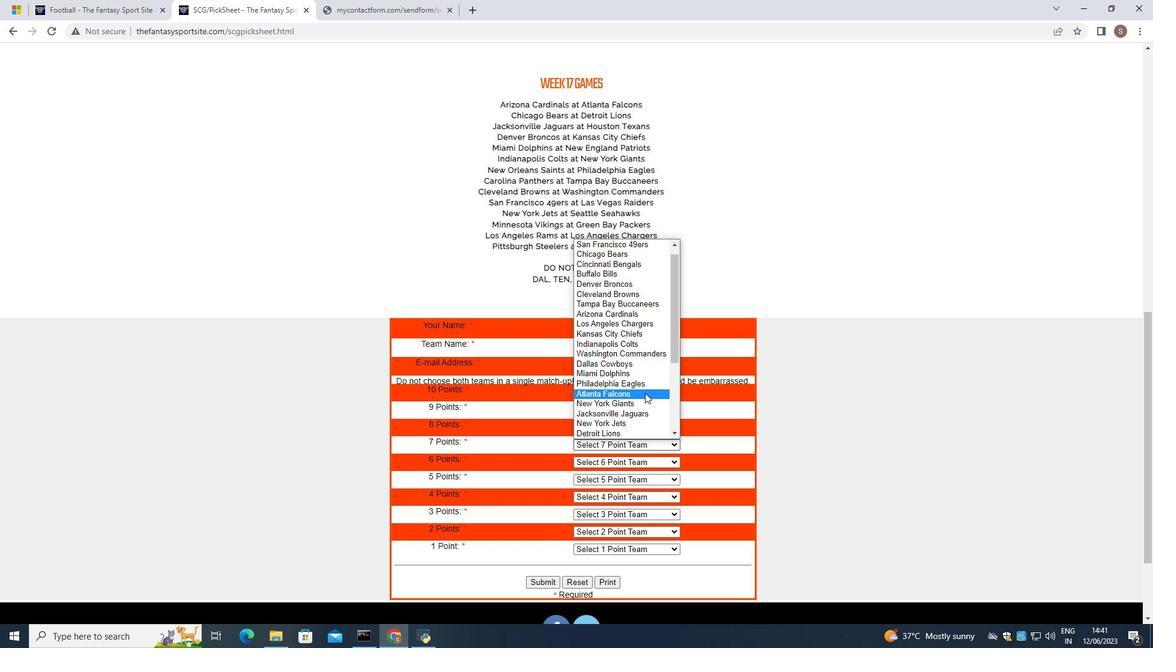 
Action: Mouse scrolled (645, 392) with delta (0, 0)
Screenshot: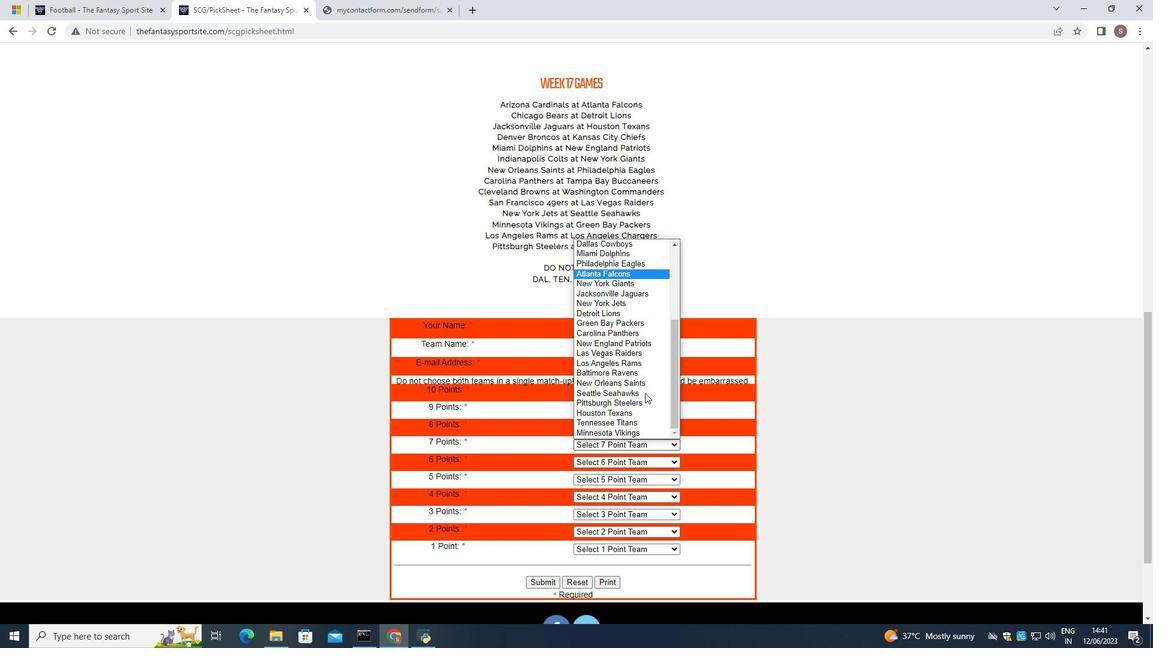 
Action: Mouse scrolled (645, 392) with delta (0, 0)
Screenshot: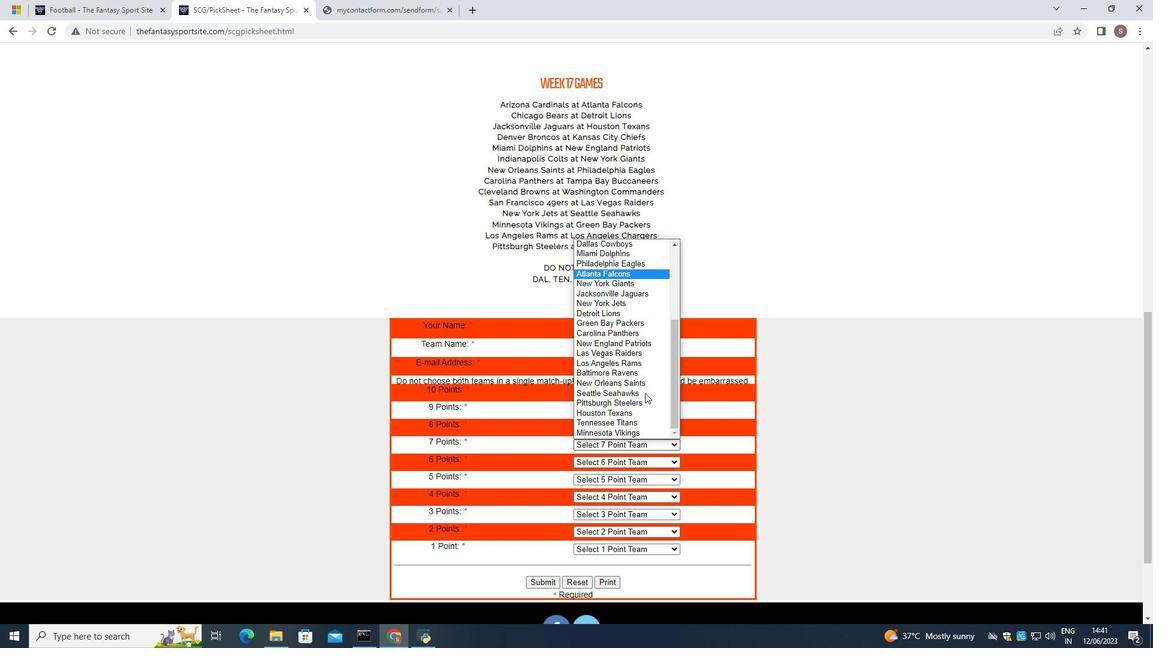 
Action: Mouse scrolled (645, 392) with delta (0, 0)
Screenshot: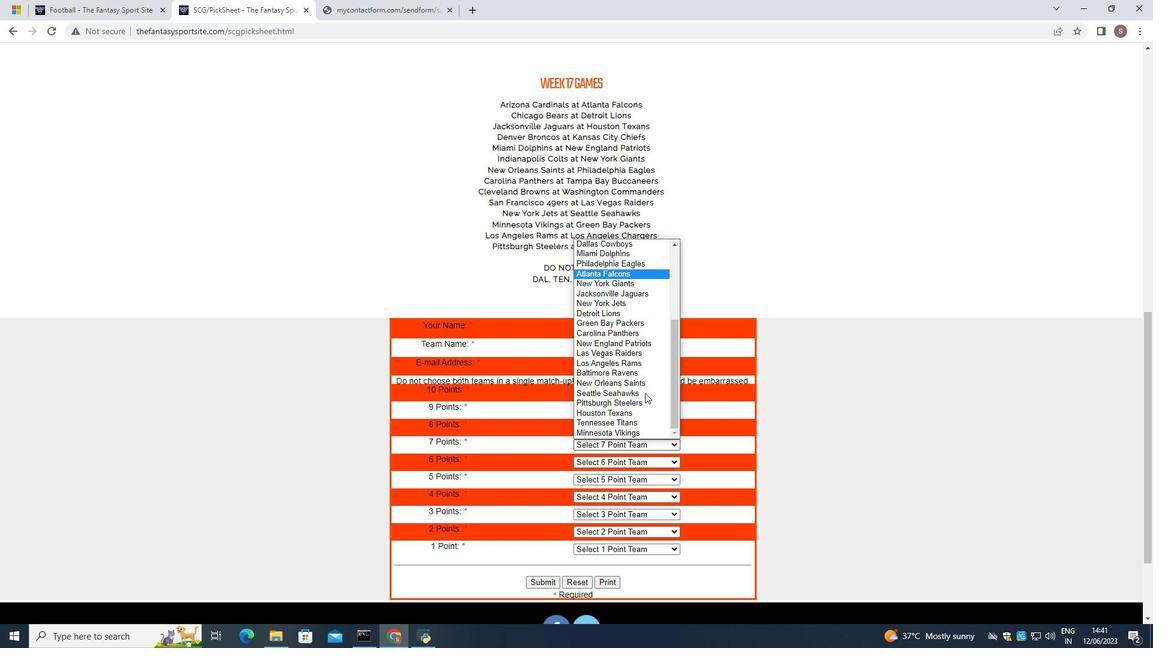 
Action: Mouse scrolled (645, 392) with delta (0, 0)
Screenshot: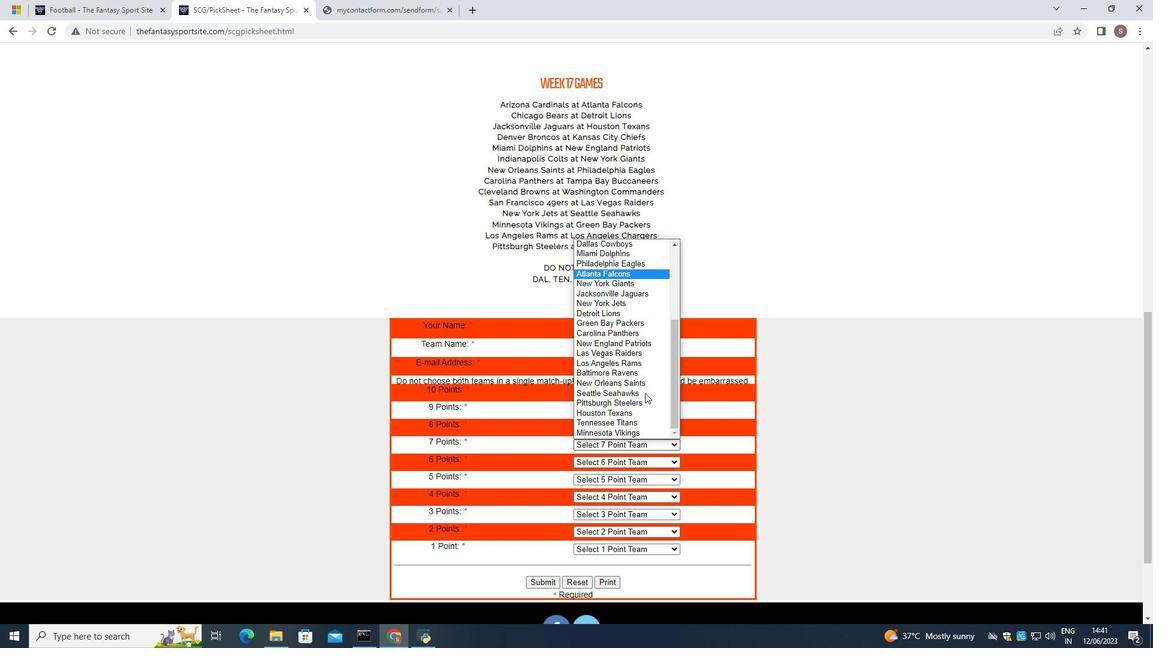 
Action: Mouse moved to (632, 429)
Screenshot: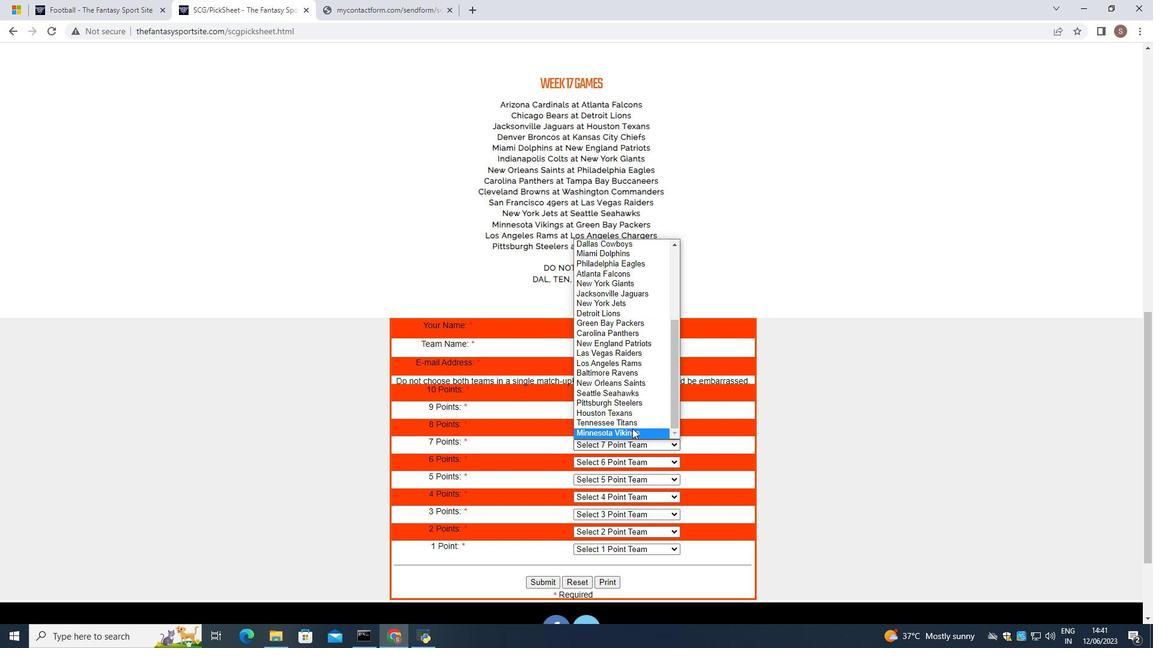
Action: Mouse pressed left at (632, 429)
Screenshot: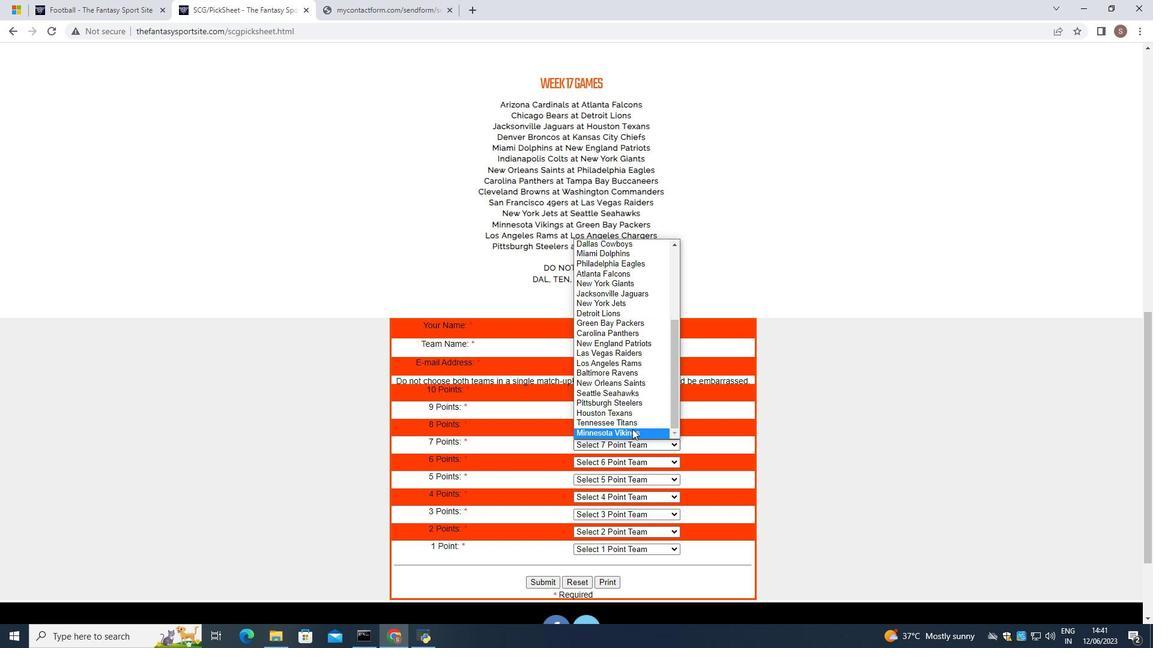 
Action: Mouse moved to (613, 461)
Screenshot: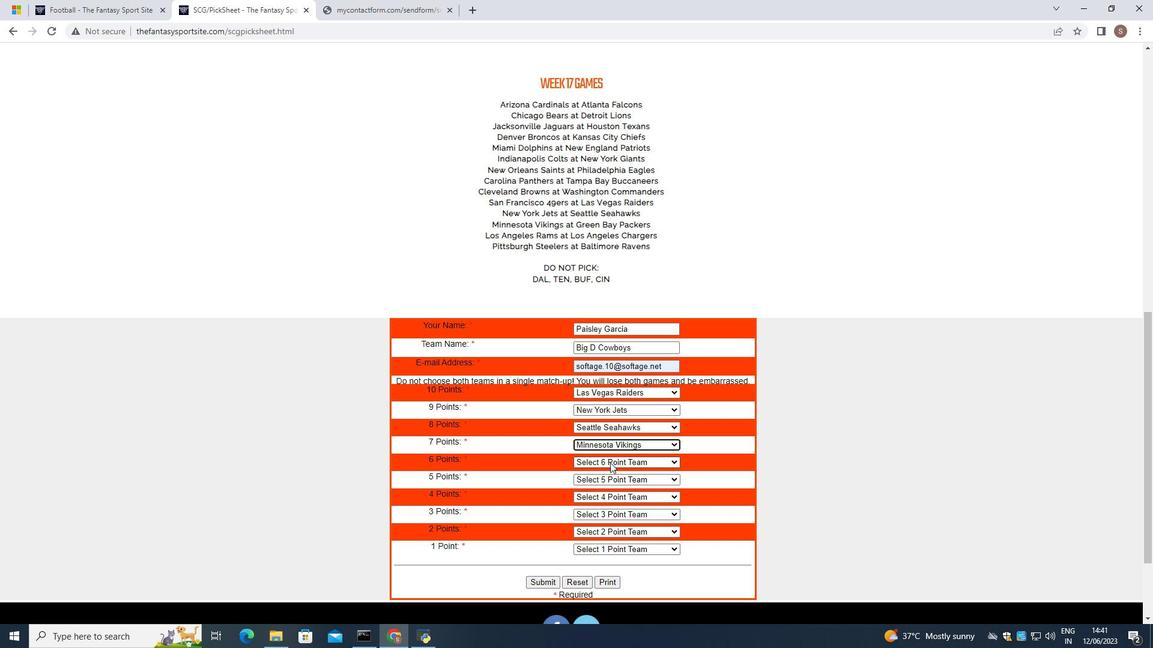 
Action: Mouse pressed left at (613, 461)
Screenshot: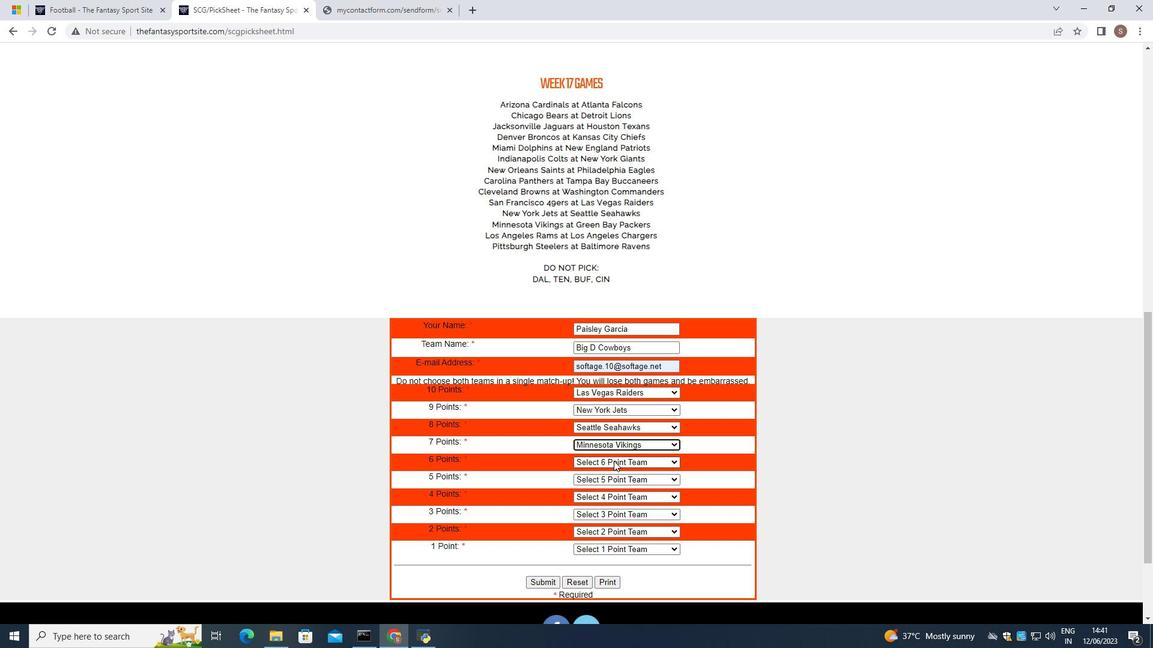 
Action: Mouse moved to (624, 419)
Screenshot: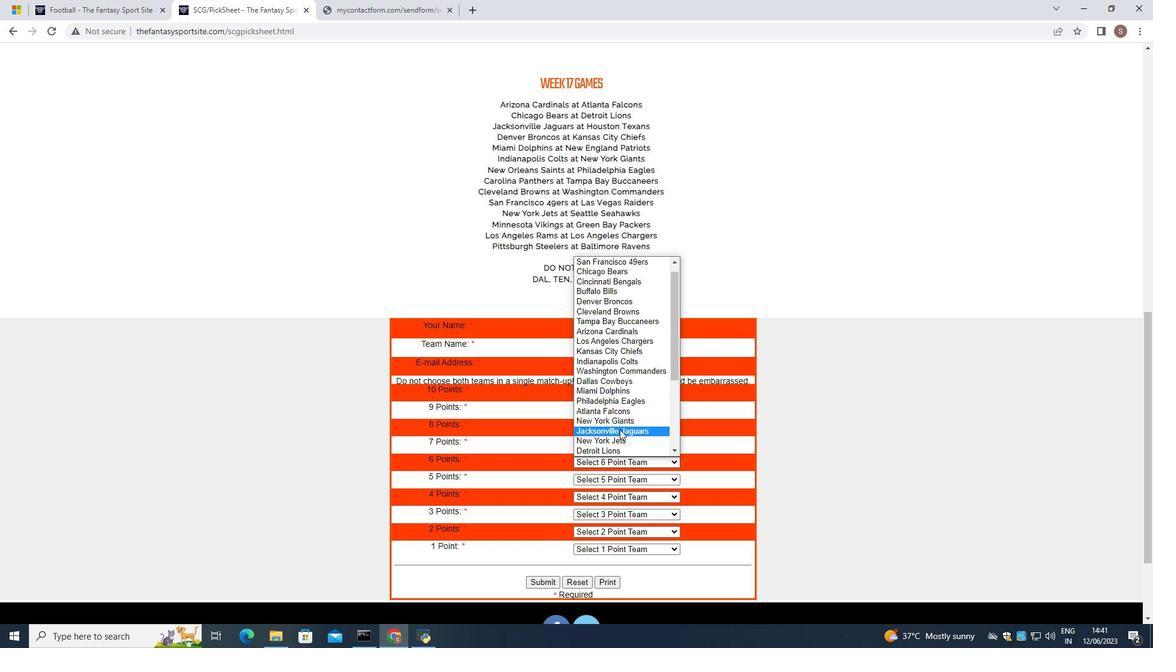
Action: Mouse scrolled (624, 419) with delta (0, 0)
Screenshot: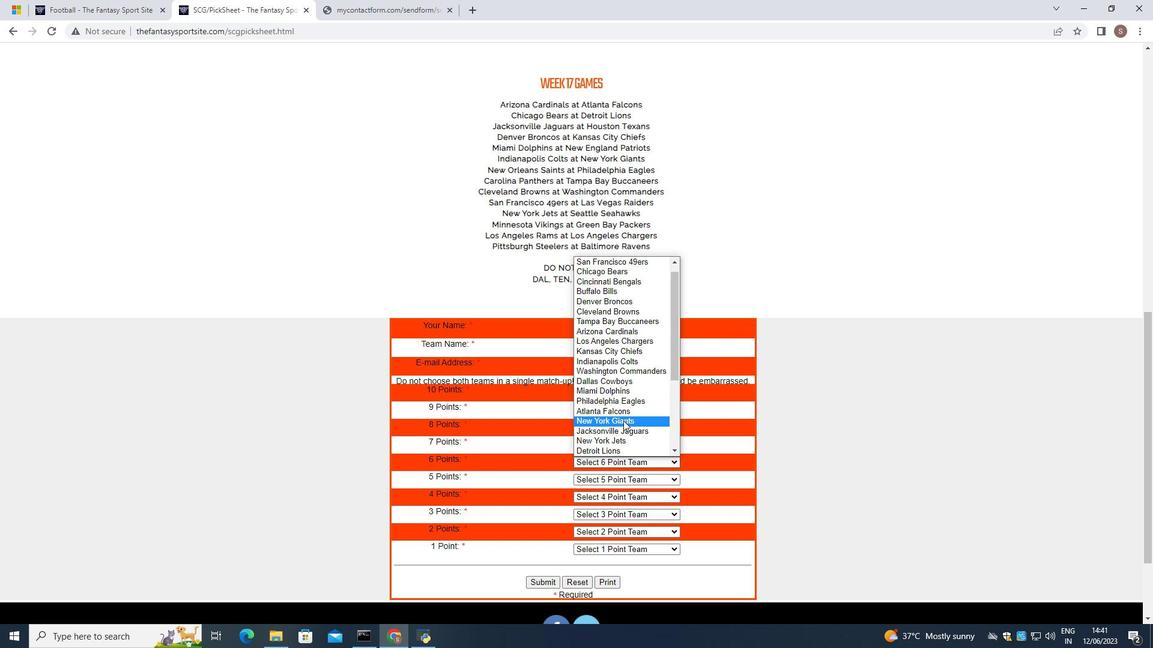 
Action: Mouse scrolled (624, 419) with delta (0, 0)
Screenshot: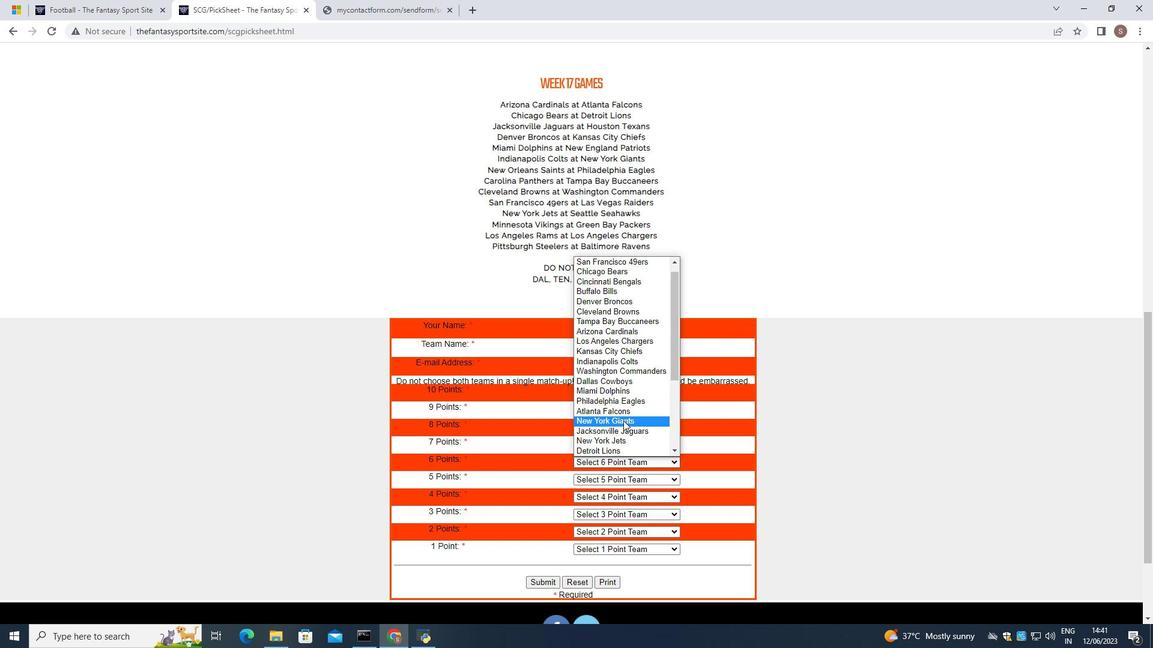 
Action: Mouse scrolled (624, 419) with delta (0, 0)
Screenshot: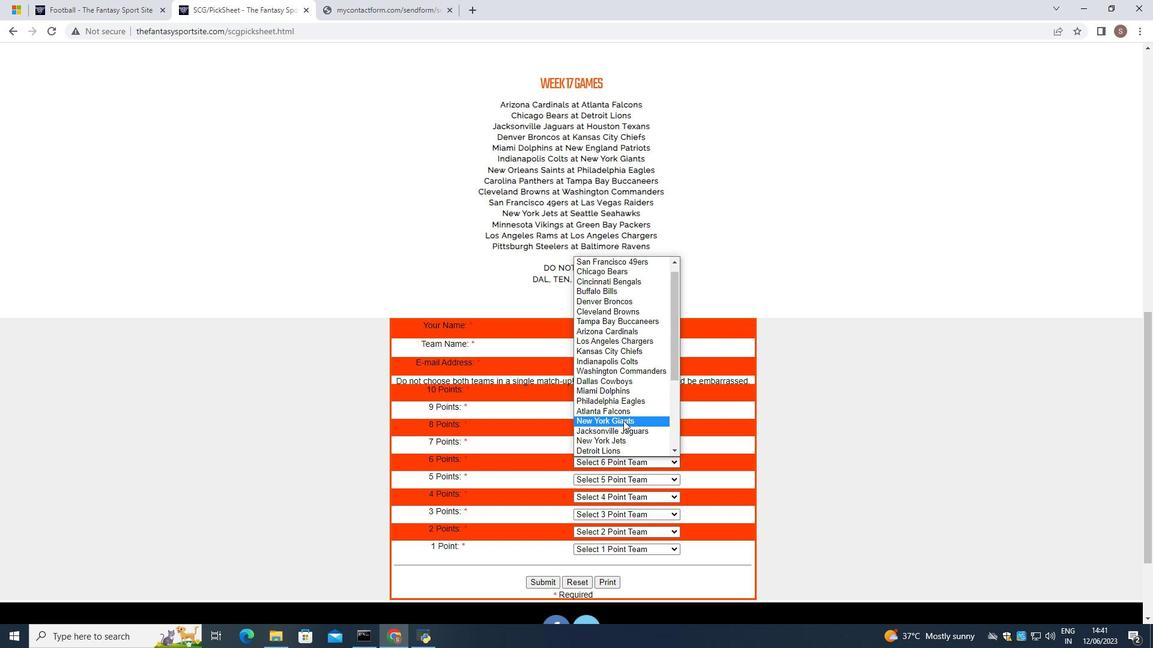 
Action: Mouse scrolled (624, 419) with delta (0, 0)
Screenshot: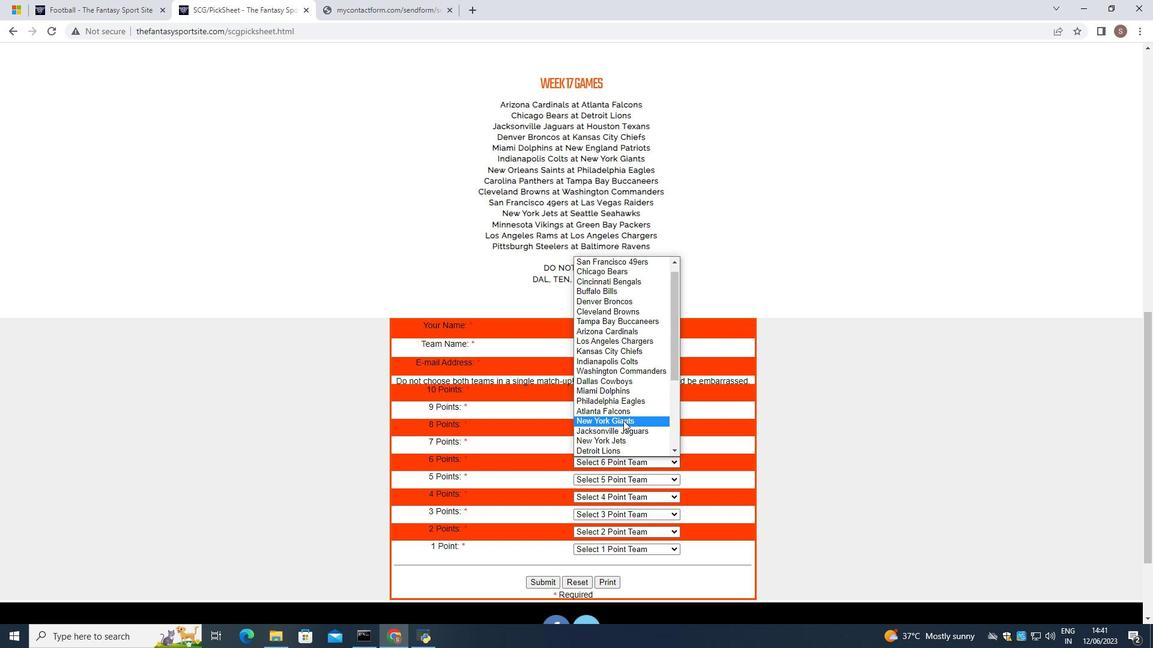 
Action: Mouse scrolled (624, 419) with delta (0, 0)
Screenshot: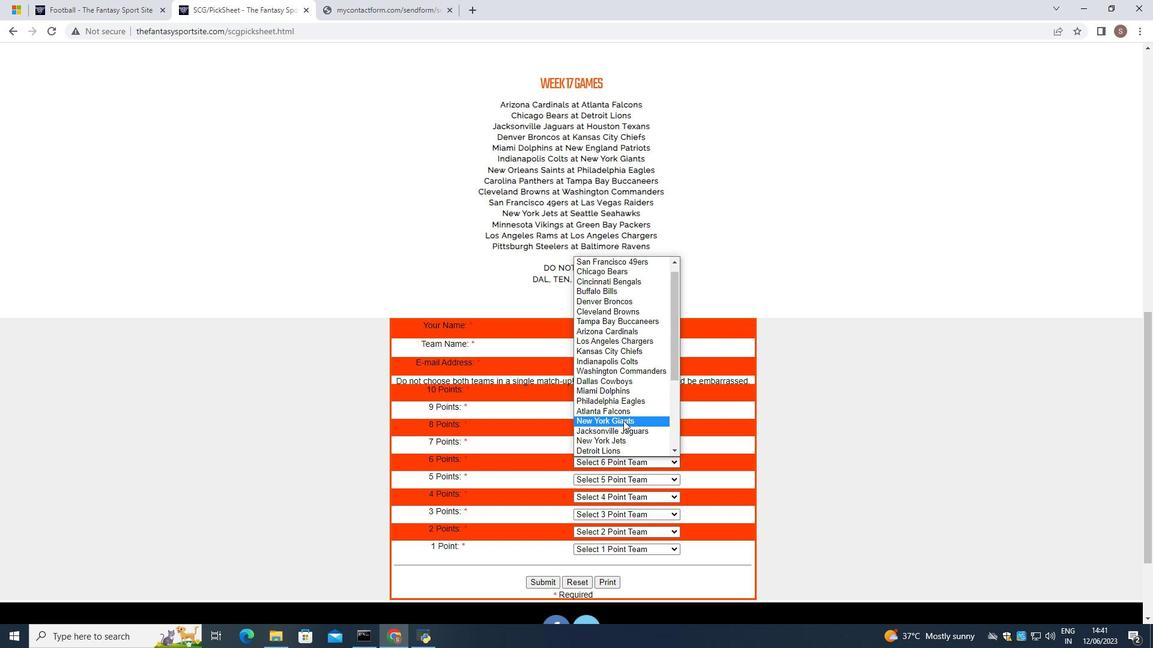 
Action: Mouse scrolled (624, 419) with delta (0, 0)
Screenshot: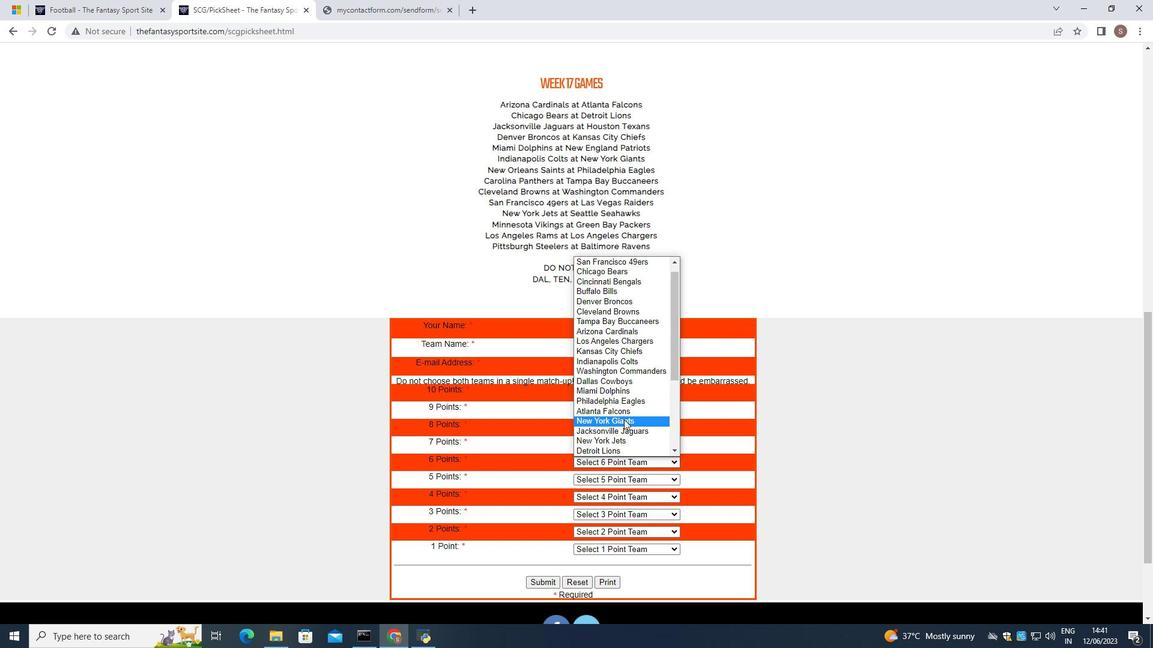 
Action: Mouse scrolled (624, 419) with delta (0, 0)
Screenshot: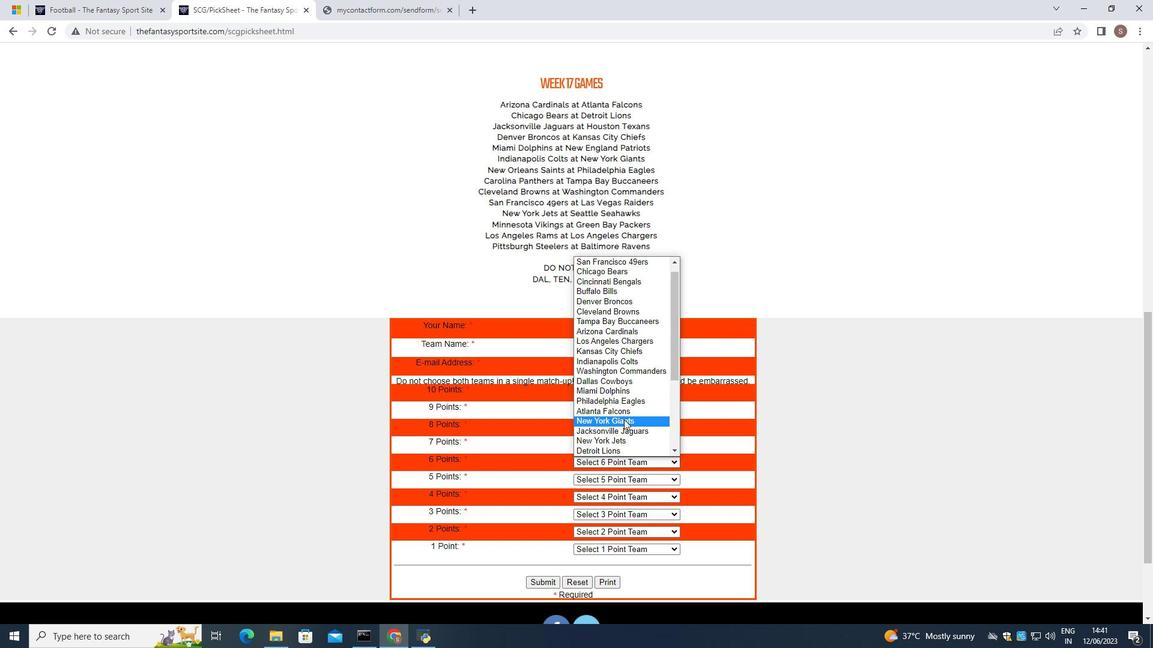 
Action: Mouse scrolled (624, 419) with delta (0, 0)
Screenshot: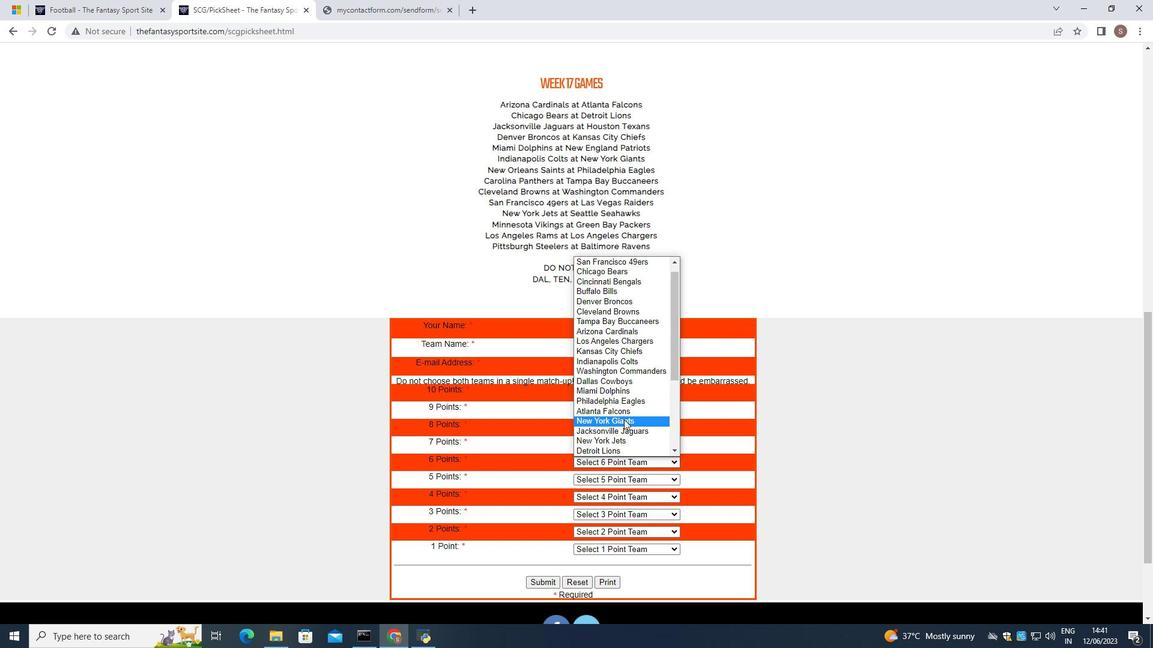 
Action: Mouse scrolled (624, 419) with delta (0, 0)
Screenshot: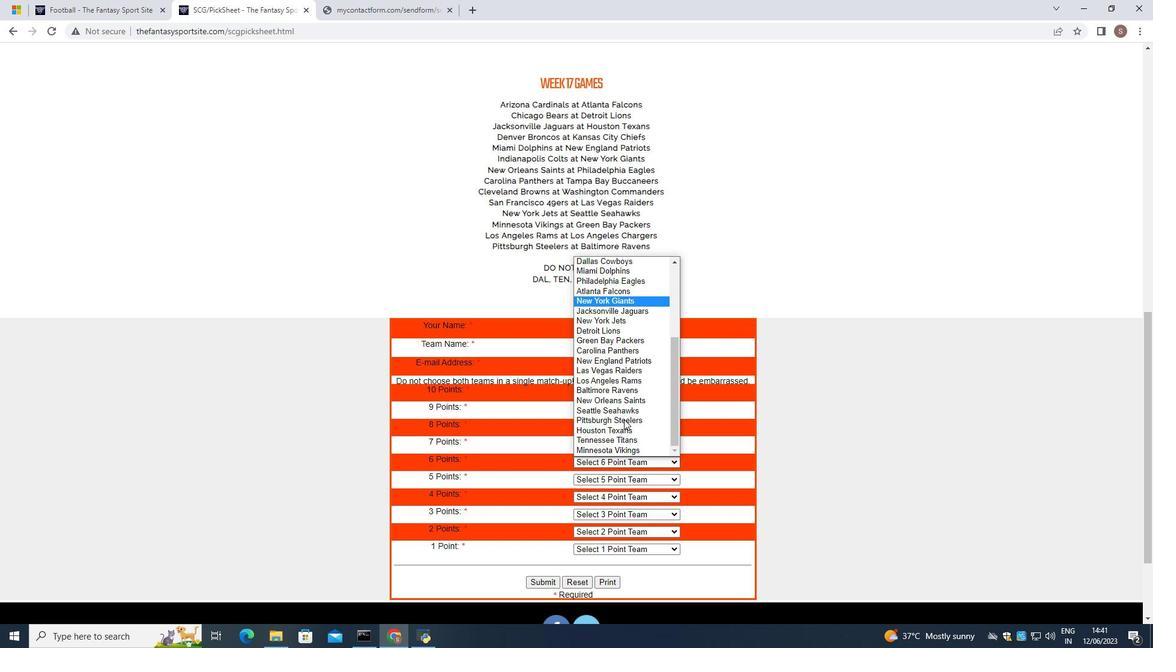 
Action: Mouse scrolled (624, 419) with delta (0, 0)
Screenshot: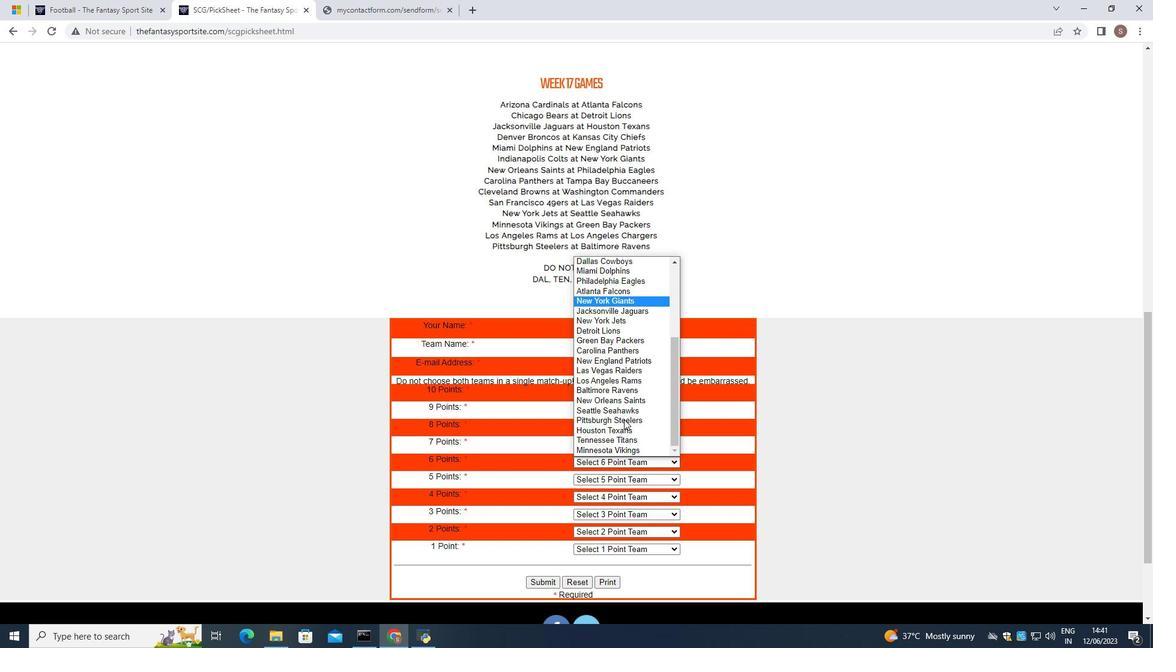 
Action: Mouse scrolled (624, 419) with delta (0, 0)
Screenshot: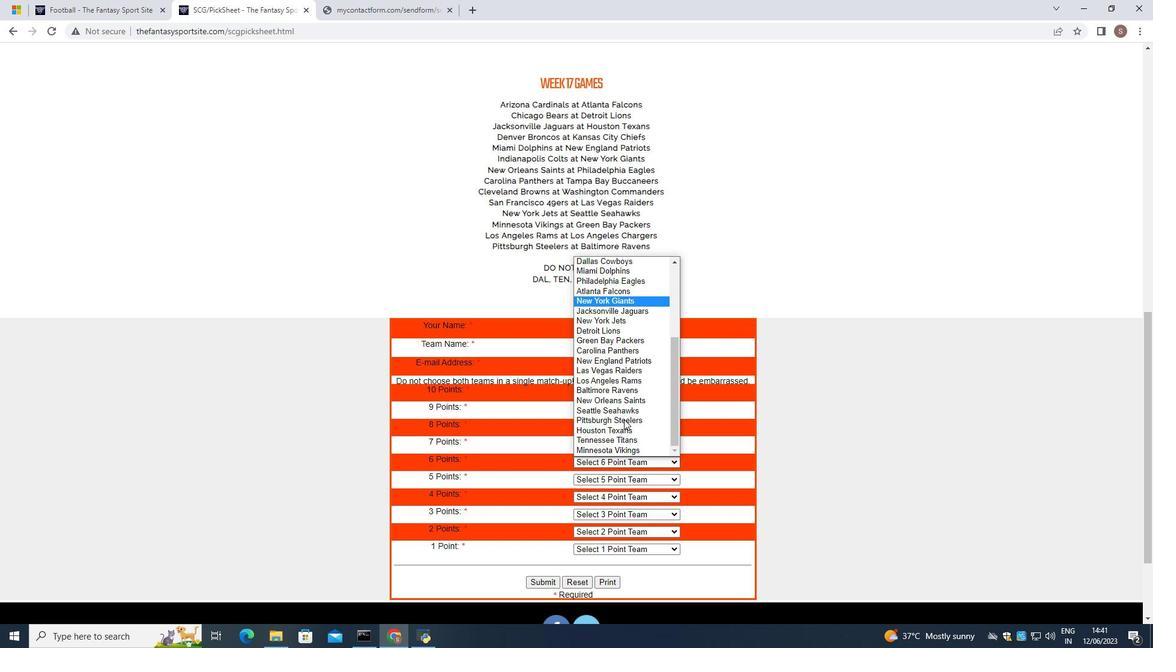 
Action: Mouse moved to (638, 339)
Screenshot: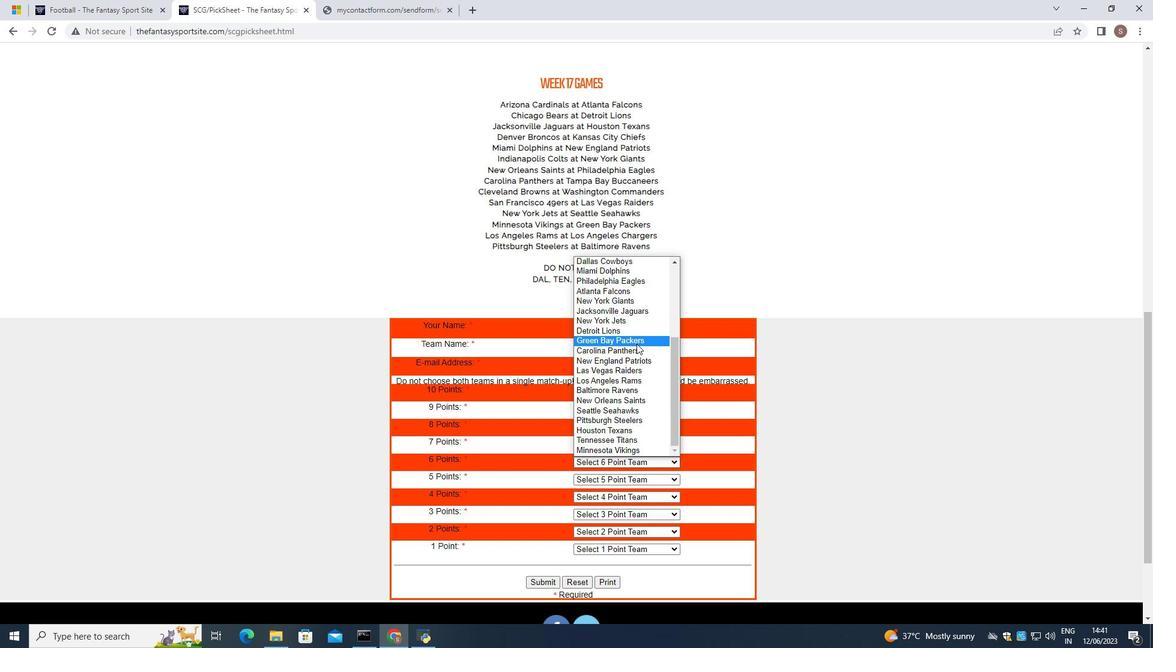 
Action: Mouse pressed left at (638, 339)
Screenshot: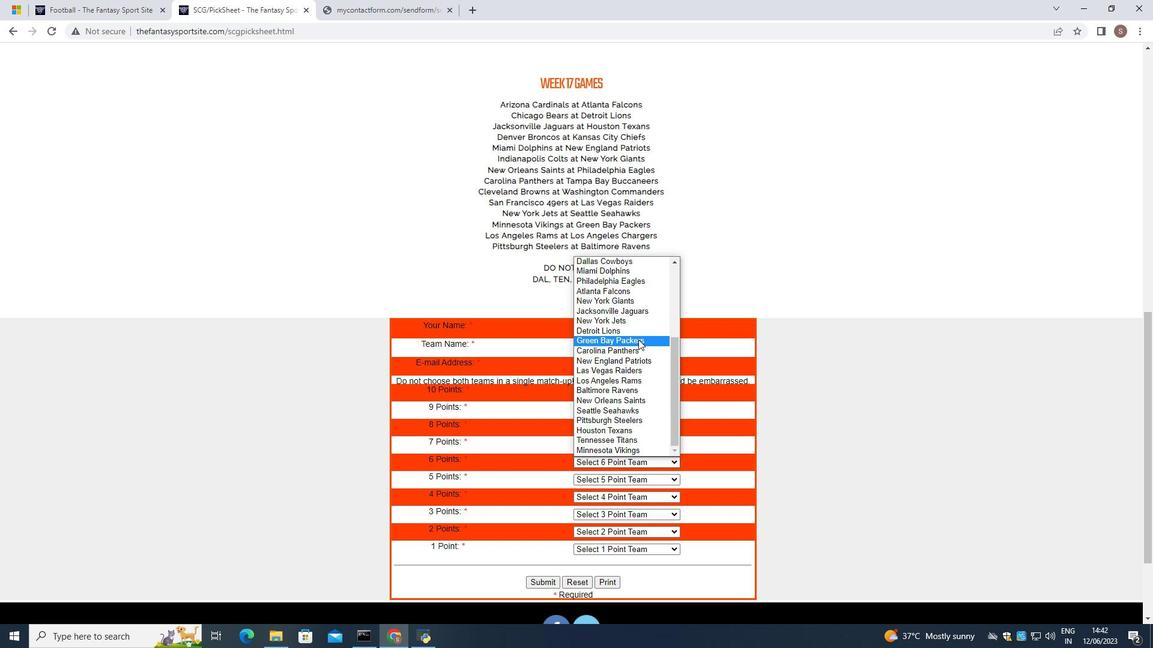 
Action: Mouse moved to (667, 482)
Screenshot: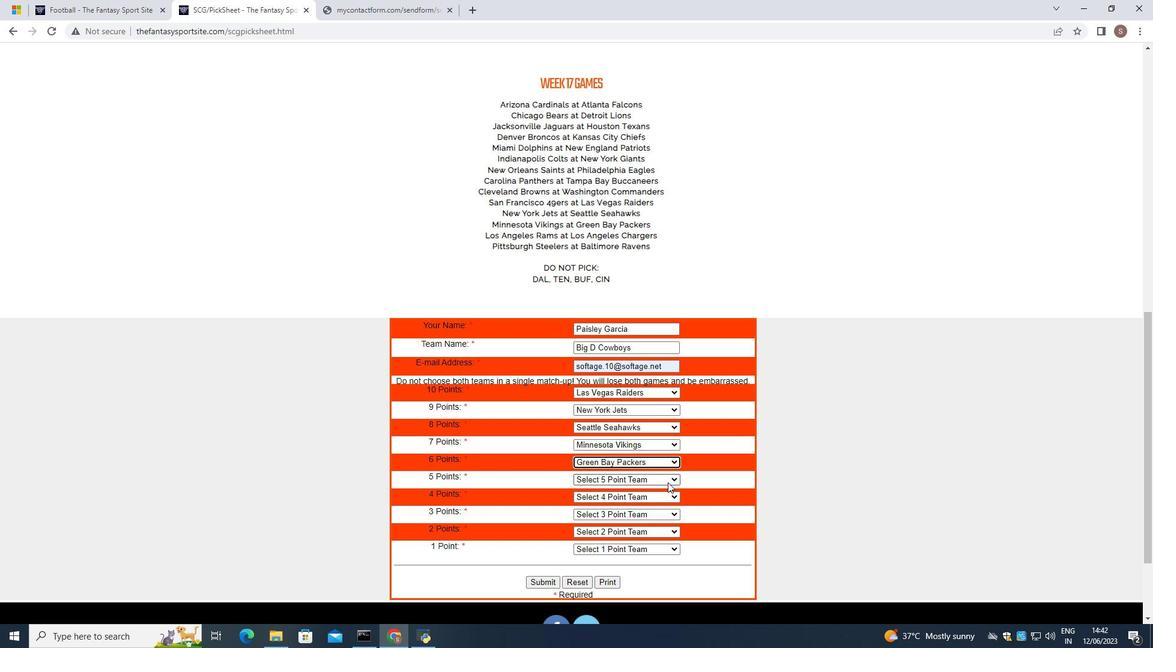 
Action: Mouse pressed left at (667, 482)
Screenshot: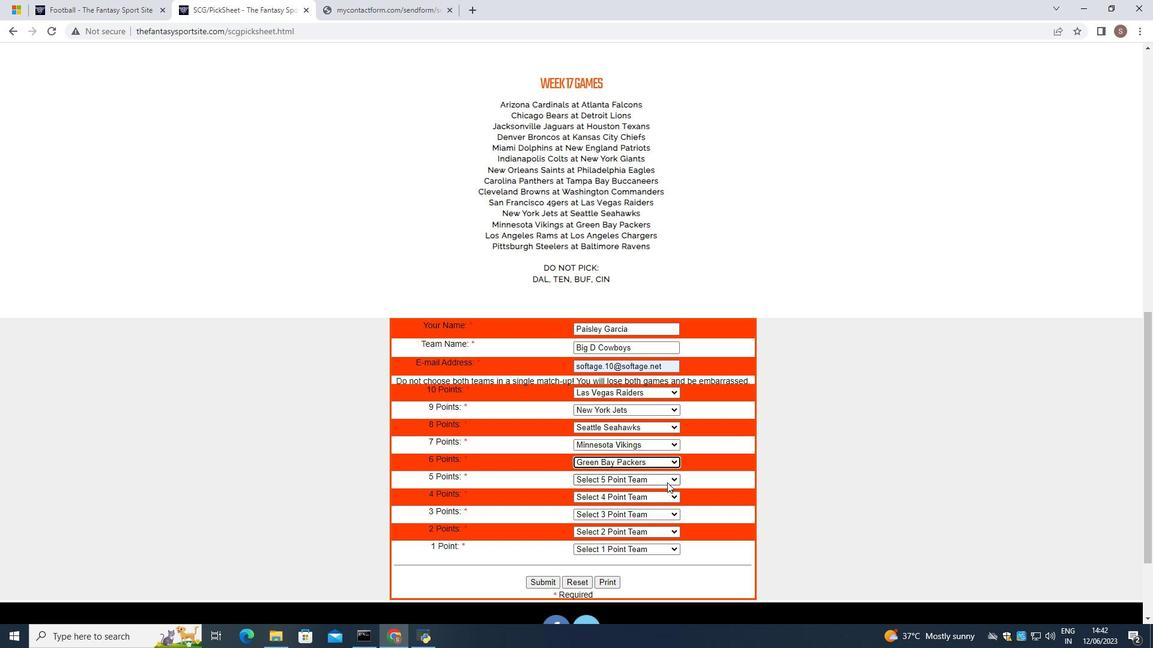 
Action: Mouse moved to (603, 407)
Screenshot: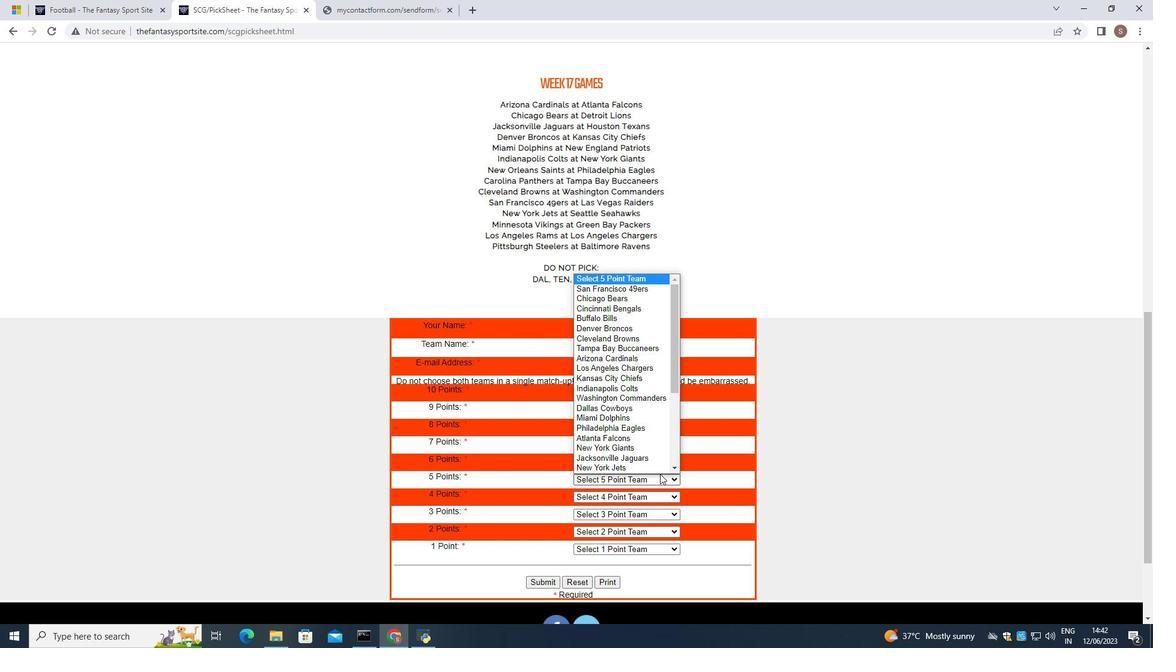 
Action: Mouse scrolled (603, 407) with delta (0, 0)
Screenshot: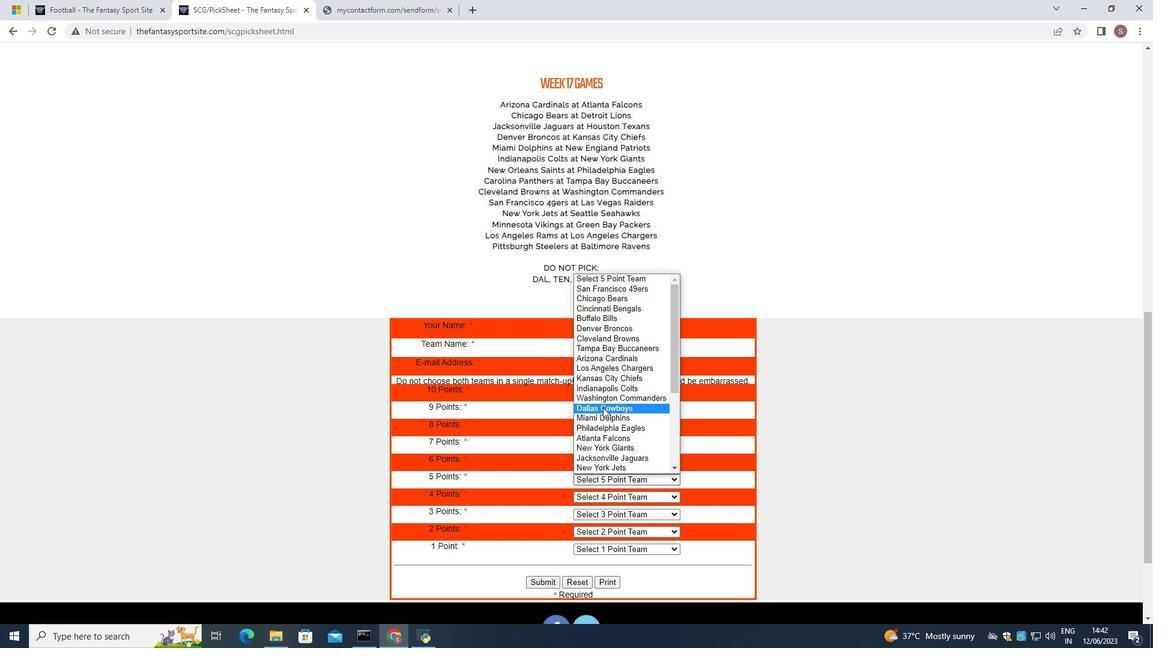 
Action: Mouse scrolled (603, 407) with delta (0, 0)
Screenshot: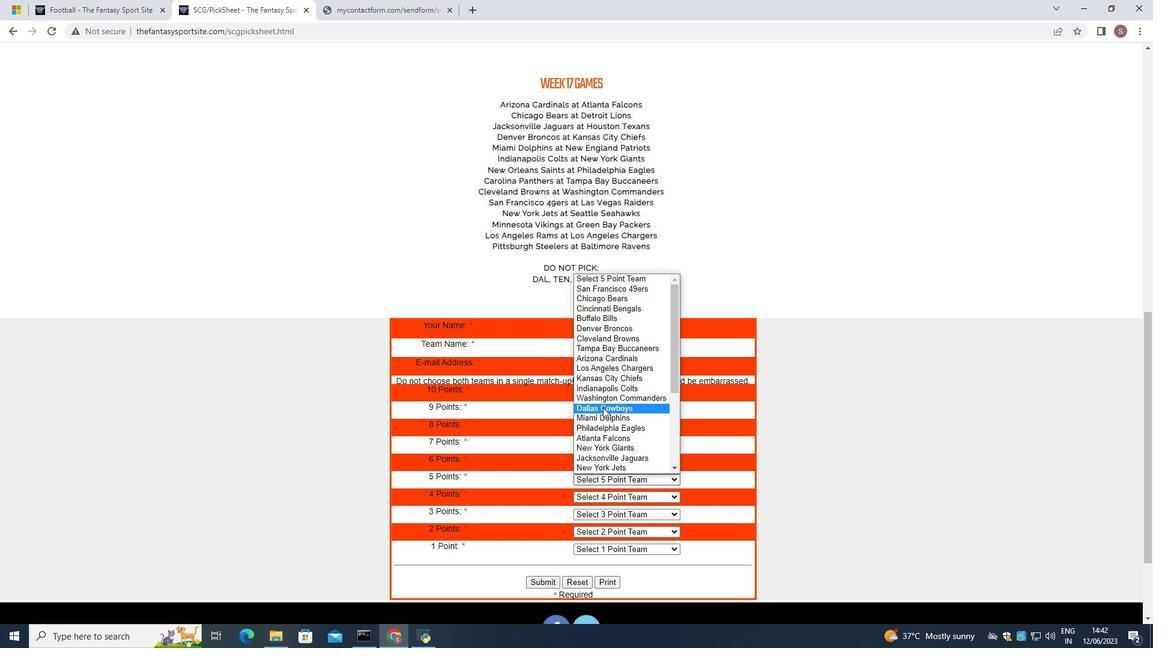 
Action: Mouse scrolled (603, 407) with delta (0, 0)
Screenshot: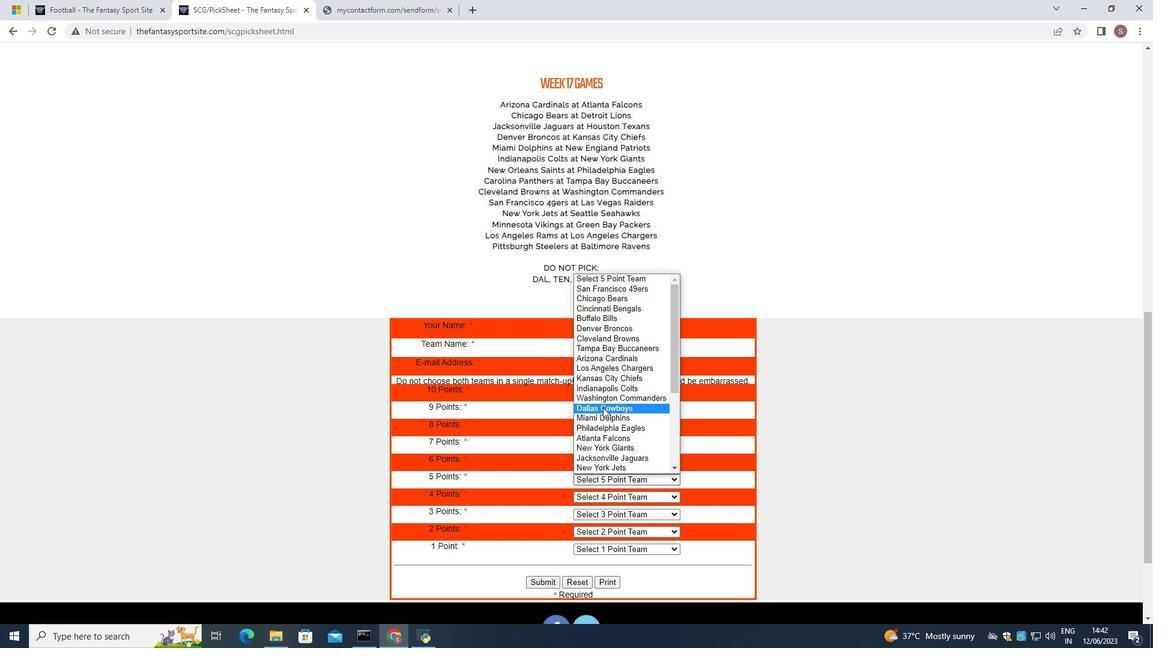 
Action: Mouse scrolled (603, 407) with delta (0, 0)
Screenshot: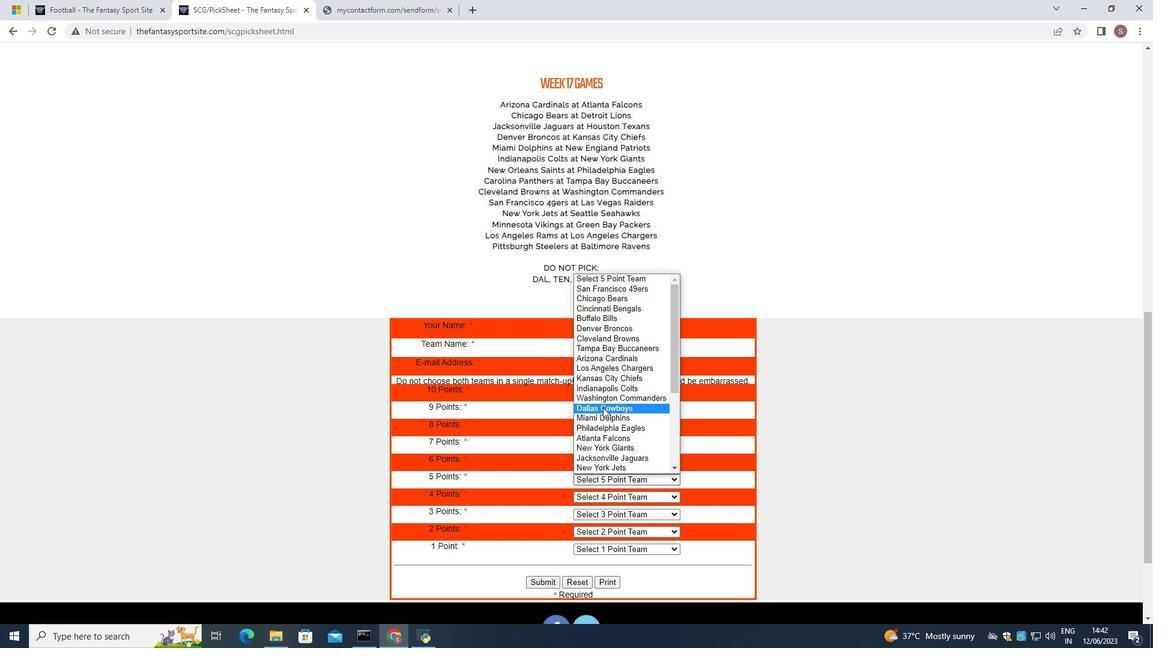 
Action: Mouse scrolled (603, 407) with delta (0, 0)
Screenshot: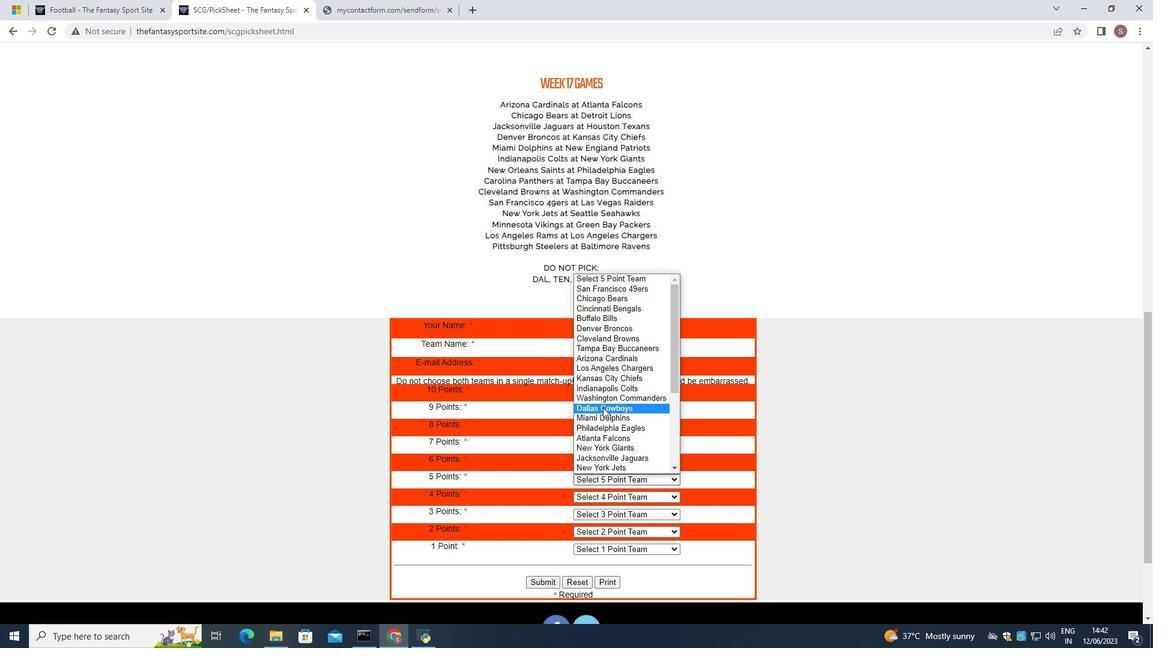 
Action: Mouse scrolled (603, 407) with delta (0, 0)
Screenshot: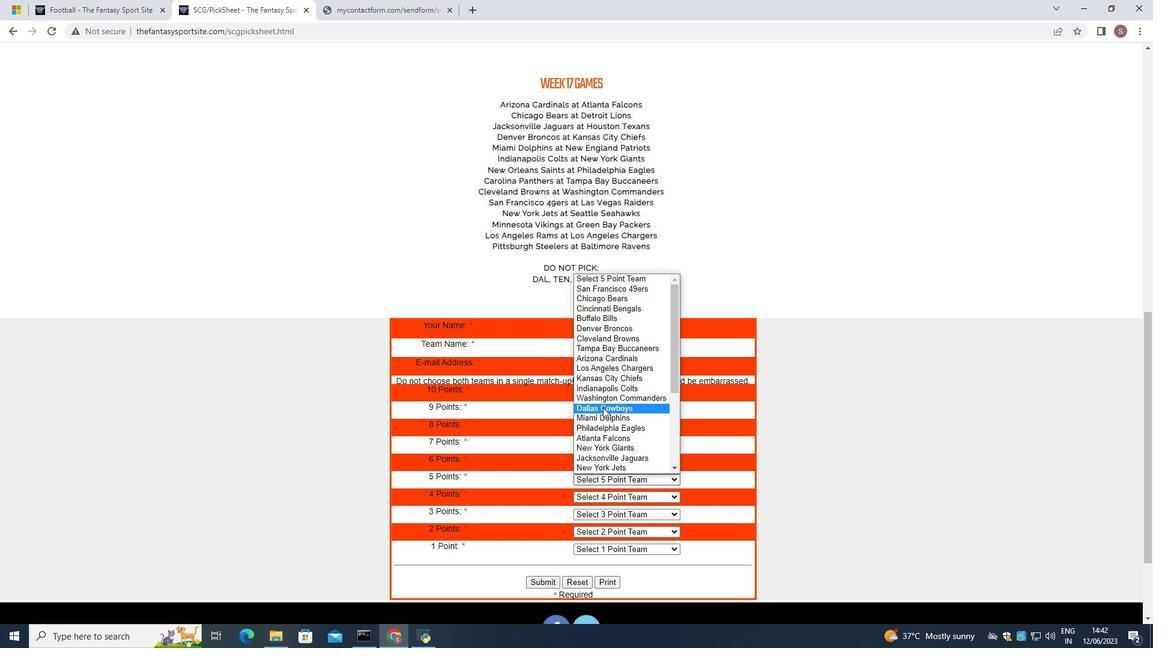 
Action: Mouse scrolled (603, 407) with delta (0, 0)
Screenshot: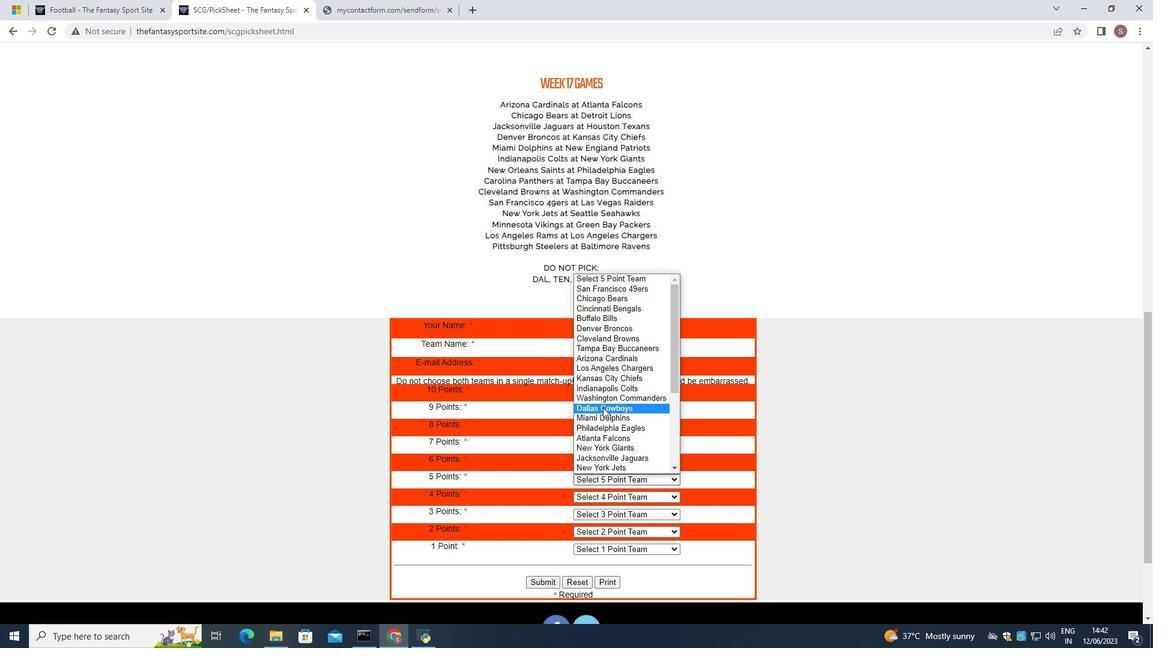 
Action: Mouse scrolled (603, 407) with delta (0, 0)
Screenshot: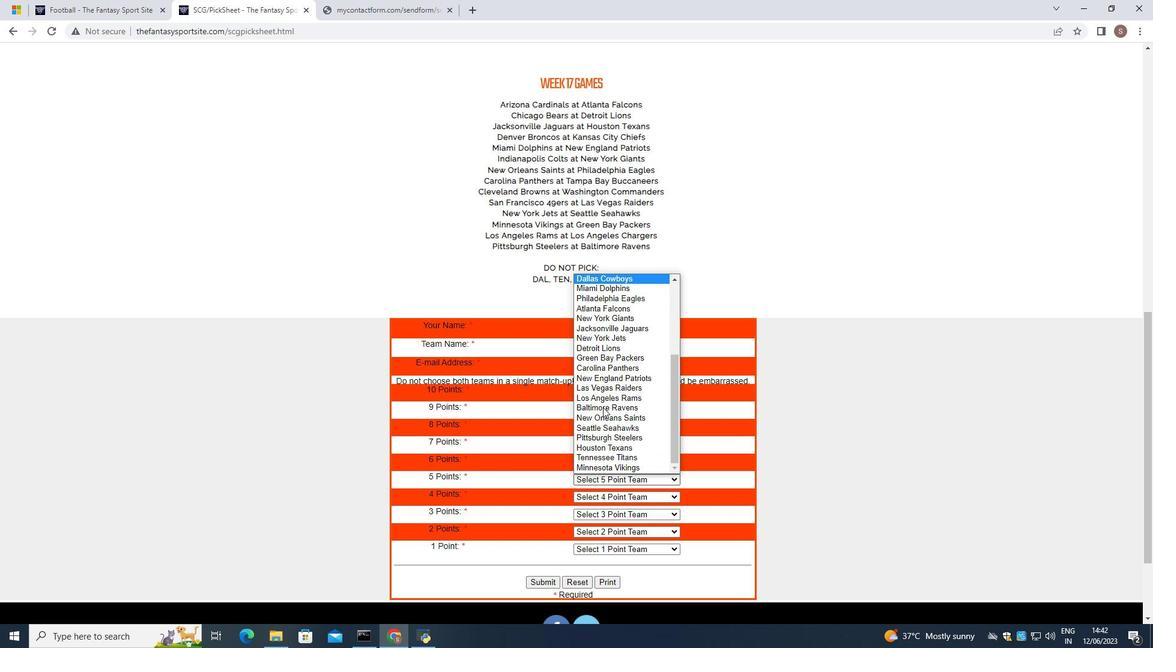
Action: Mouse scrolled (603, 407) with delta (0, 0)
Screenshot: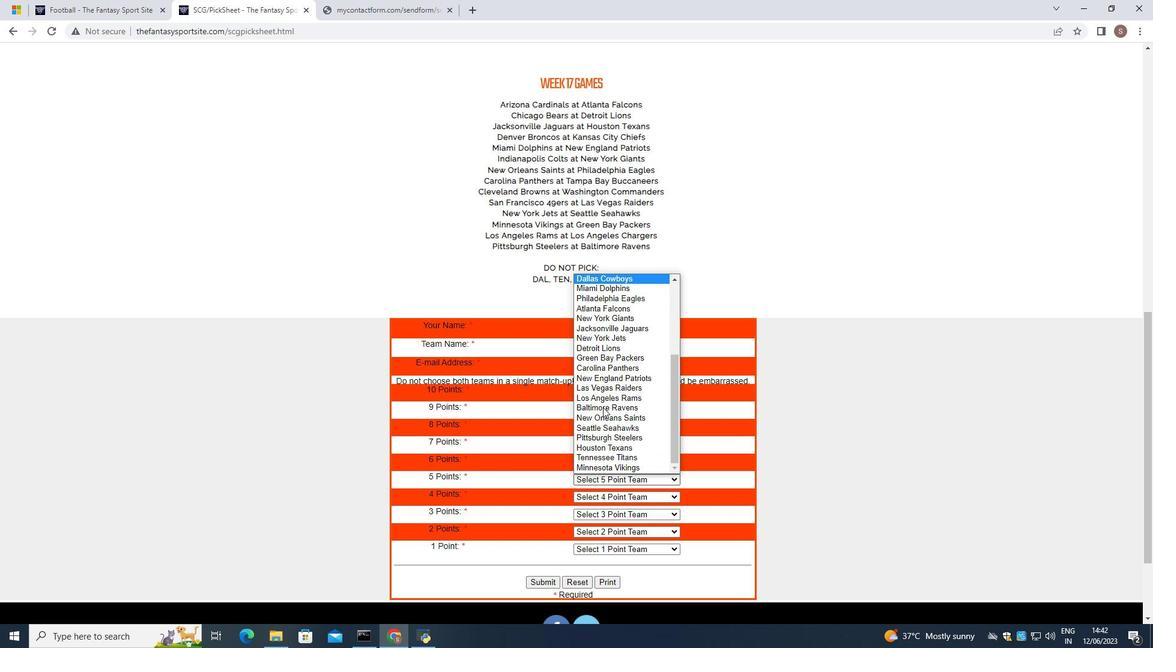 
Action: Mouse scrolled (603, 407) with delta (0, 0)
Screenshot: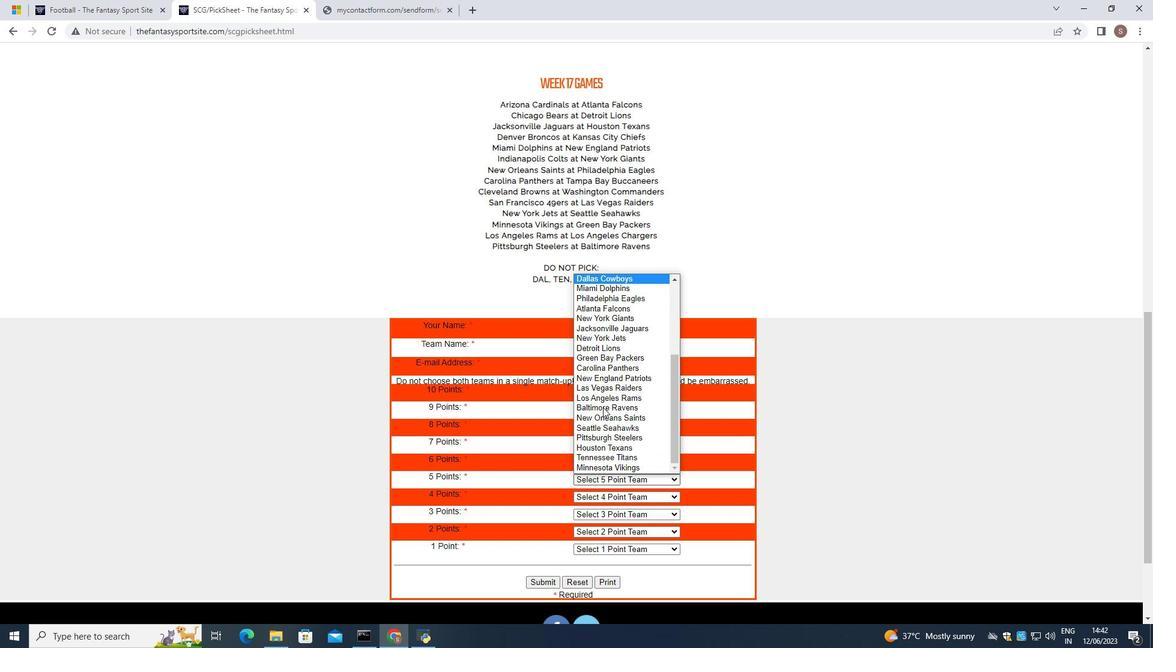 
Action: Mouse scrolled (603, 407) with delta (0, 0)
Screenshot: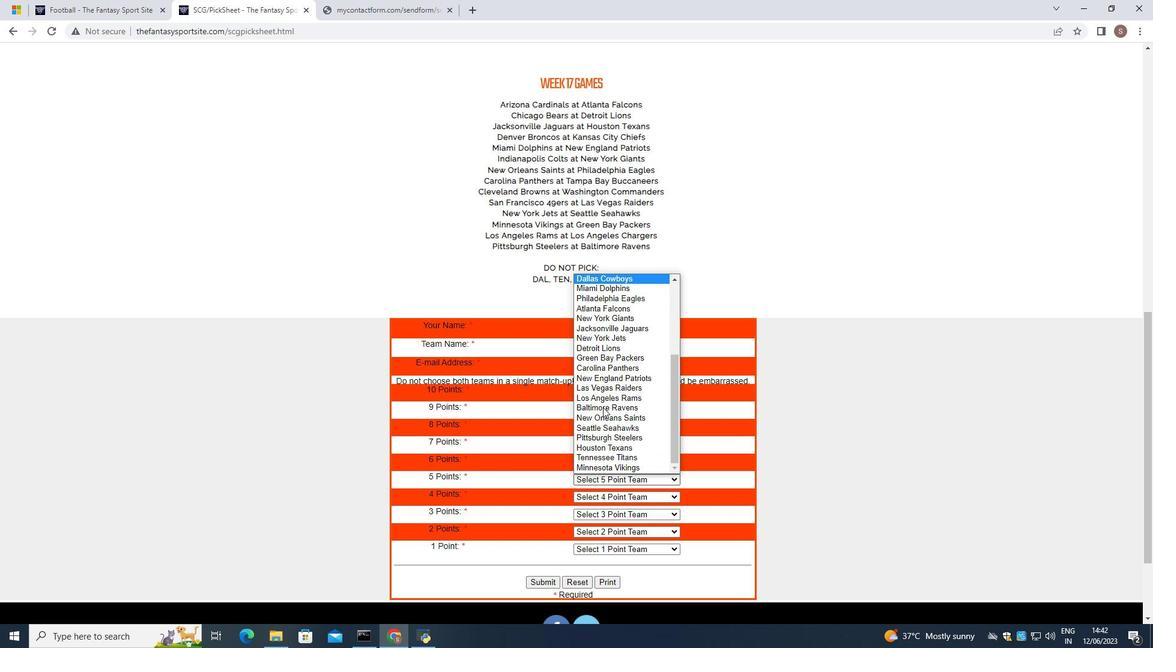 
Action: Mouse scrolled (603, 407) with delta (0, 0)
Screenshot: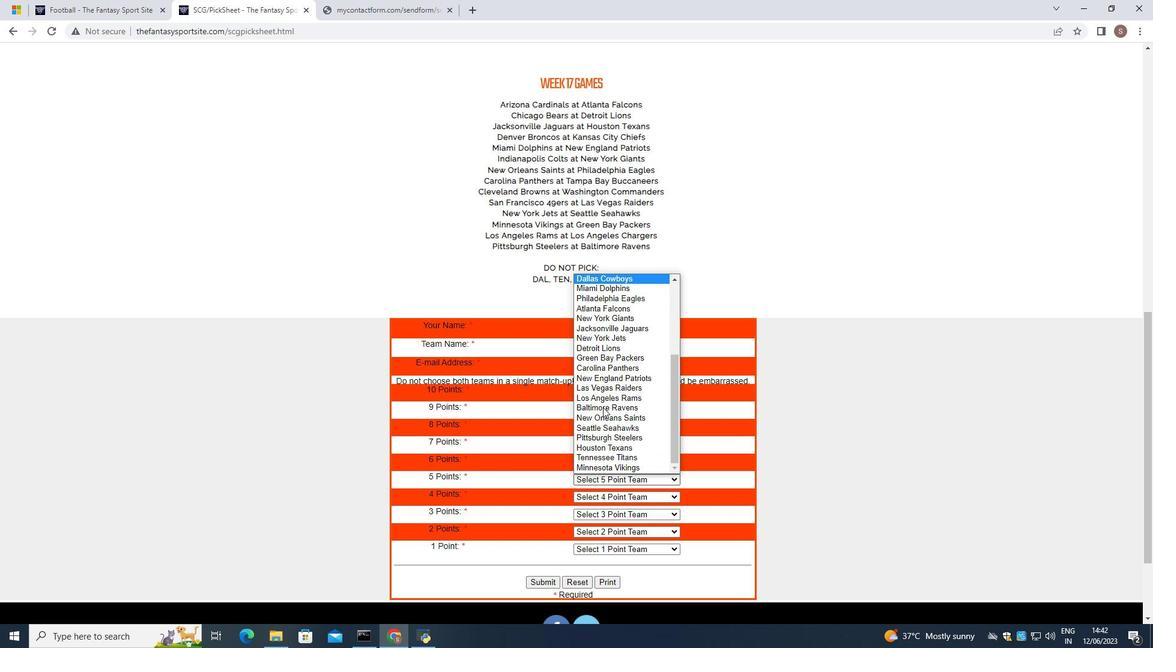 
Action: Mouse moved to (619, 396)
Screenshot: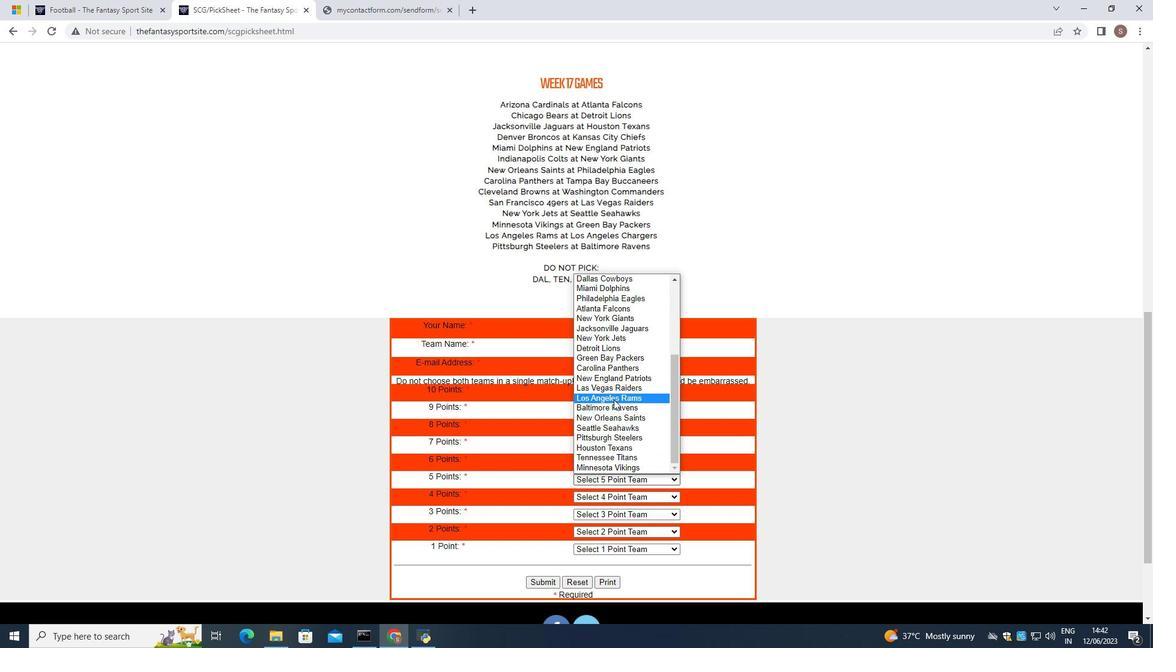 
Action: Mouse pressed left at (619, 396)
Screenshot: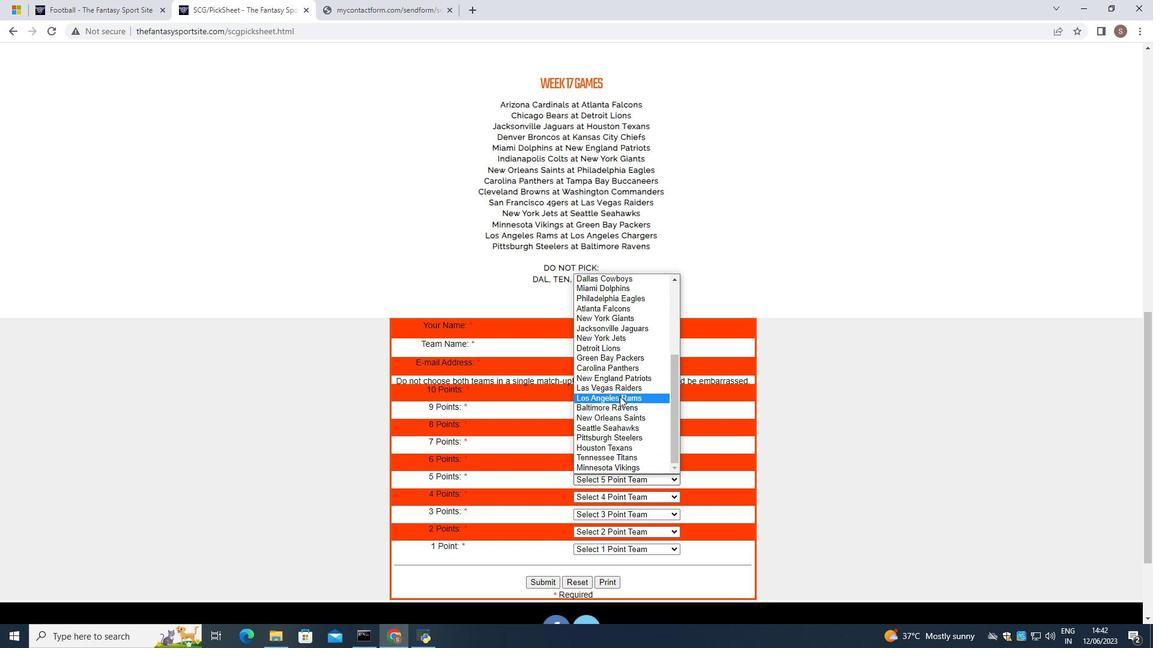 
Action: Mouse moved to (649, 498)
Screenshot: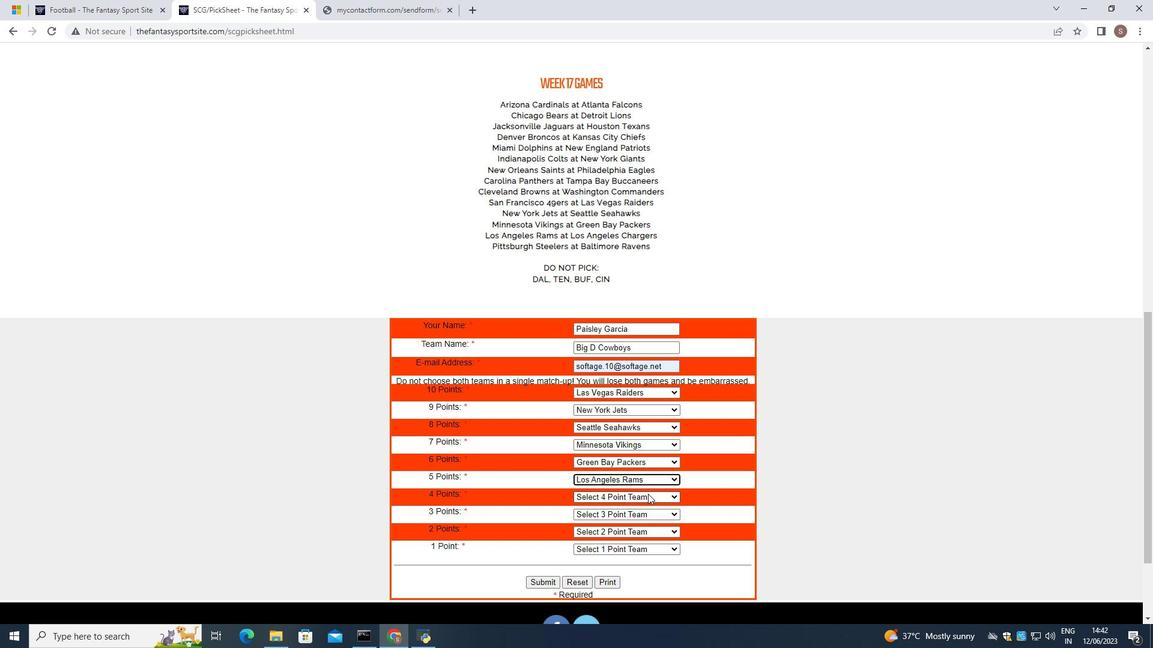 
Action: Mouse pressed left at (649, 498)
Screenshot: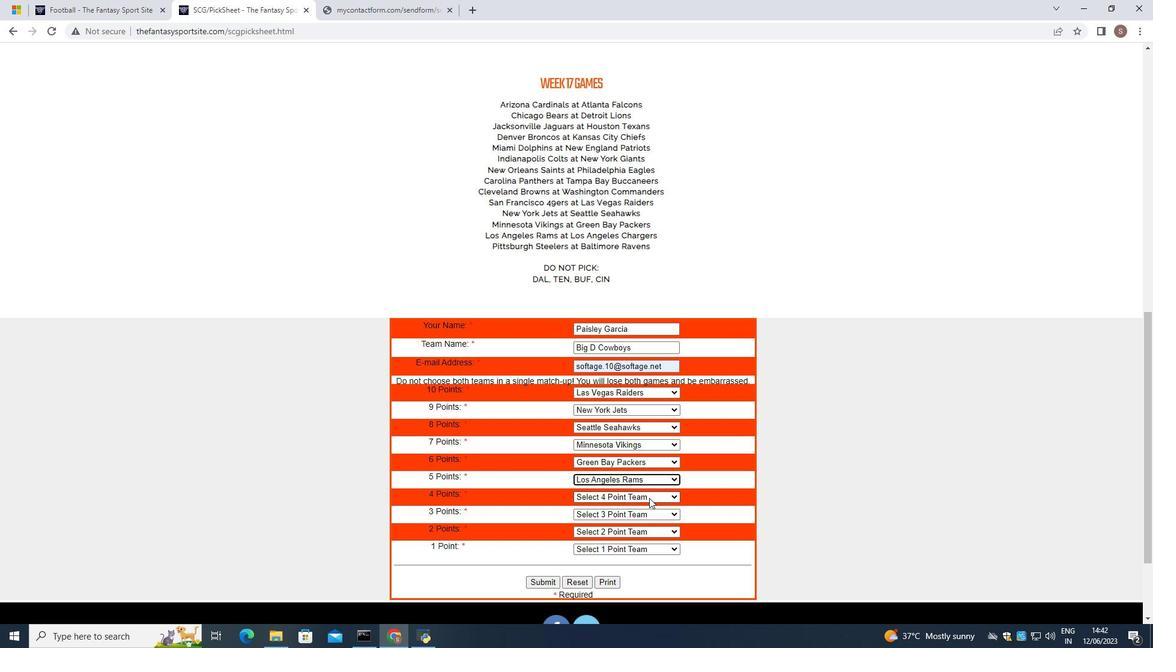 
Action: Mouse moved to (655, 375)
Screenshot: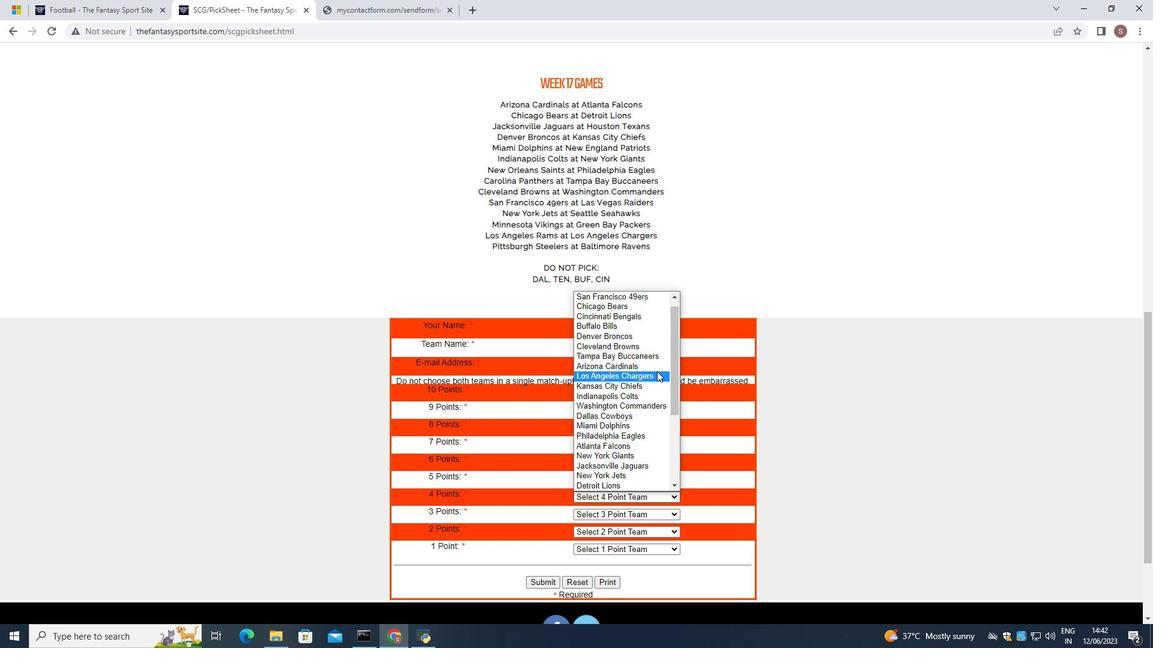 
Action: Mouse pressed left at (655, 375)
Screenshot: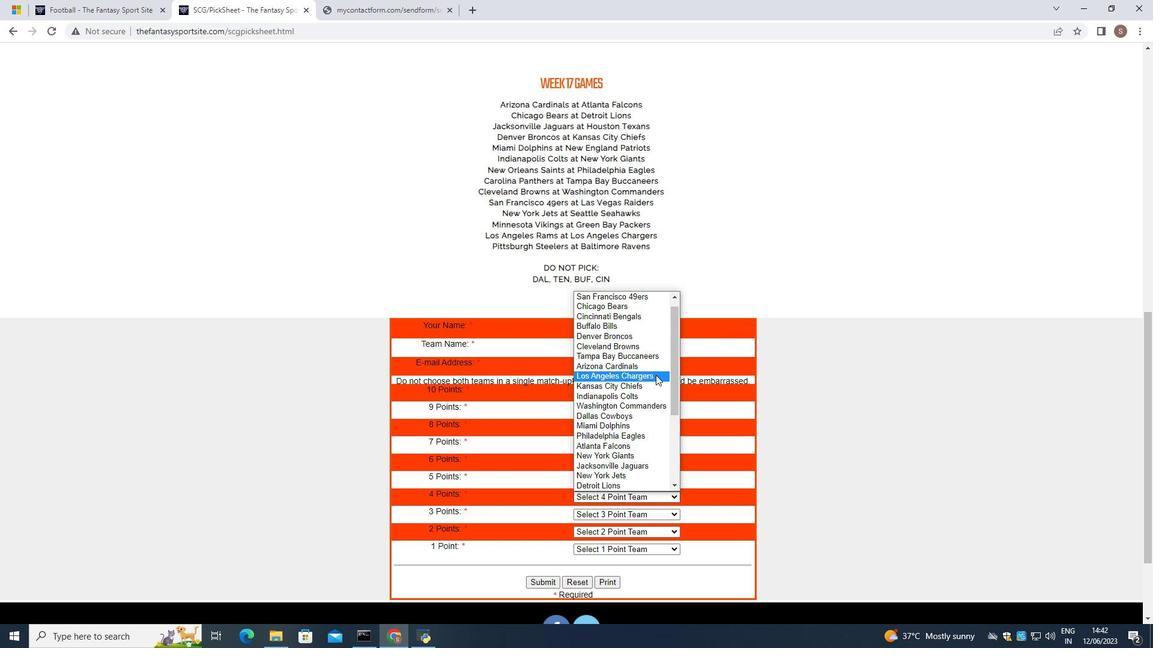 
Action: Mouse moved to (652, 516)
Screenshot: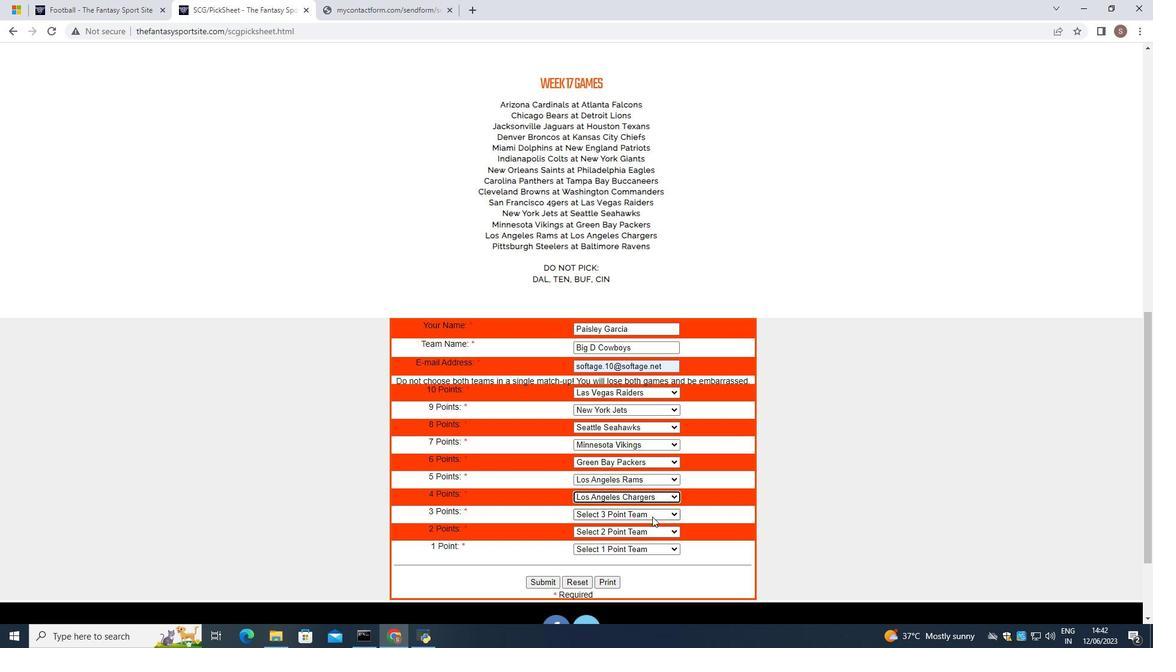 
Action: Mouse pressed left at (652, 516)
Screenshot: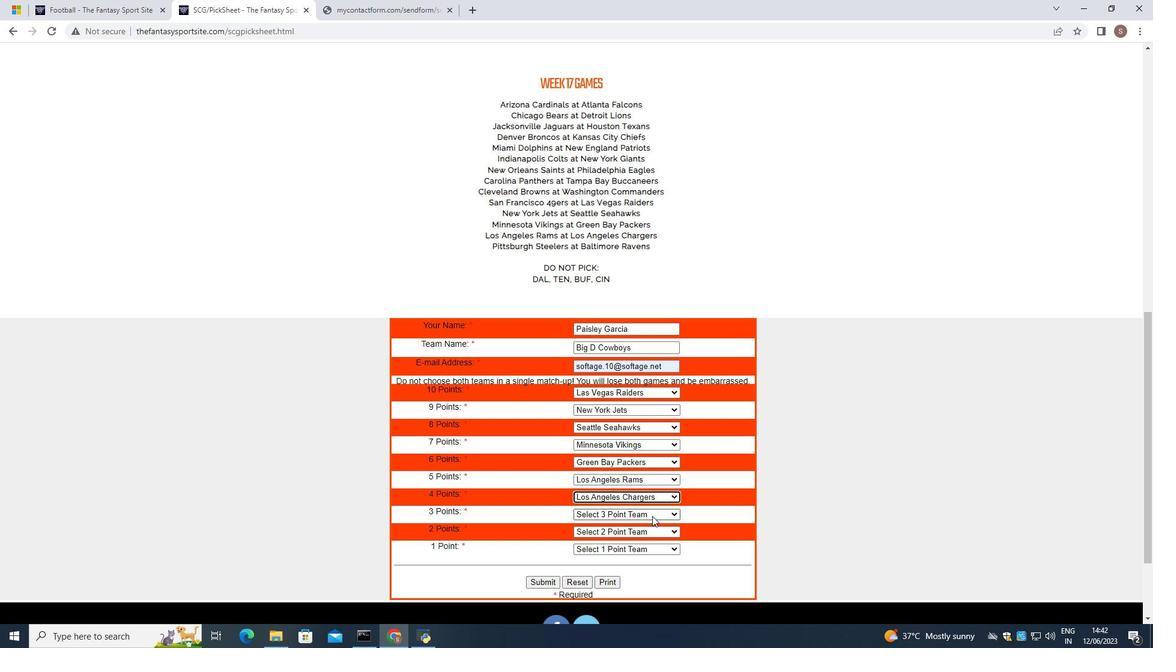 
Action: Mouse moved to (648, 461)
Screenshot: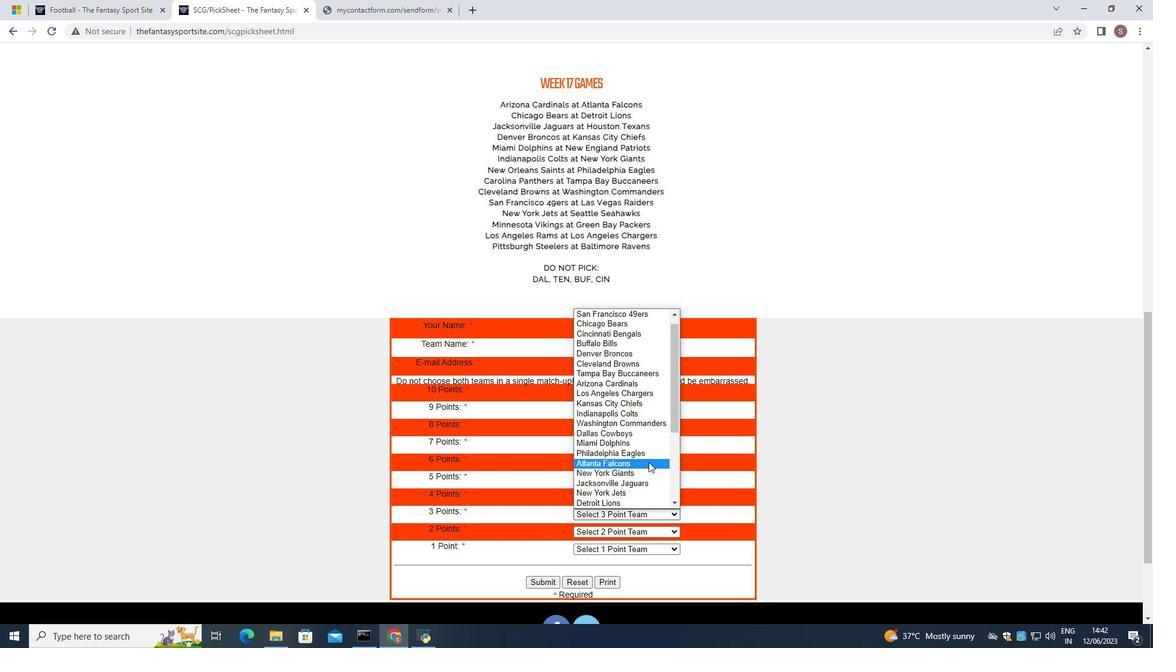 
Action: Mouse scrolled (648, 461) with delta (0, 0)
Screenshot: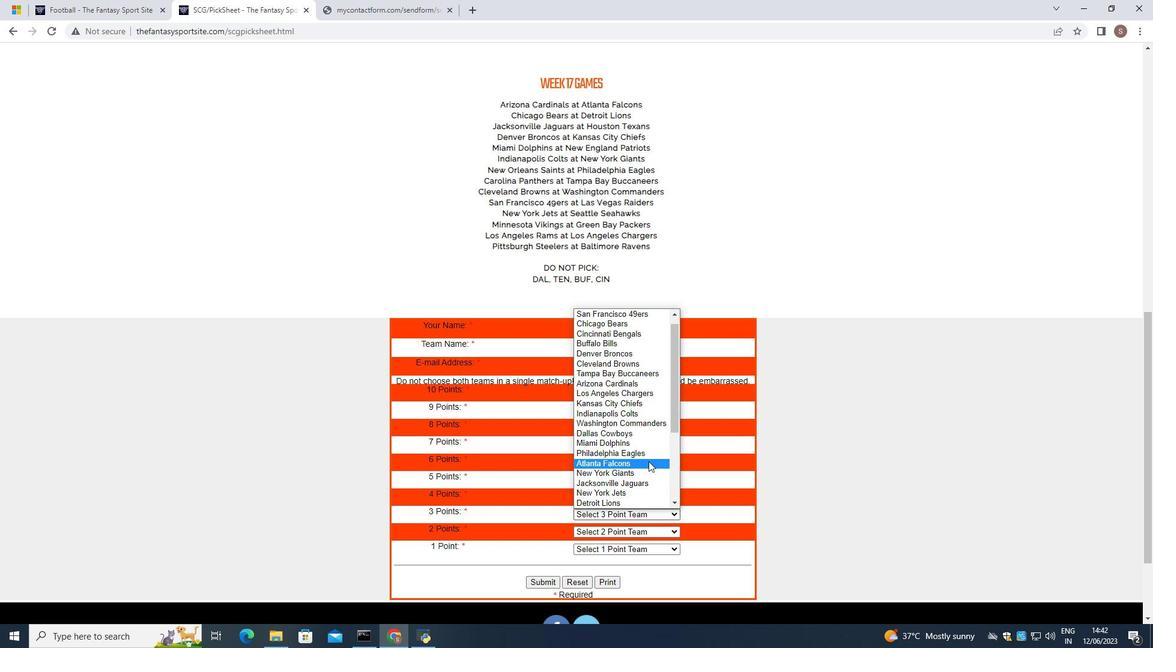 
Action: Mouse scrolled (648, 461) with delta (0, 0)
Screenshot: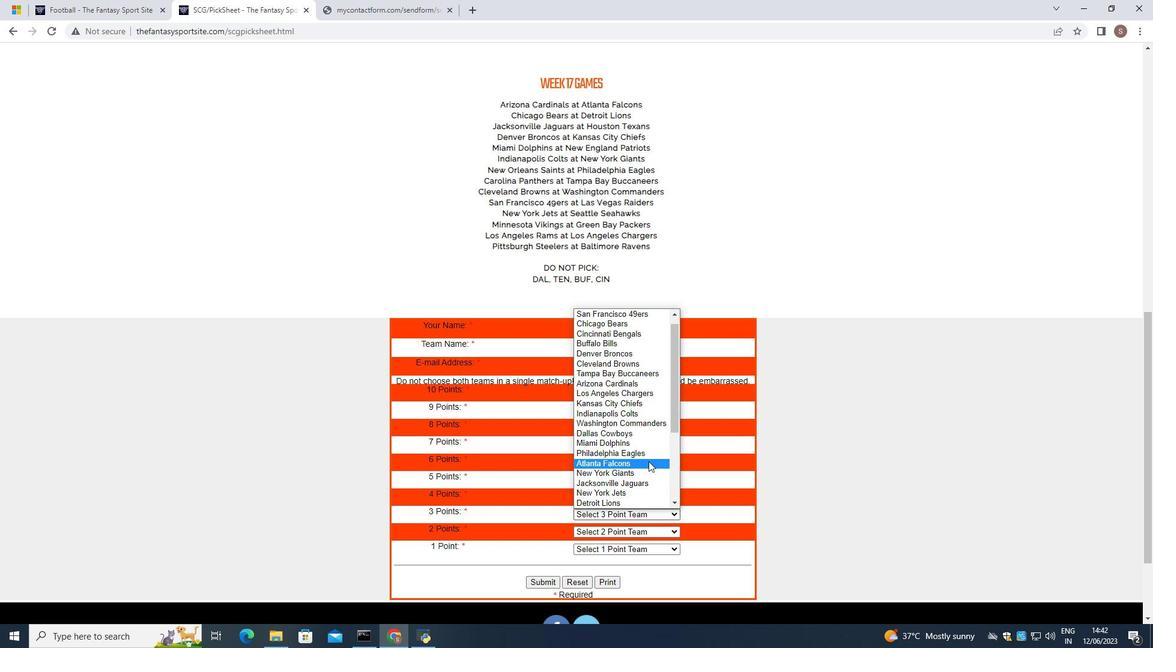 
Action: Mouse scrolled (648, 461) with delta (0, 0)
Screenshot: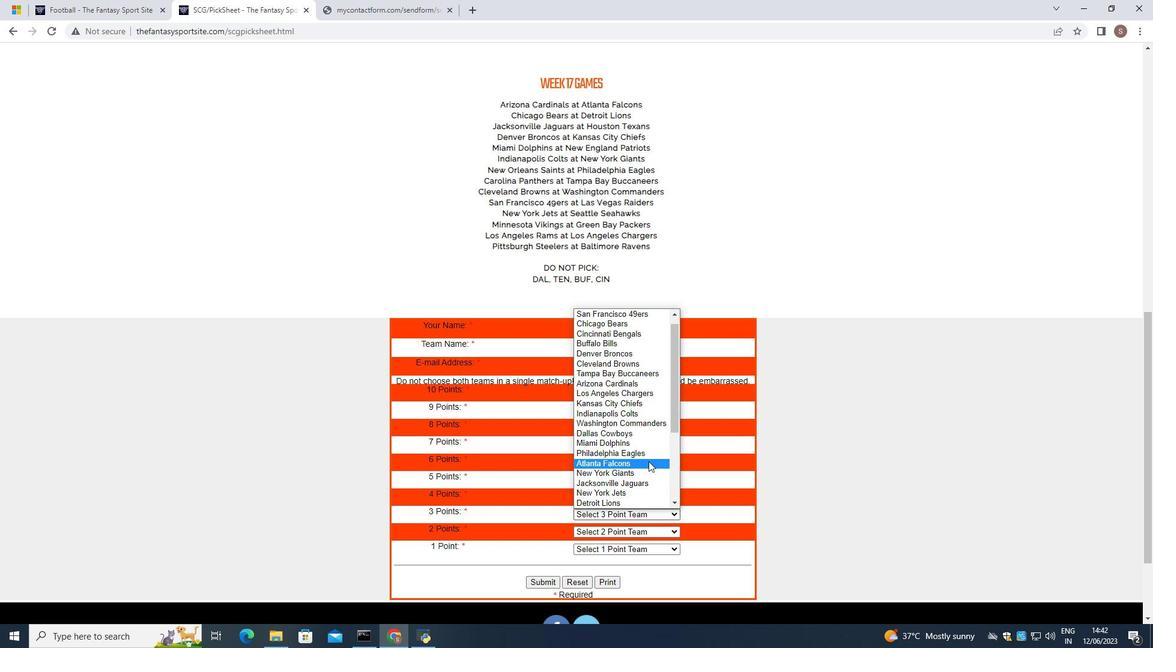 
Action: Mouse scrolled (648, 461) with delta (0, 0)
Screenshot: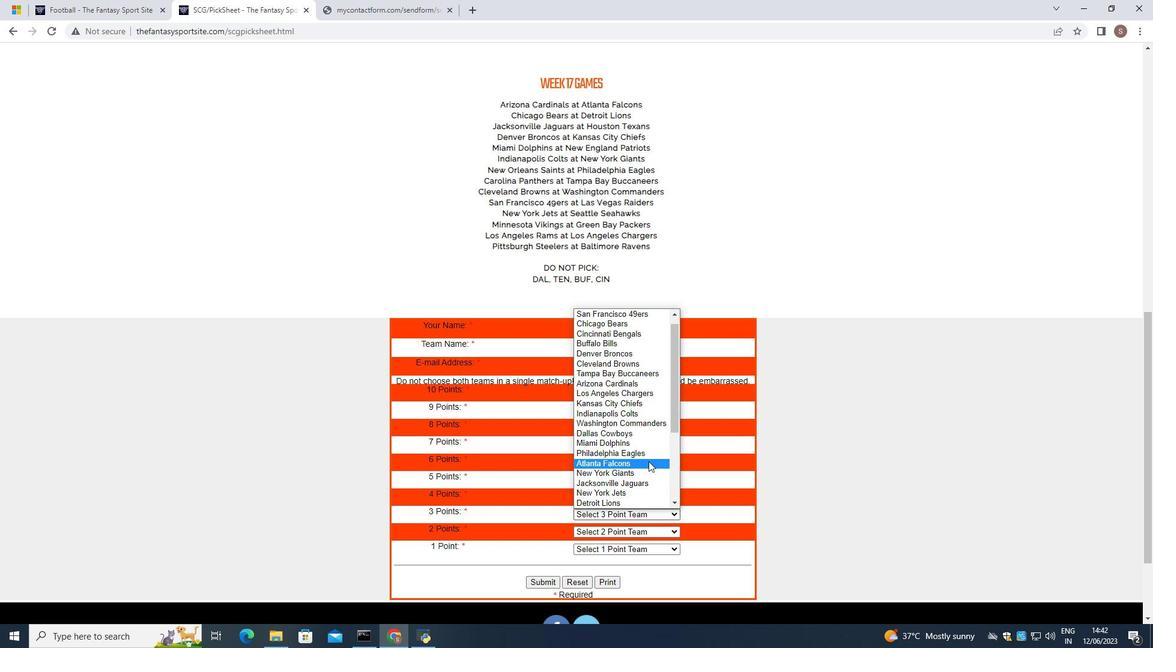 
Action: Mouse scrolled (648, 461) with delta (0, 0)
Screenshot: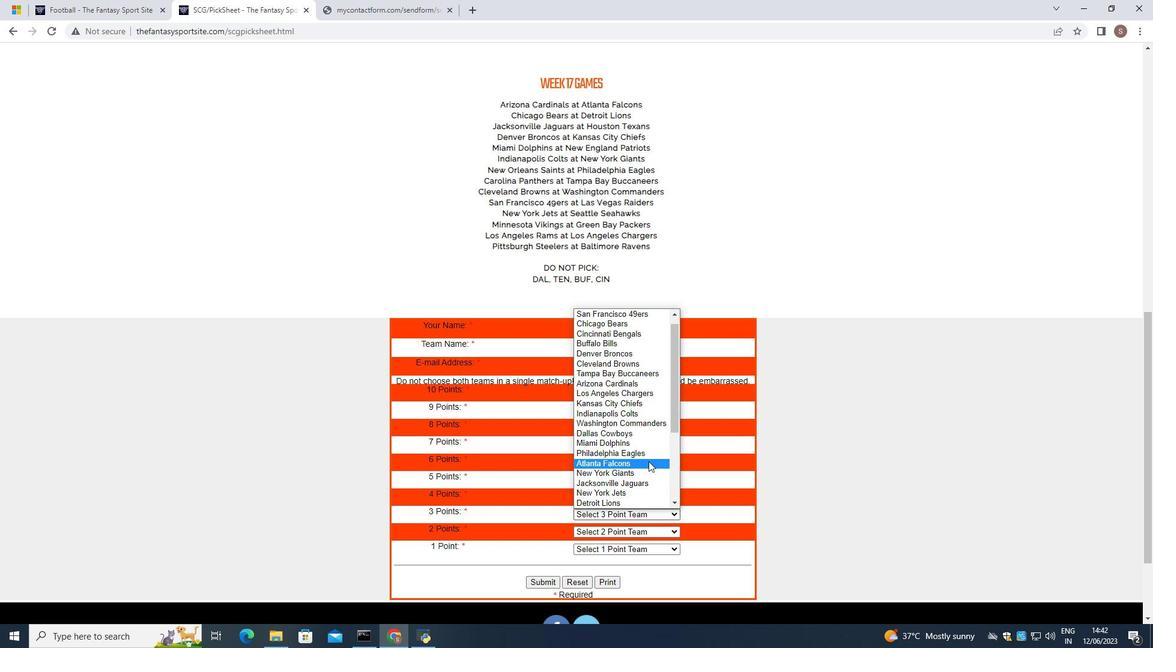 
Action: Mouse scrolled (648, 461) with delta (0, 0)
Screenshot: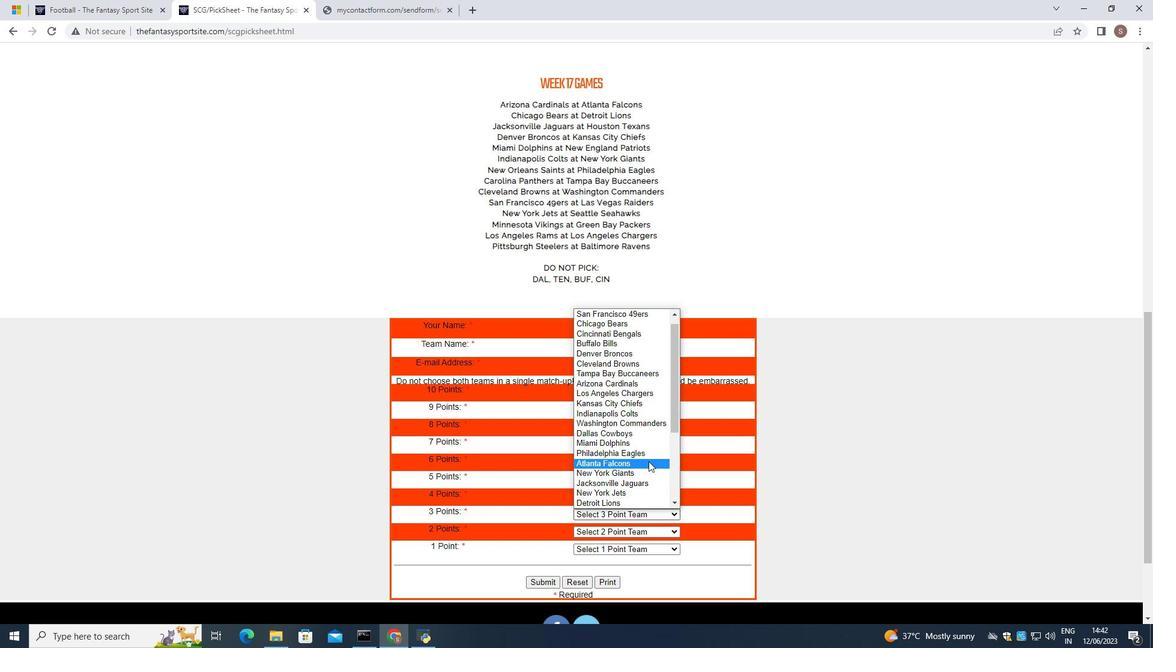 
Action: Mouse scrolled (648, 461) with delta (0, 0)
Screenshot: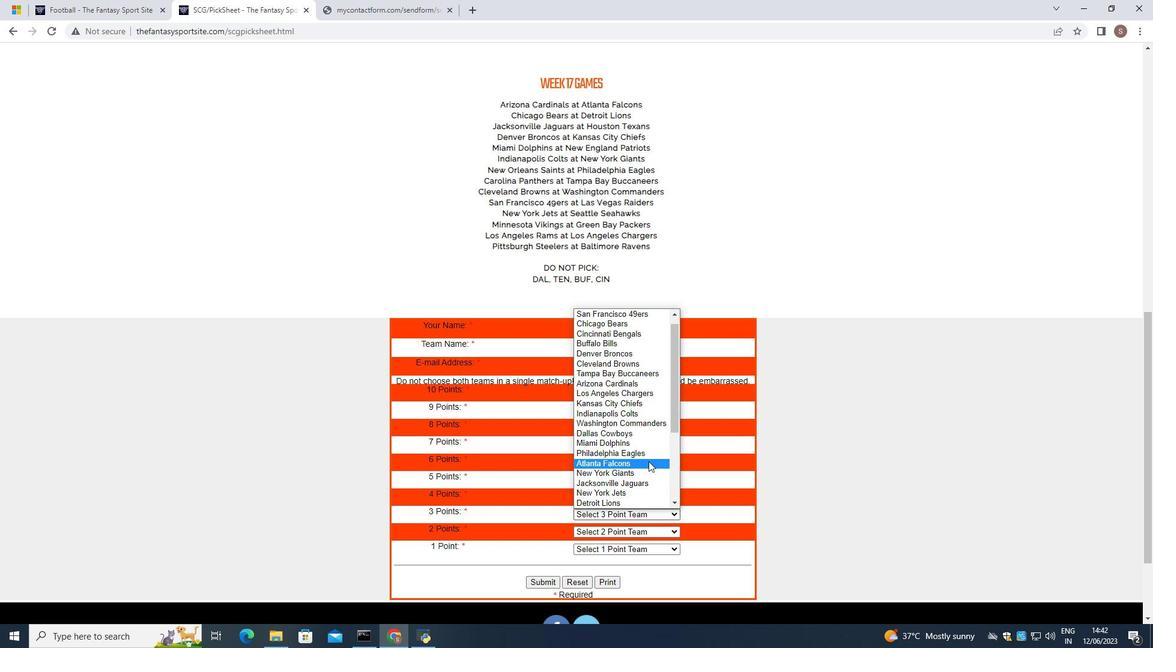 
Action: Mouse scrolled (648, 461) with delta (0, 0)
Screenshot: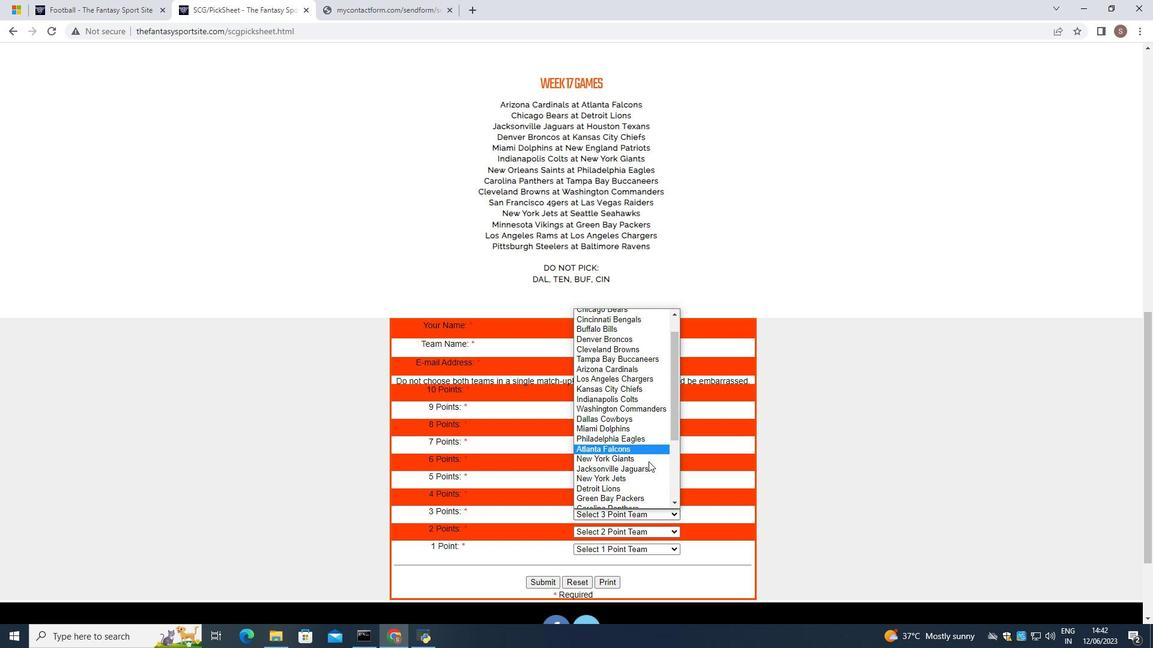 
Action: Mouse moved to (636, 470)
Screenshot: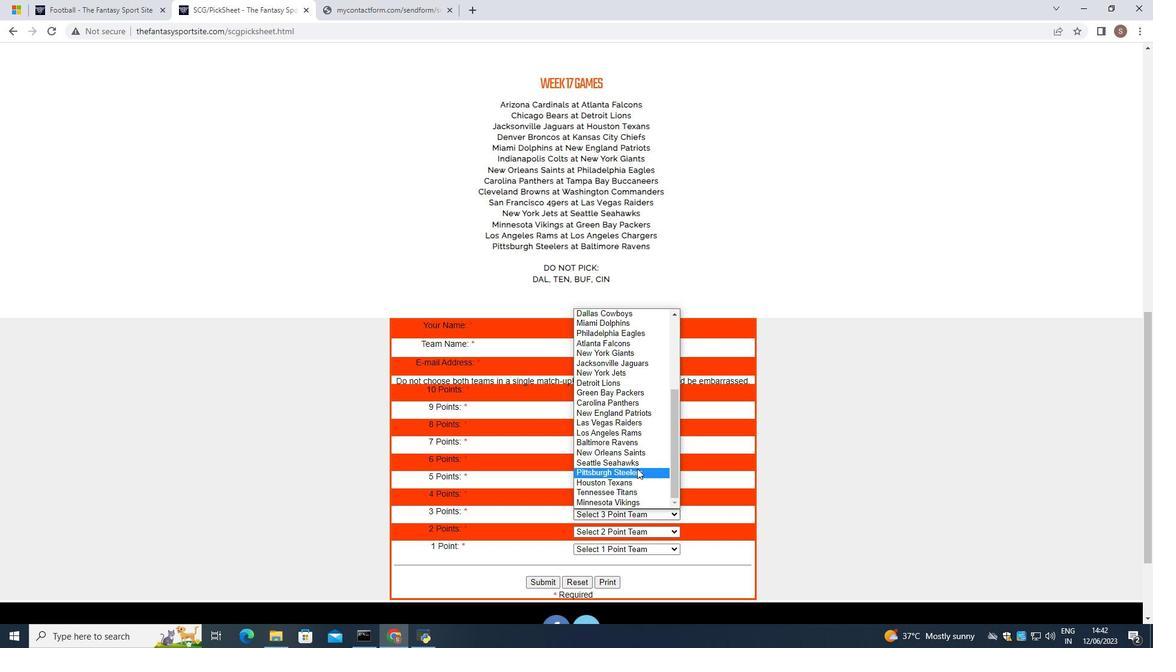 
Action: Mouse pressed left at (636, 470)
Screenshot: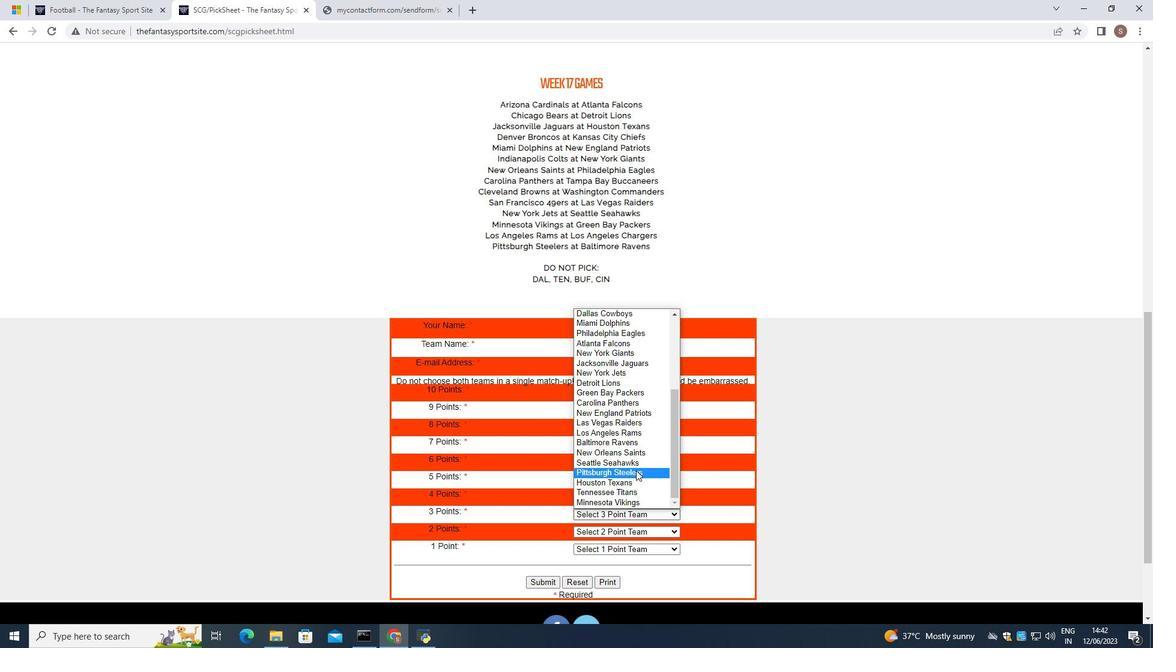 
Action: Mouse moved to (651, 534)
Screenshot: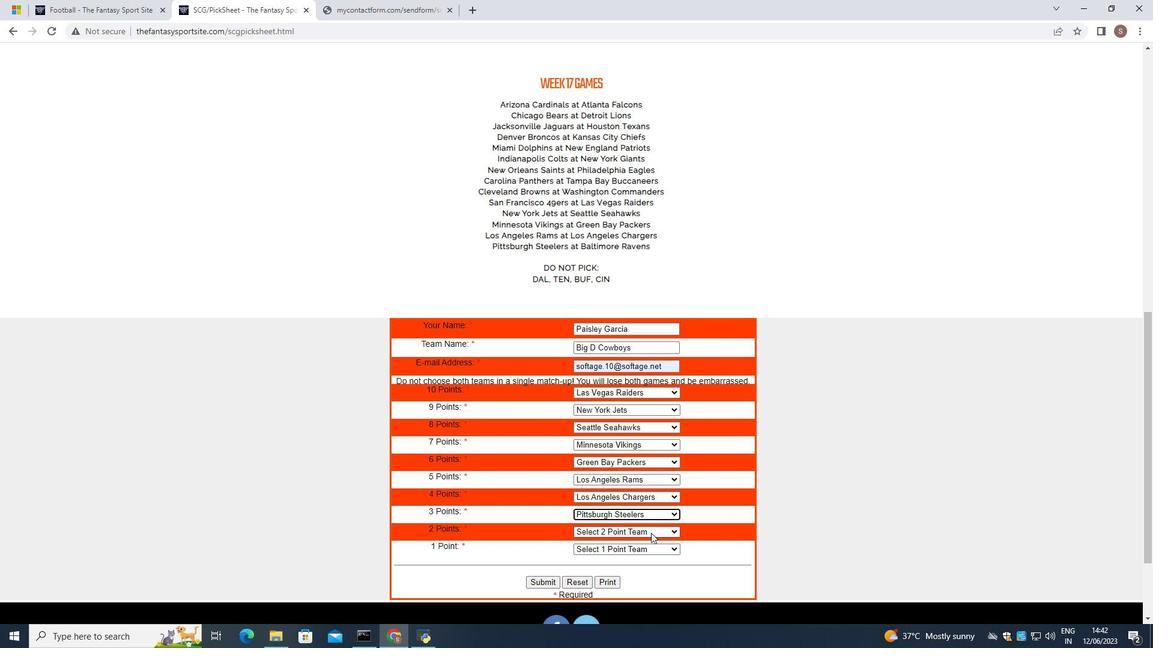 
Action: Mouse pressed left at (651, 534)
Screenshot: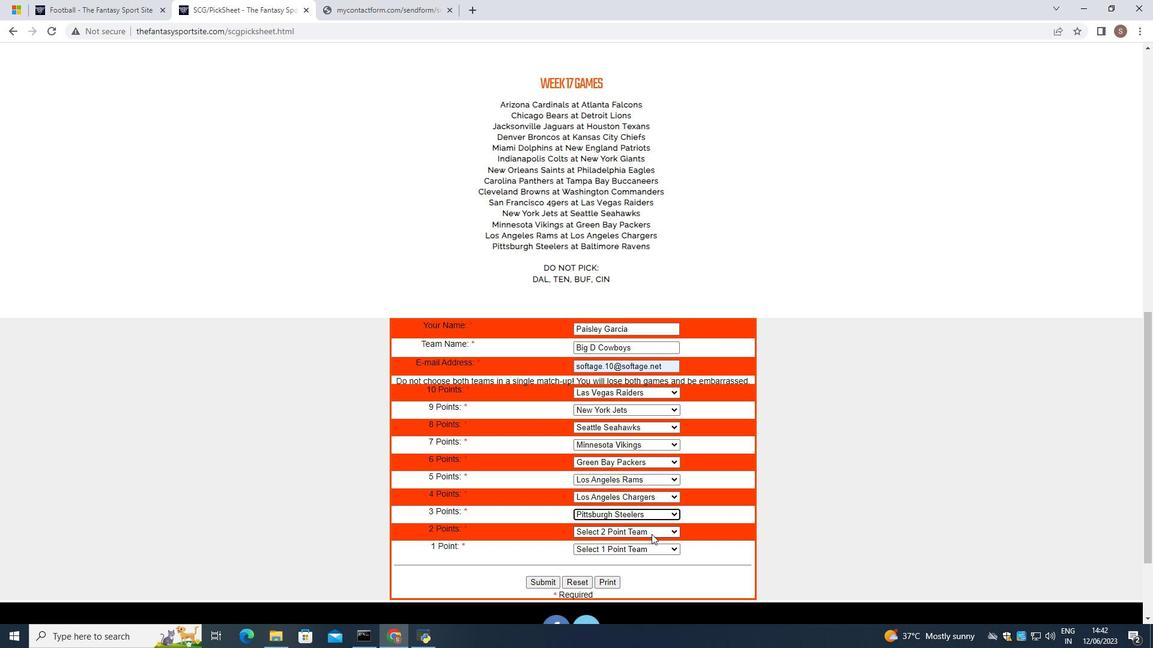 
Action: Mouse moved to (655, 501)
Screenshot: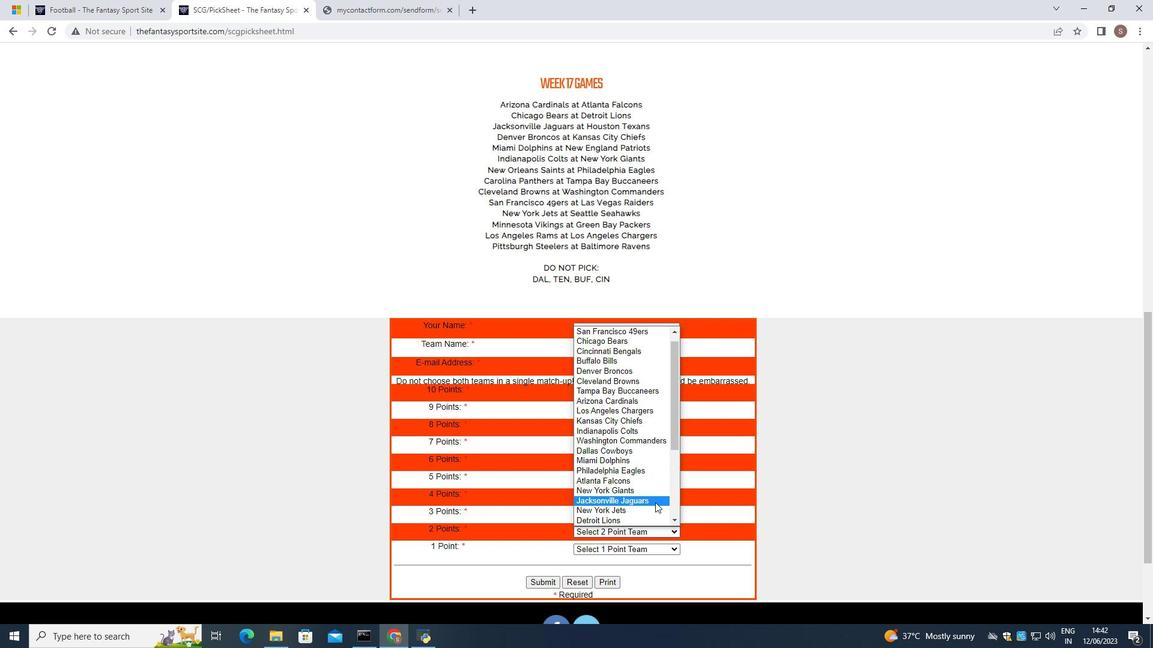 
Action: Mouse scrolled (655, 500) with delta (0, 0)
Screenshot: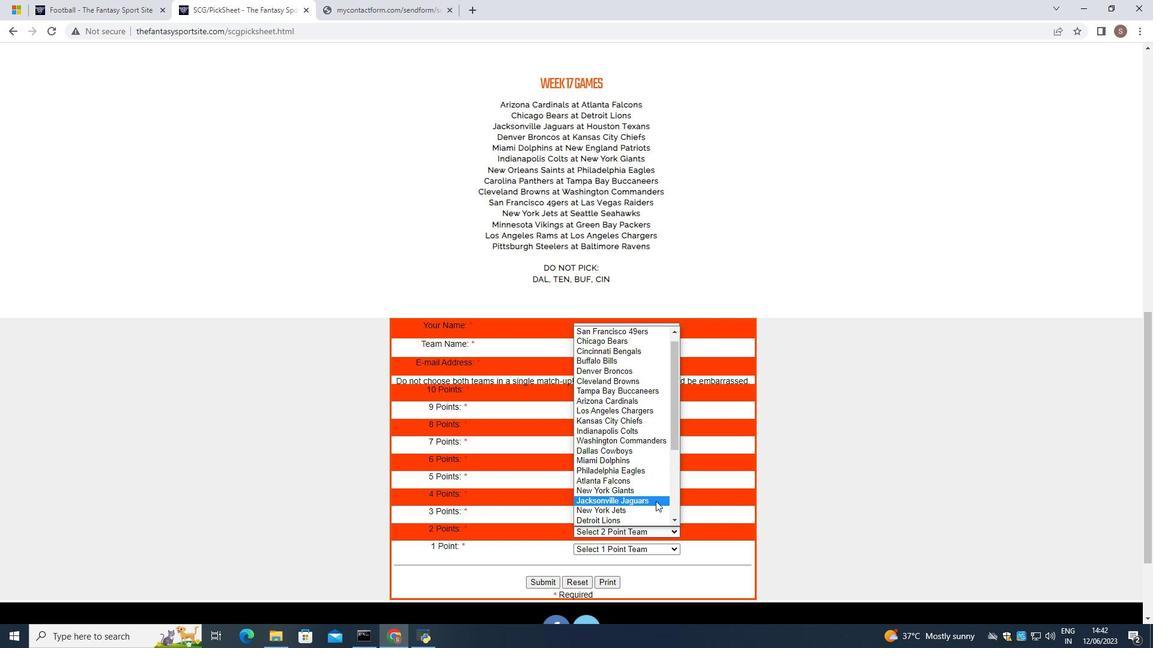 
Action: Mouse scrolled (655, 500) with delta (0, 0)
Screenshot: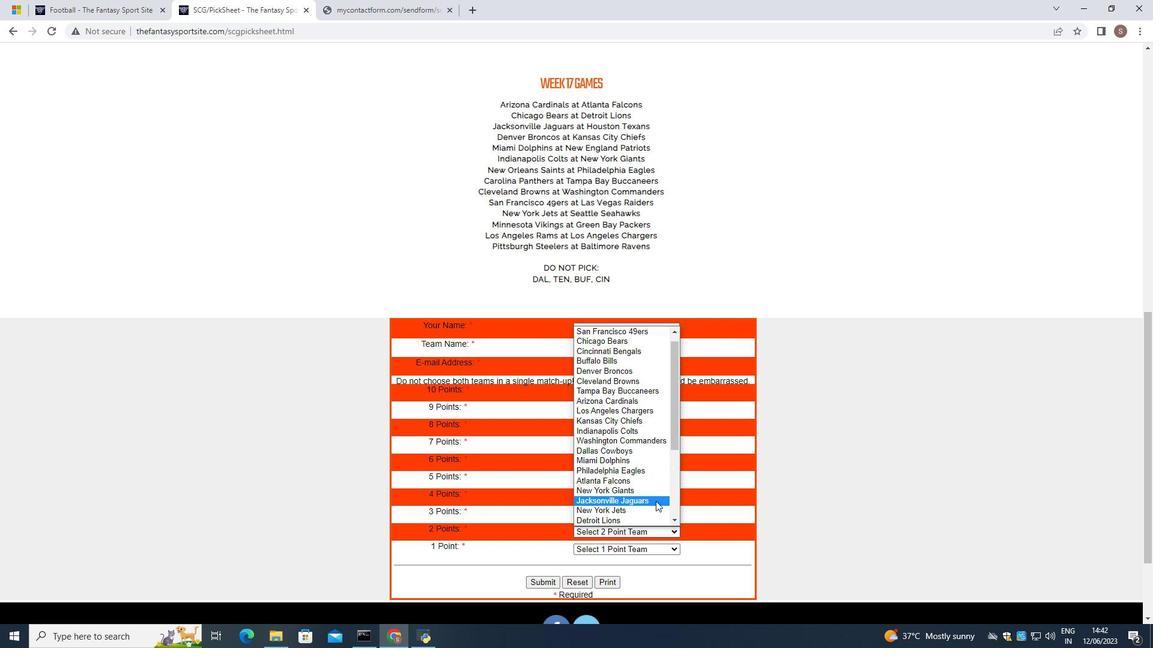 
Action: Mouse scrolled (655, 500) with delta (0, 0)
Screenshot: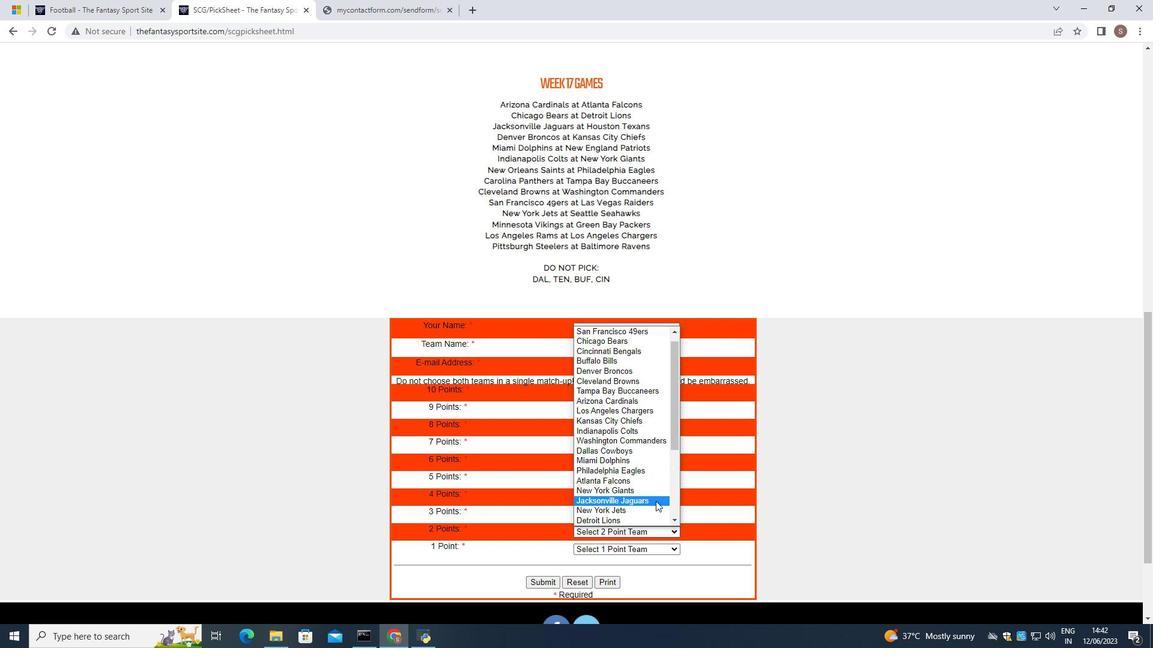 
Action: Mouse scrolled (655, 500) with delta (0, 0)
Screenshot: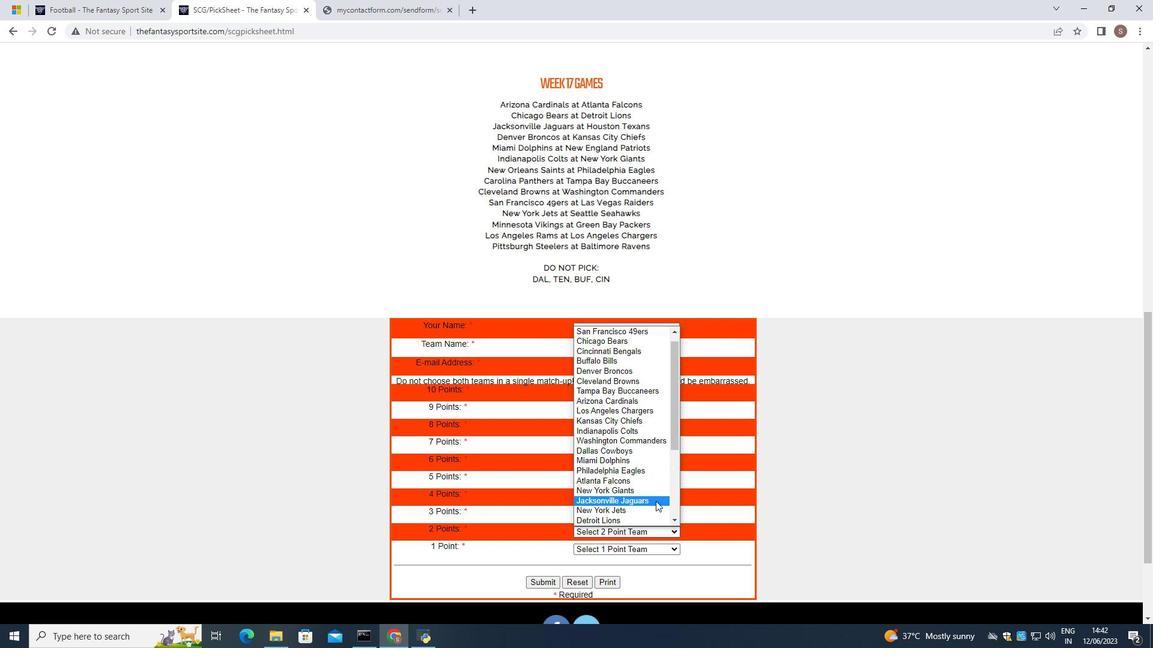 
Action: Mouse scrolled (655, 500) with delta (0, 0)
Screenshot: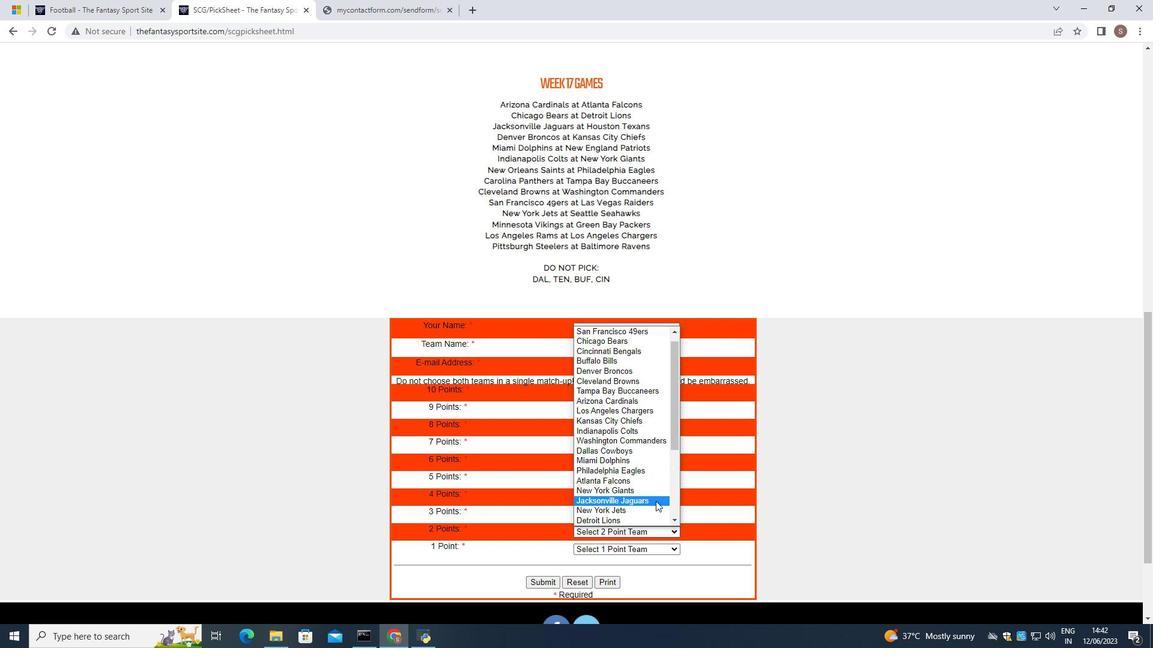 
Action: Mouse scrolled (655, 500) with delta (0, 0)
Screenshot: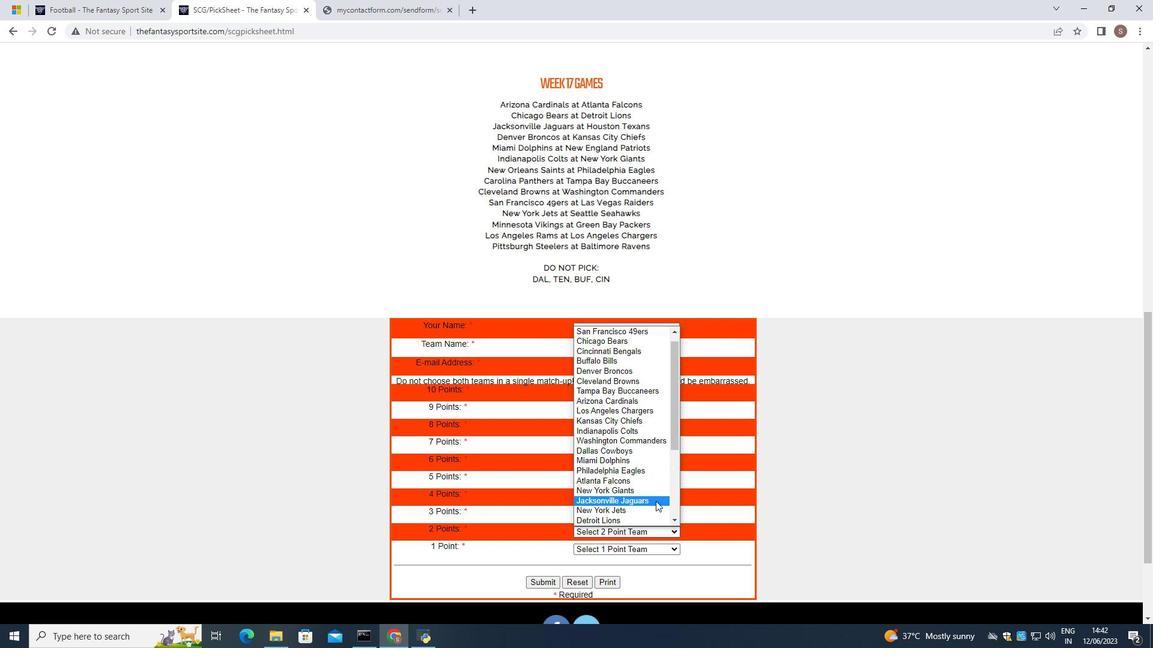 
Action: Mouse moved to (655, 500)
Screenshot: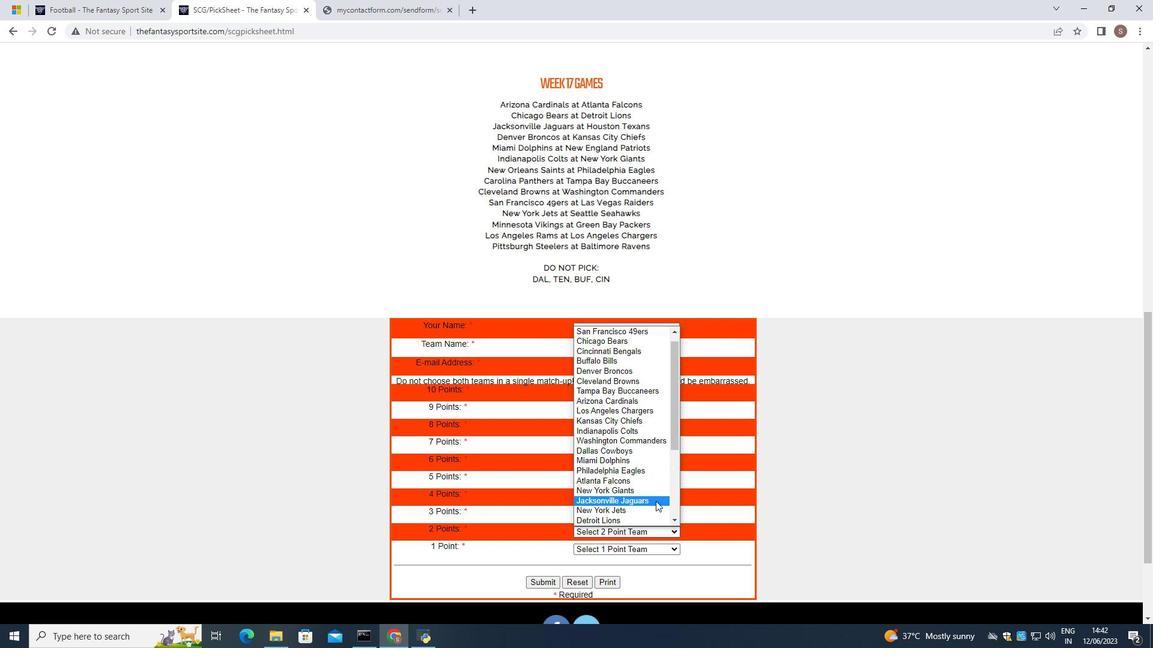 
Action: Mouse scrolled (655, 499) with delta (0, 0)
Screenshot: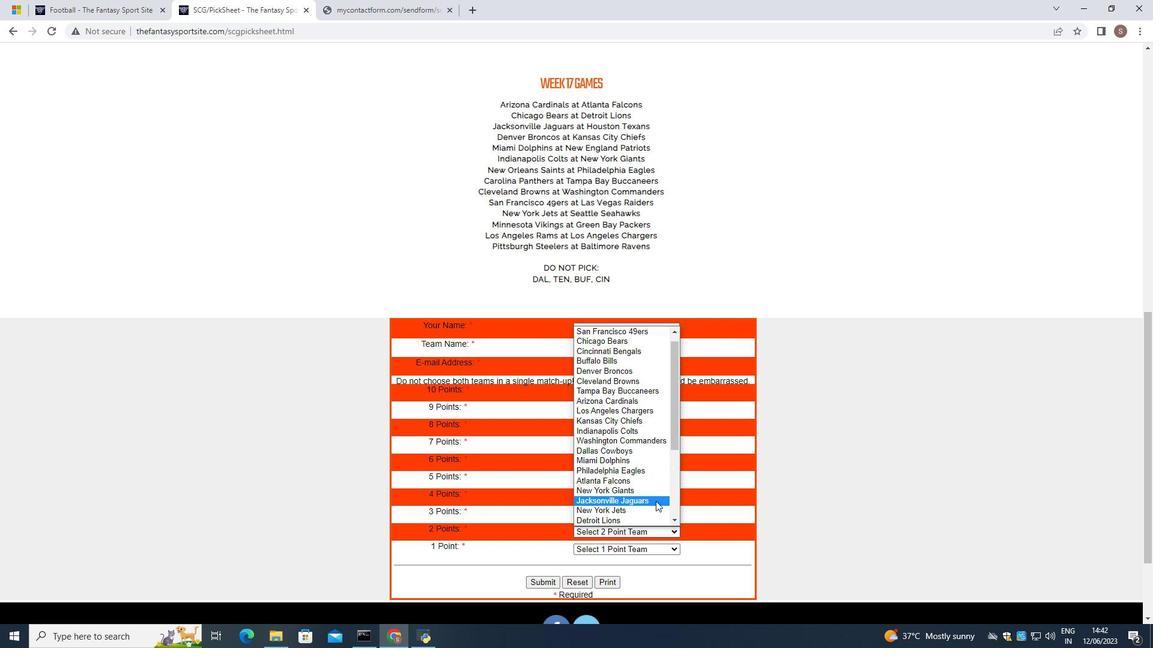
Action: Mouse moved to (655, 493)
Screenshot: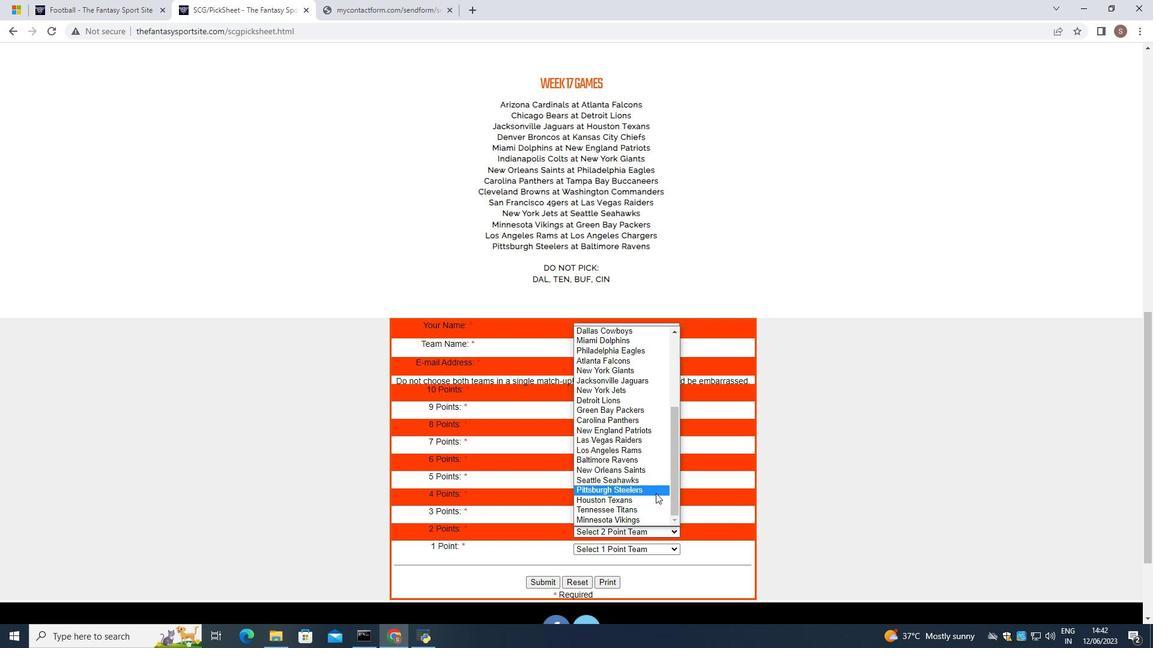 
Action: Mouse scrolled (655, 492) with delta (0, 0)
Screenshot: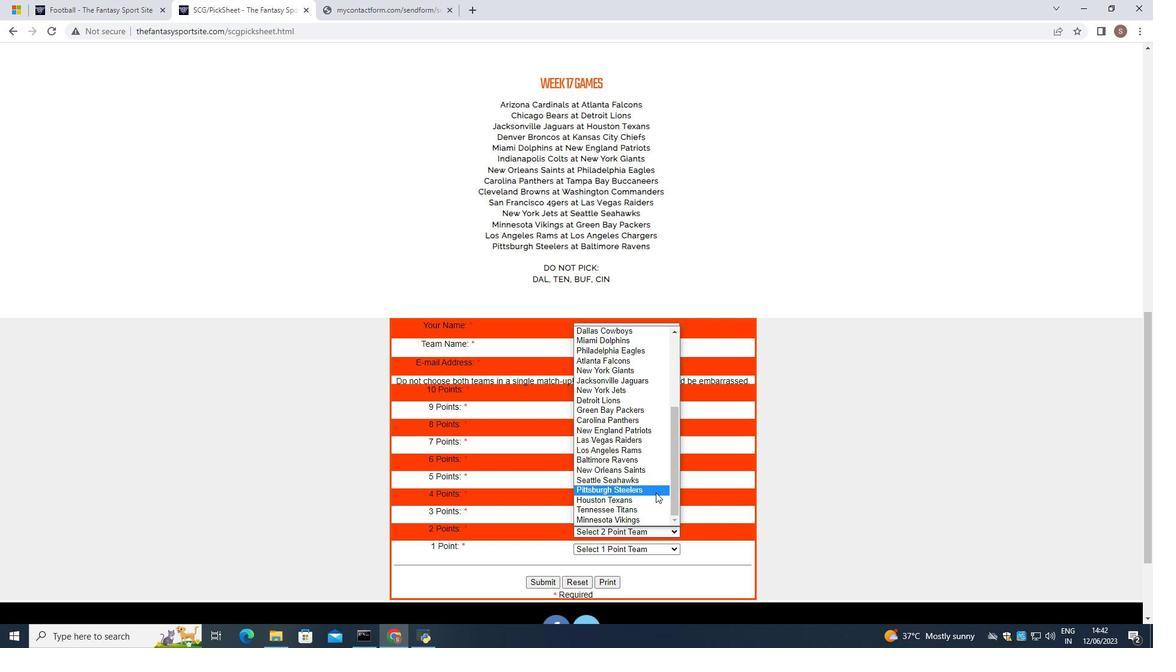 
Action: Mouse scrolled (655, 492) with delta (0, 0)
Screenshot: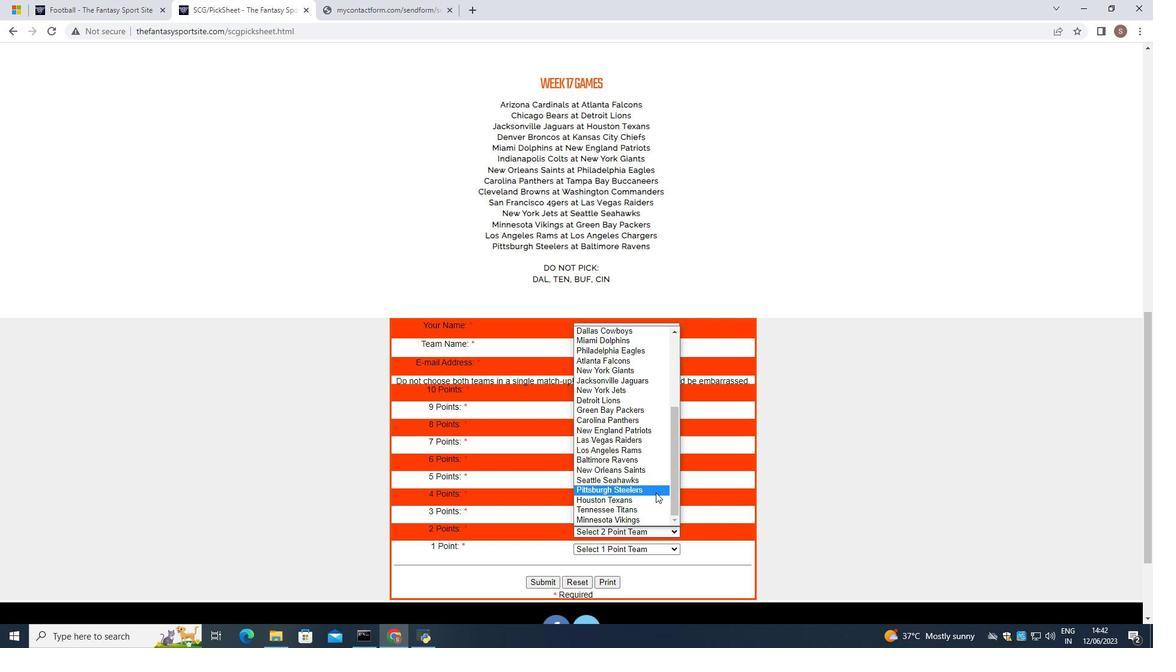 
Action: Mouse scrolled (655, 492) with delta (0, 0)
Screenshot: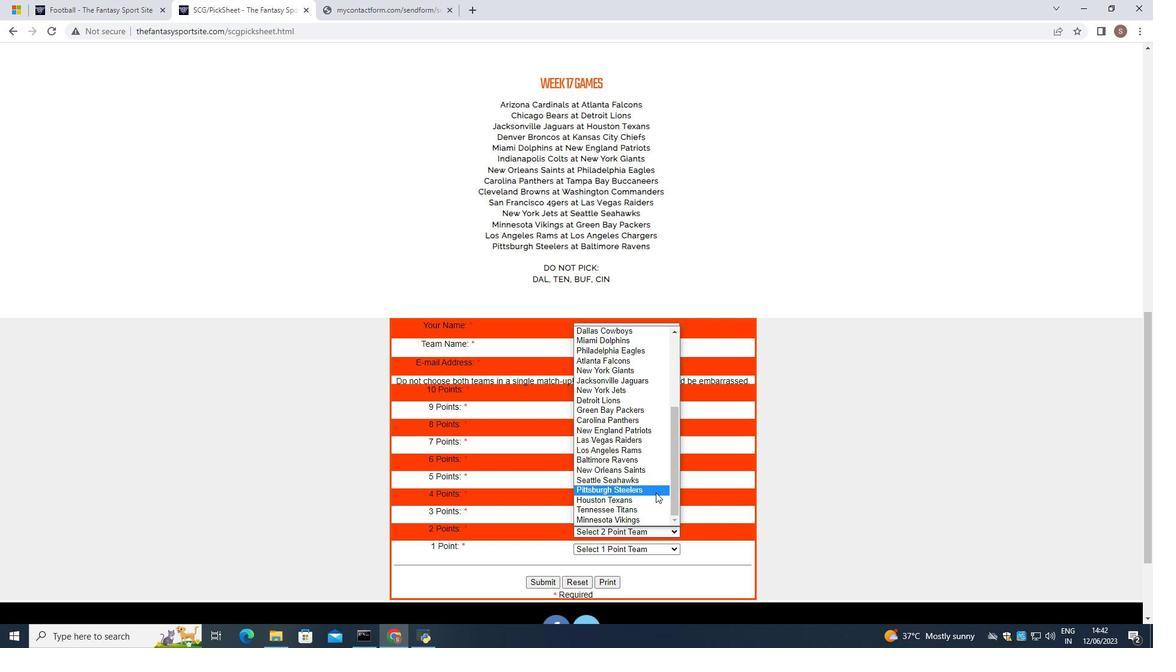 
Action: Mouse moved to (651, 461)
Screenshot: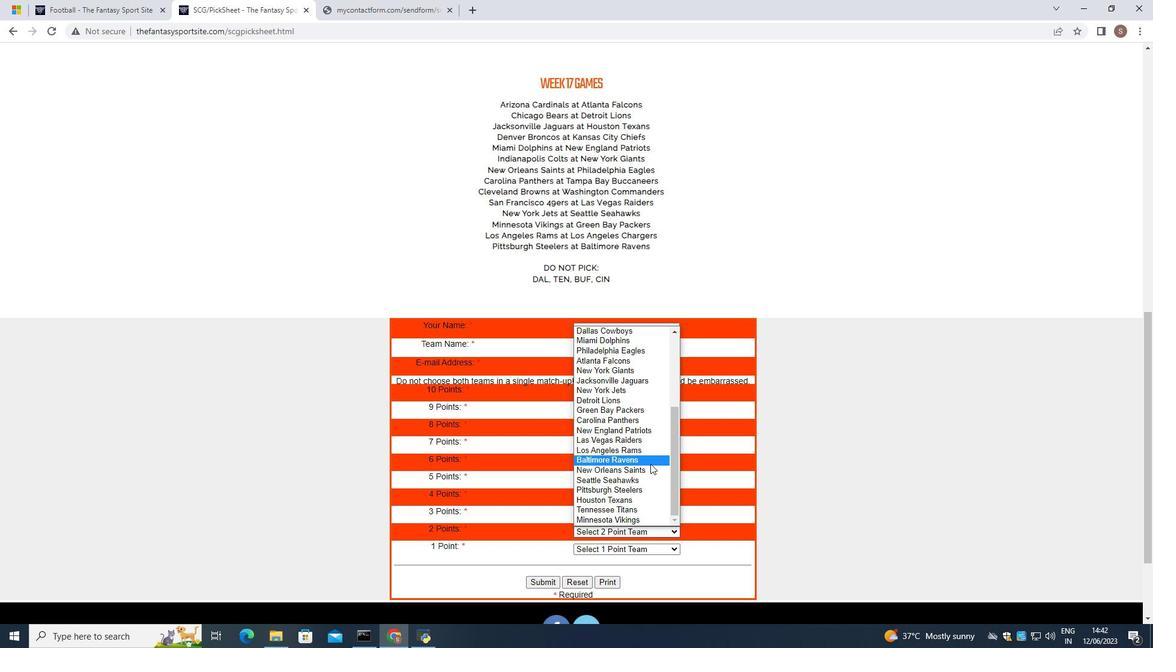 
Action: Mouse pressed left at (651, 461)
Screenshot: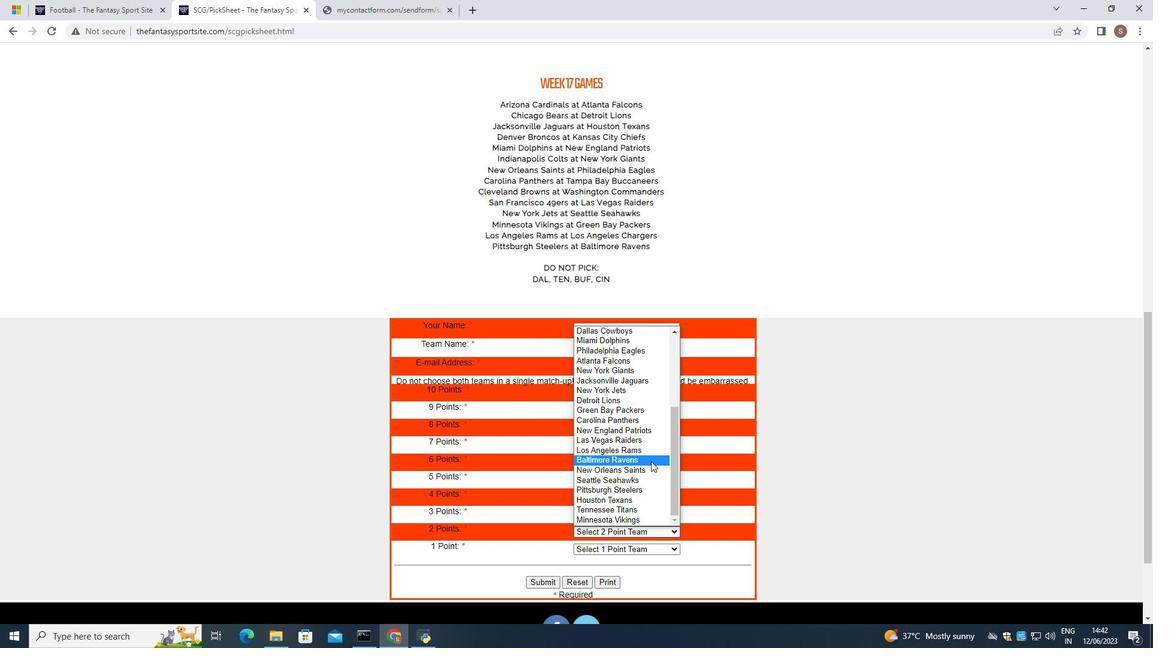 
Action: Mouse moved to (628, 546)
Screenshot: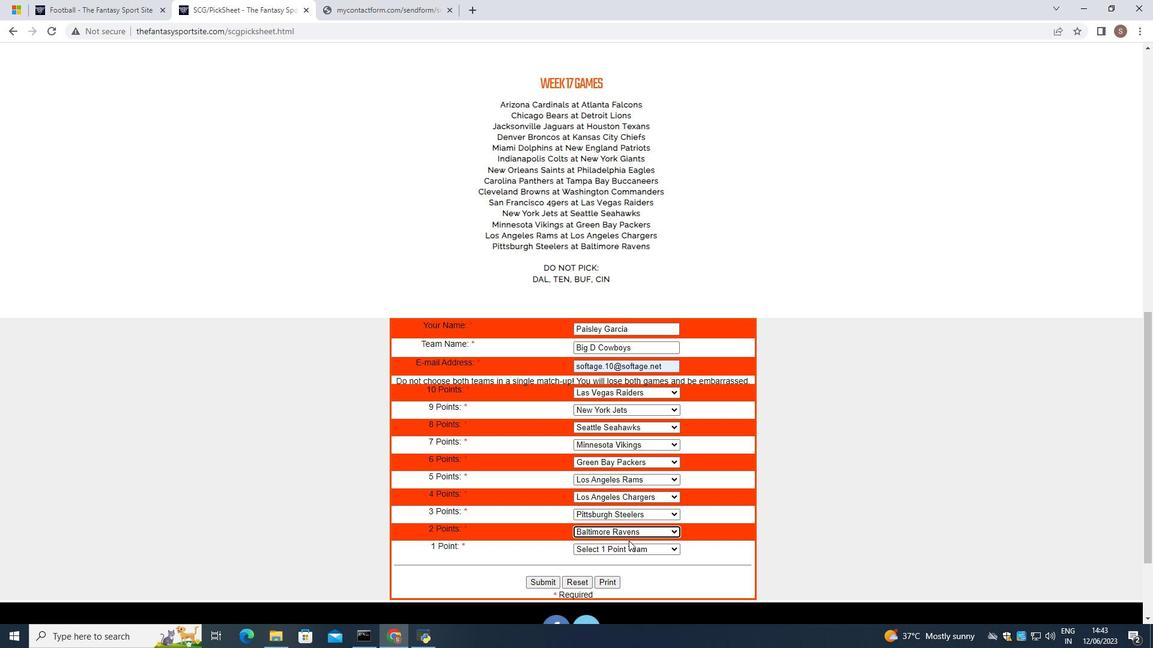 
Action: Mouse pressed left at (628, 546)
Screenshot: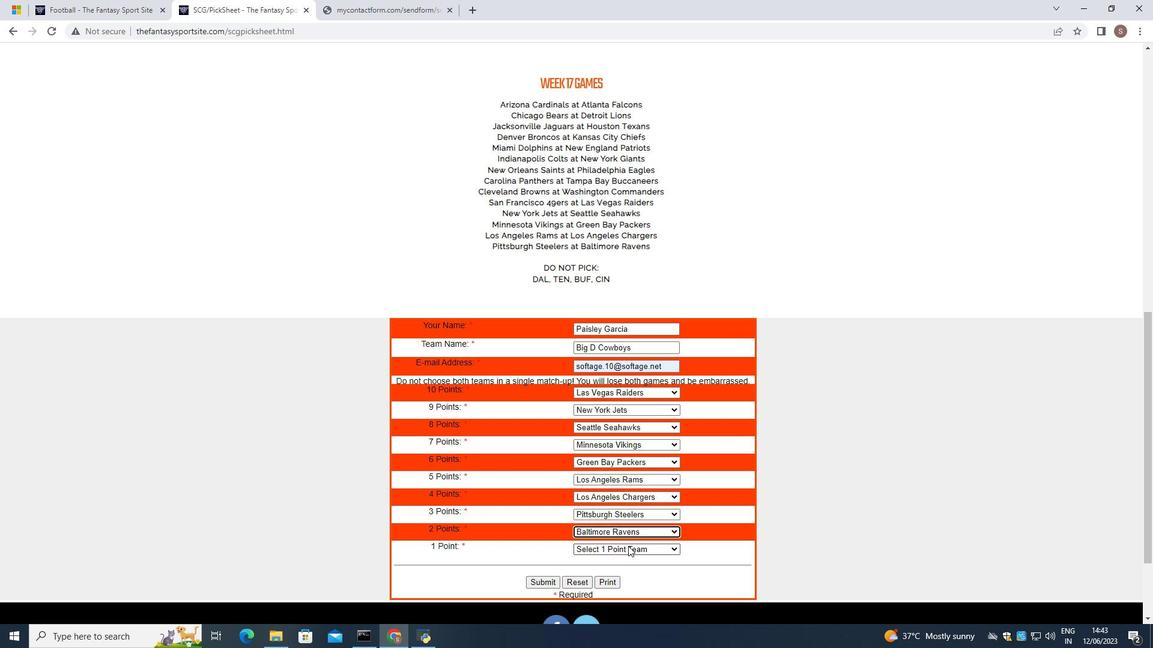 
Action: Mouse moved to (644, 369)
Screenshot: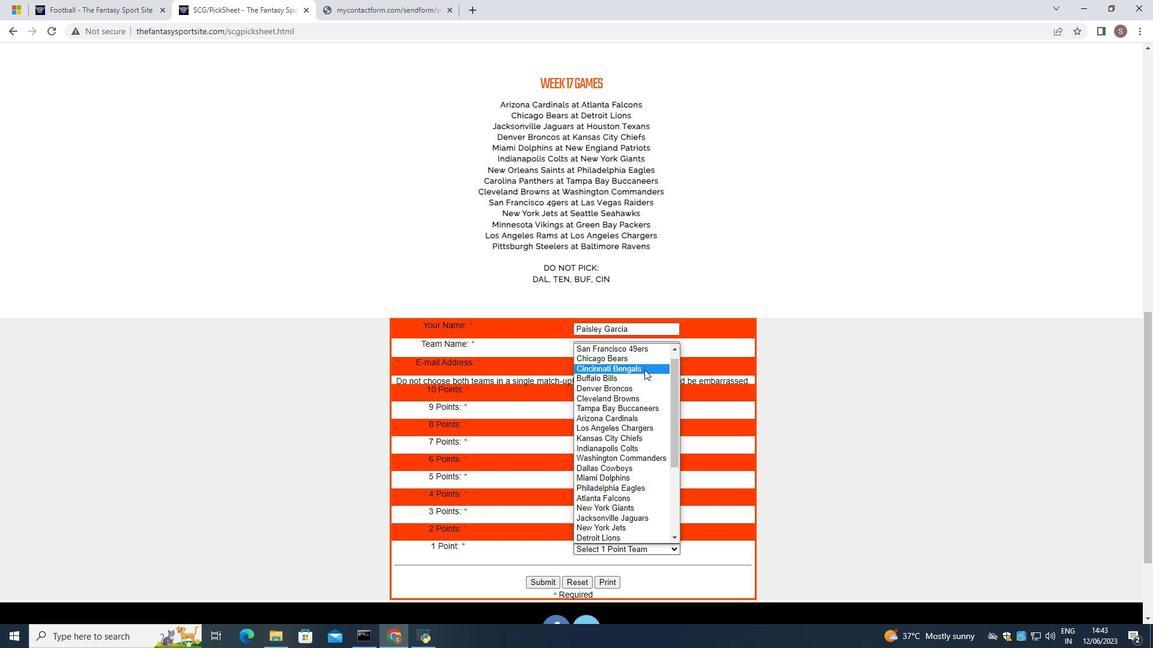 
Action: Mouse pressed left at (644, 369)
Screenshot: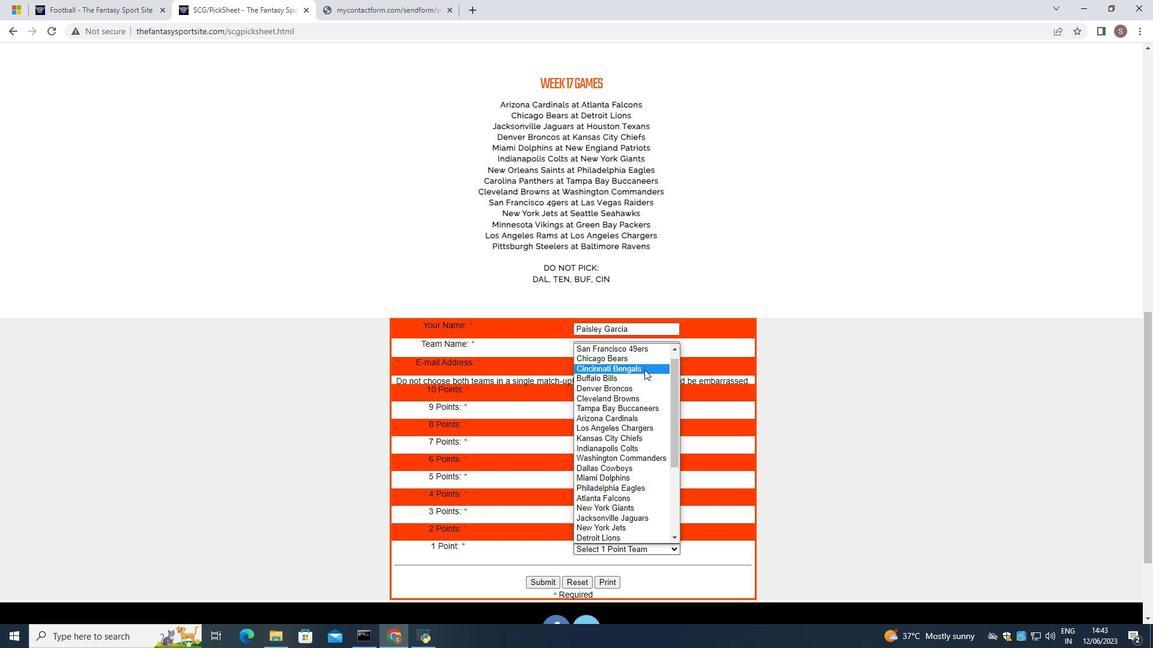 
Action: Mouse moved to (549, 582)
Screenshot: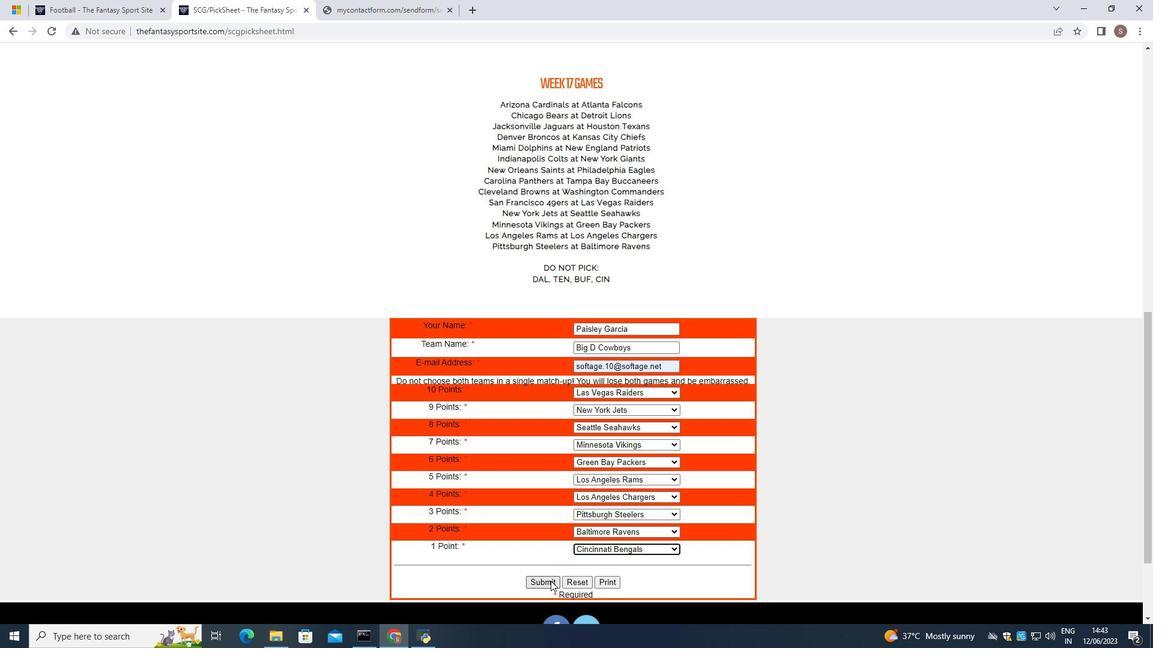 
Action: Mouse pressed left at (549, 582)
Screenshot: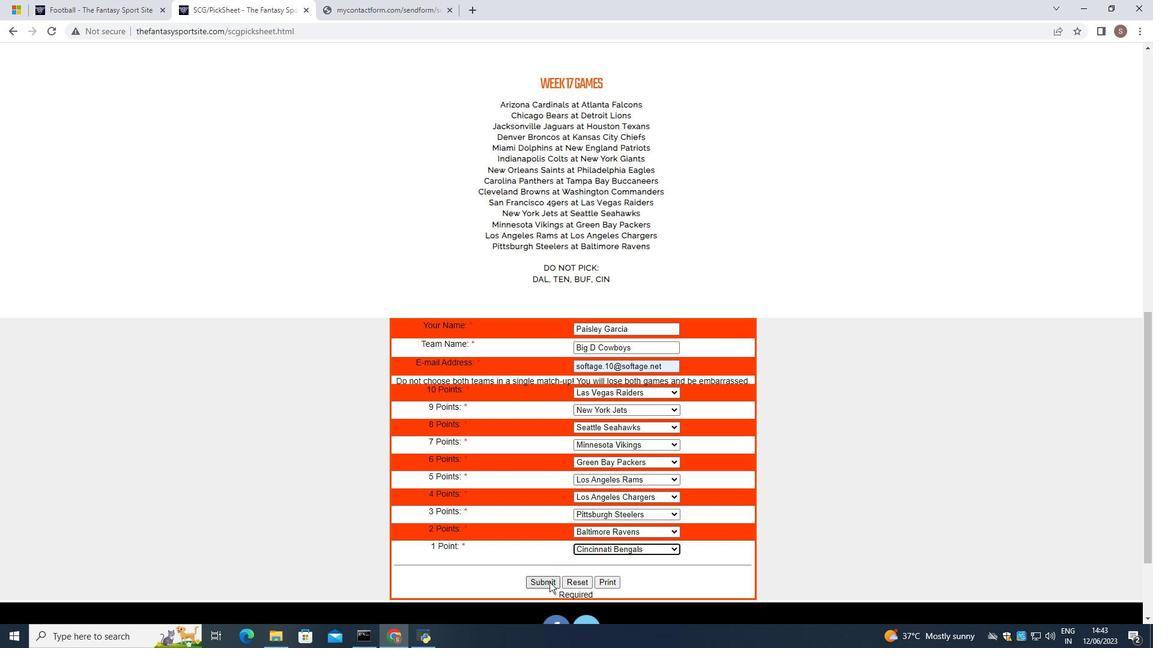 
